 Task: Look for space in Hashimoto, Japan from 2nd September, 2023 to 5th September, 2023 for 1 adult in price range Rs.5000 to Rs.10000. Place can be private room with 1  bedroom having 1 bed and 1 bathroom. Property type can be house, flat, guest house, hotel. Booking option can be shelf check-in. Required host language is English.
Action: Mouse moved to (616, 153)
Screenshot: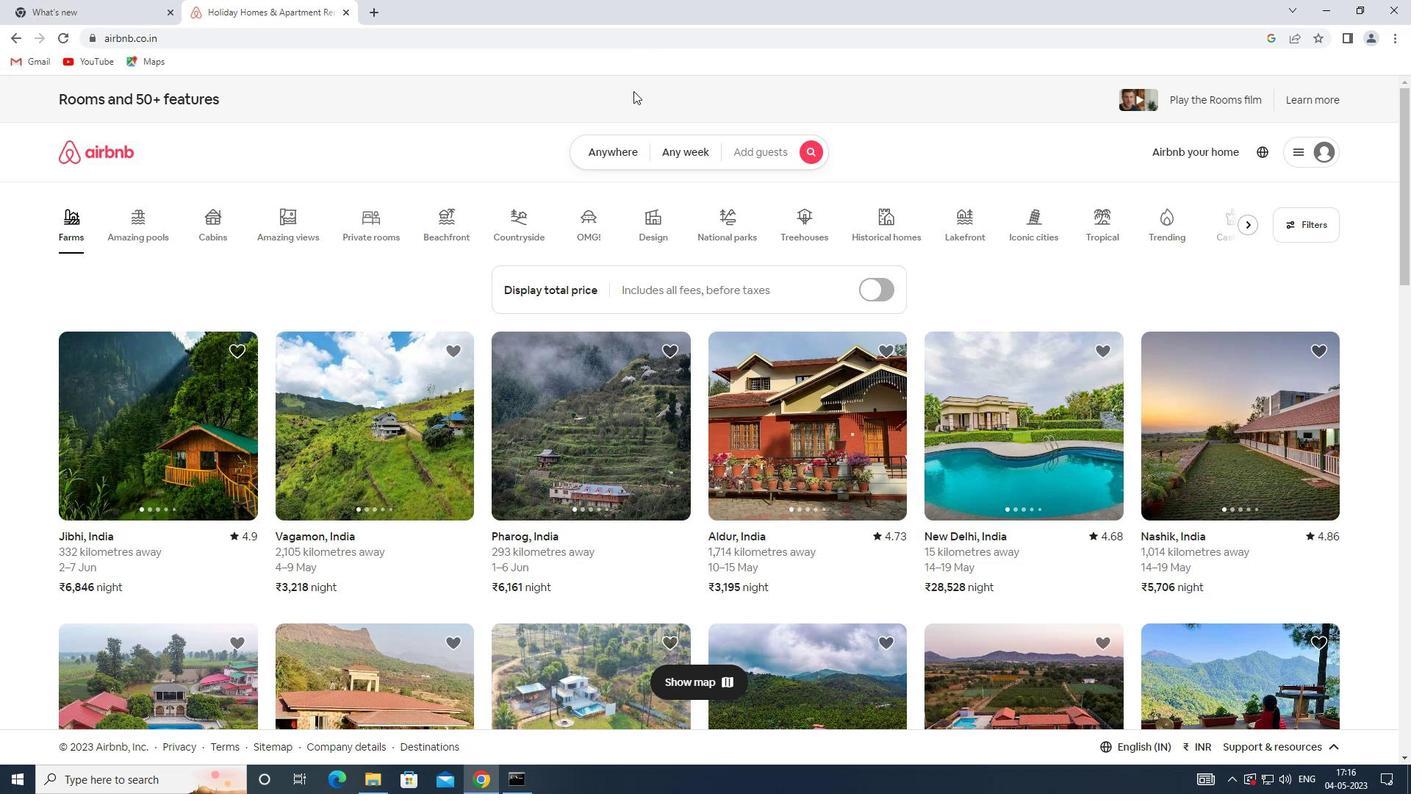 
Action: Mouse pressed left at (616, 153)
Screenshot: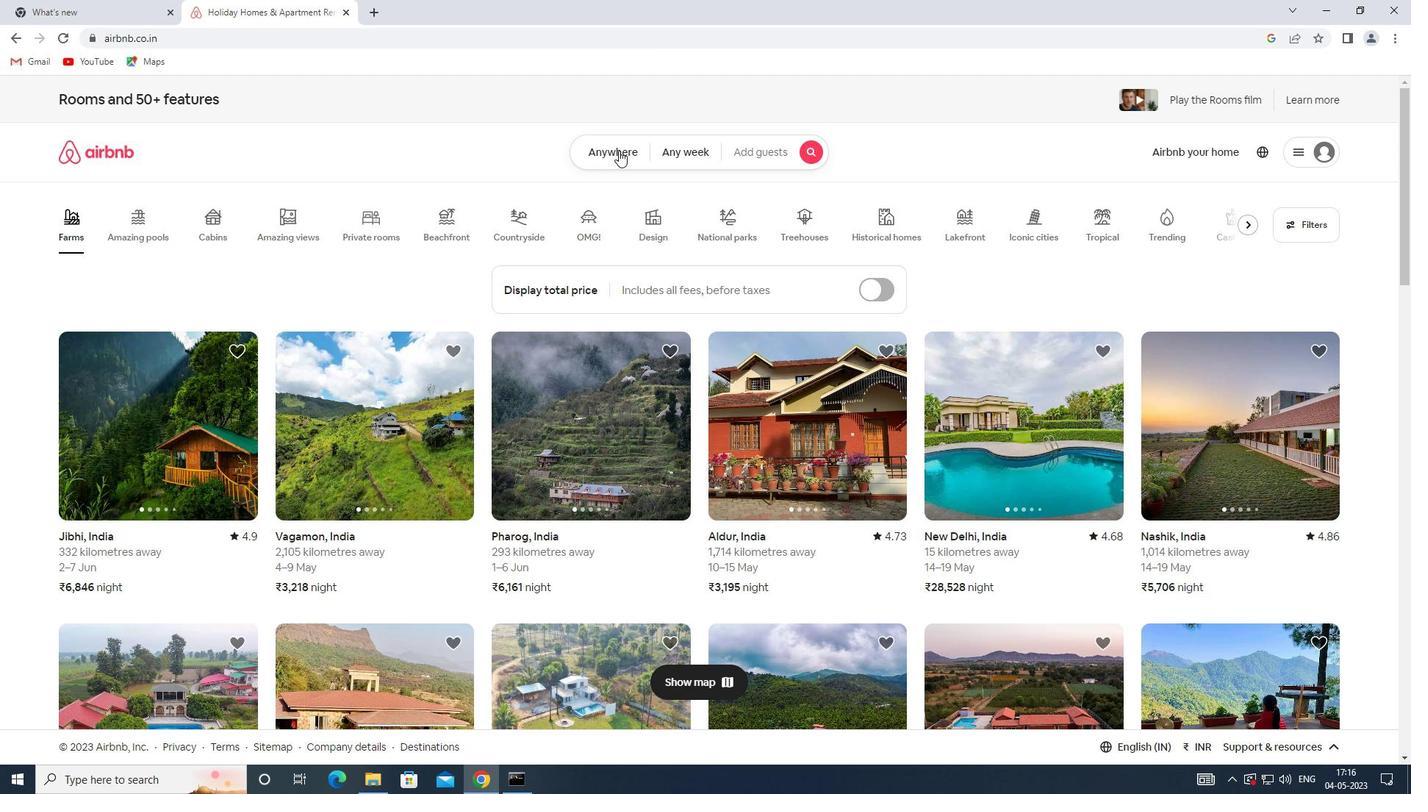 
Action: Mouse pressed left at (616, 153)
Screenshot: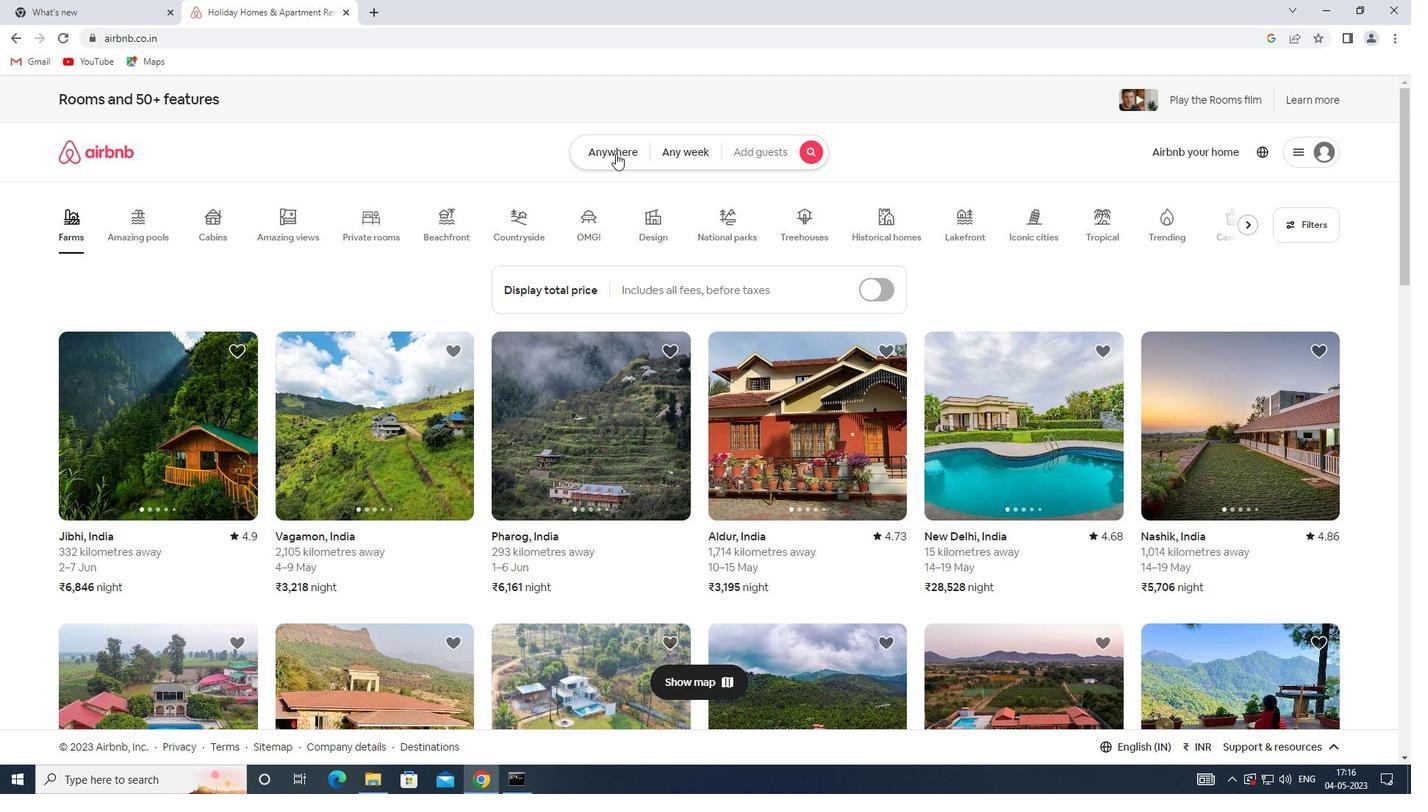 
Action: Mouse moved to (494, 223)
Screenshot: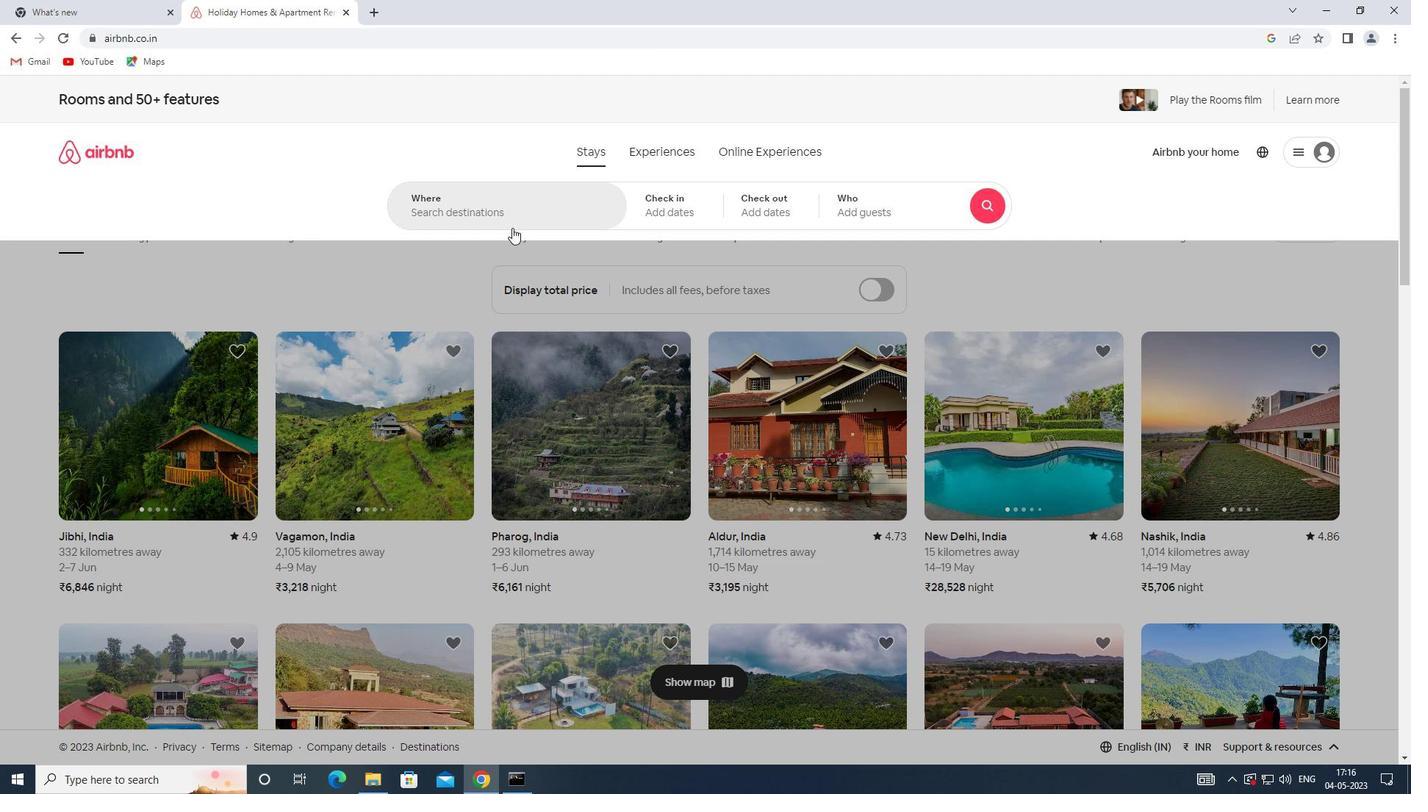 
Action: Mouse pressed left at (494, 223)
Screenshot: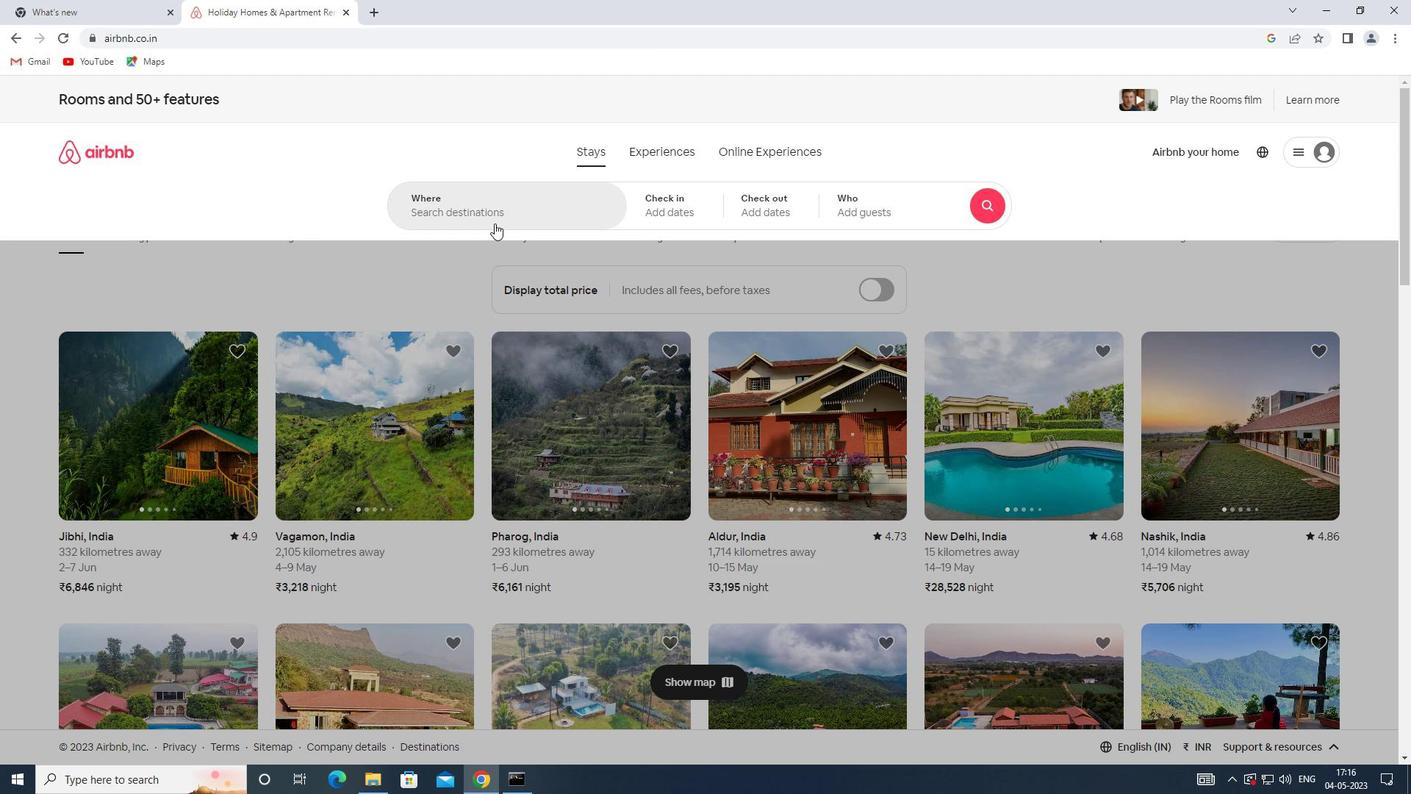 
Action: Key pressed <Key.shift>HASHIMOTO,<Key.shift>JAPAN
Screenshot: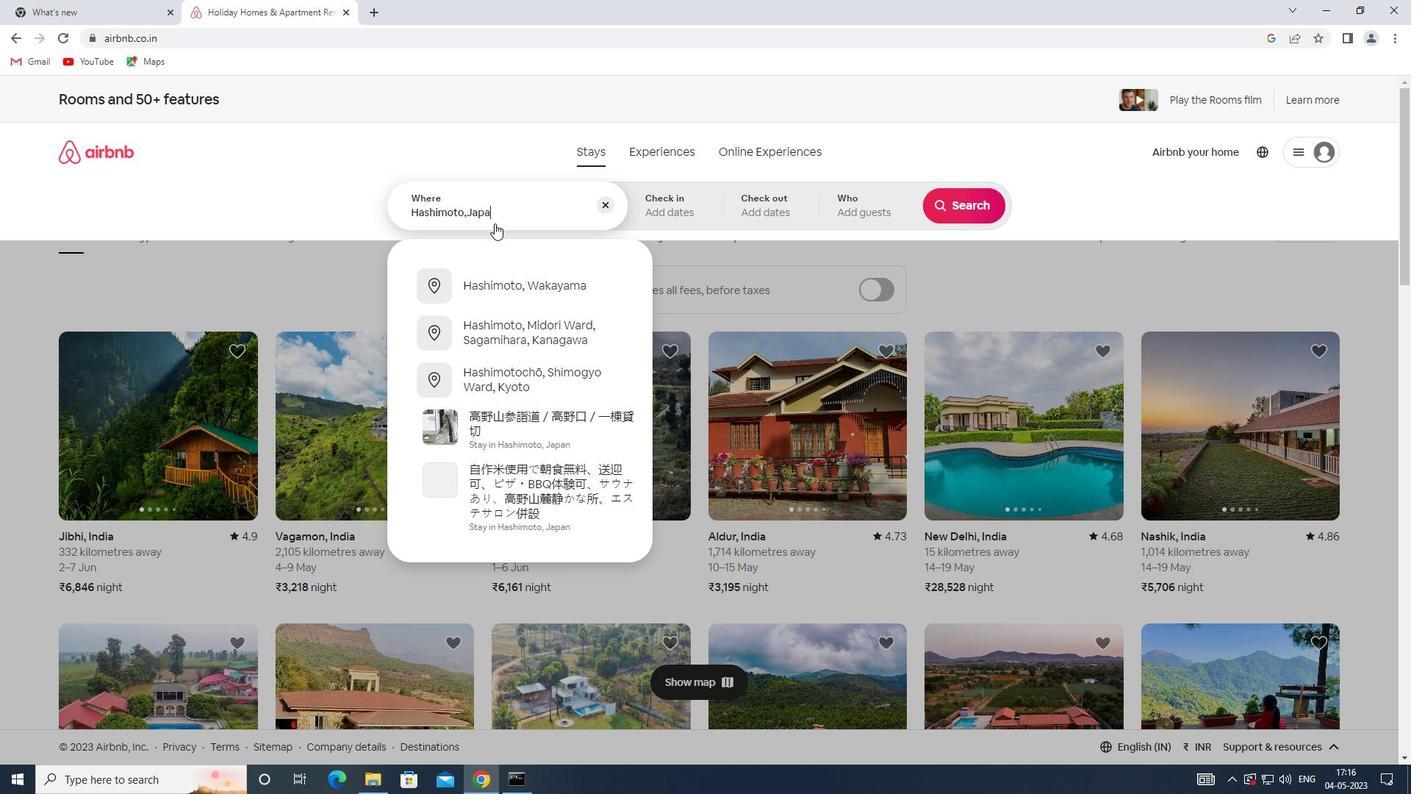 
Action: Mouse moved to (681, 218)
Screenshot: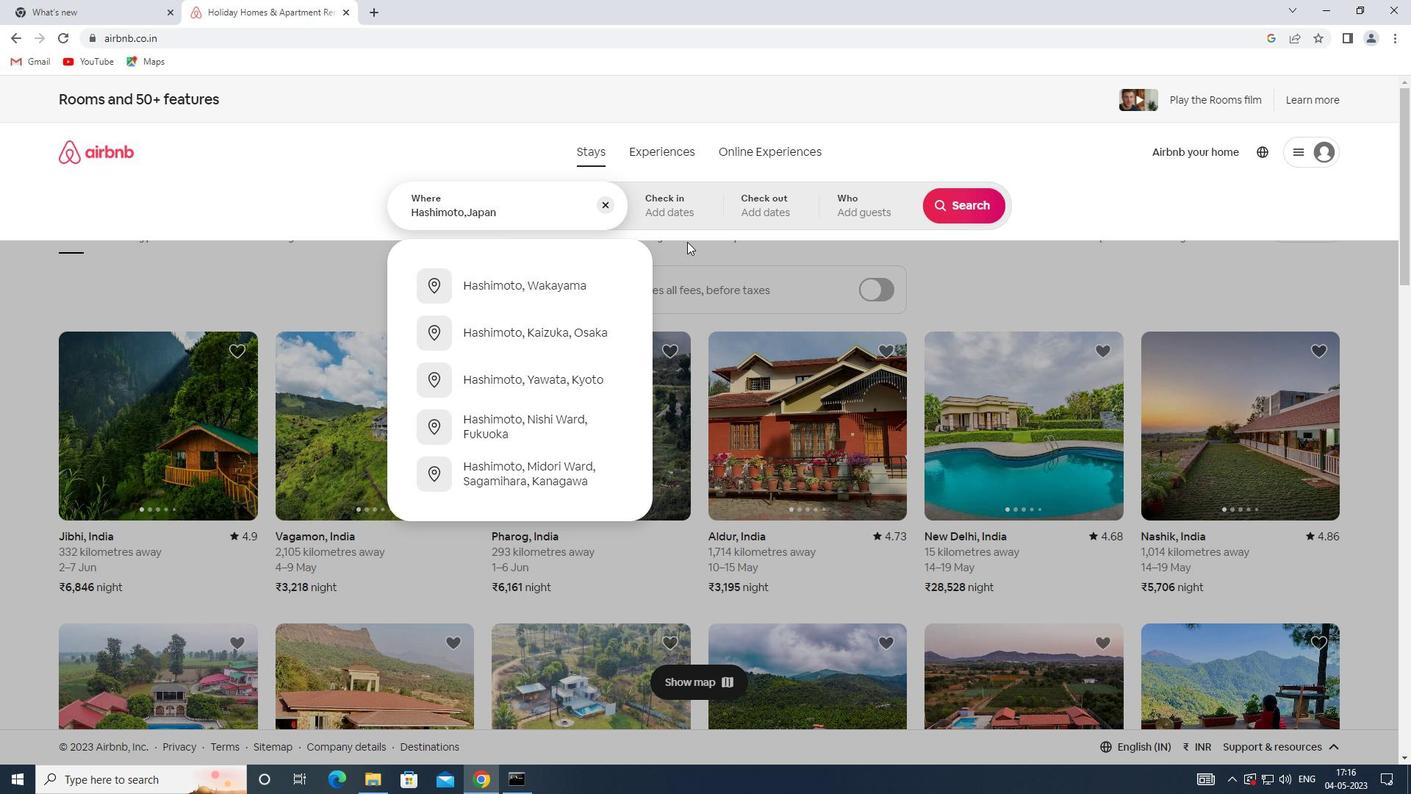 
Action: Mouse pressed left at (681, 218)
Screenshot: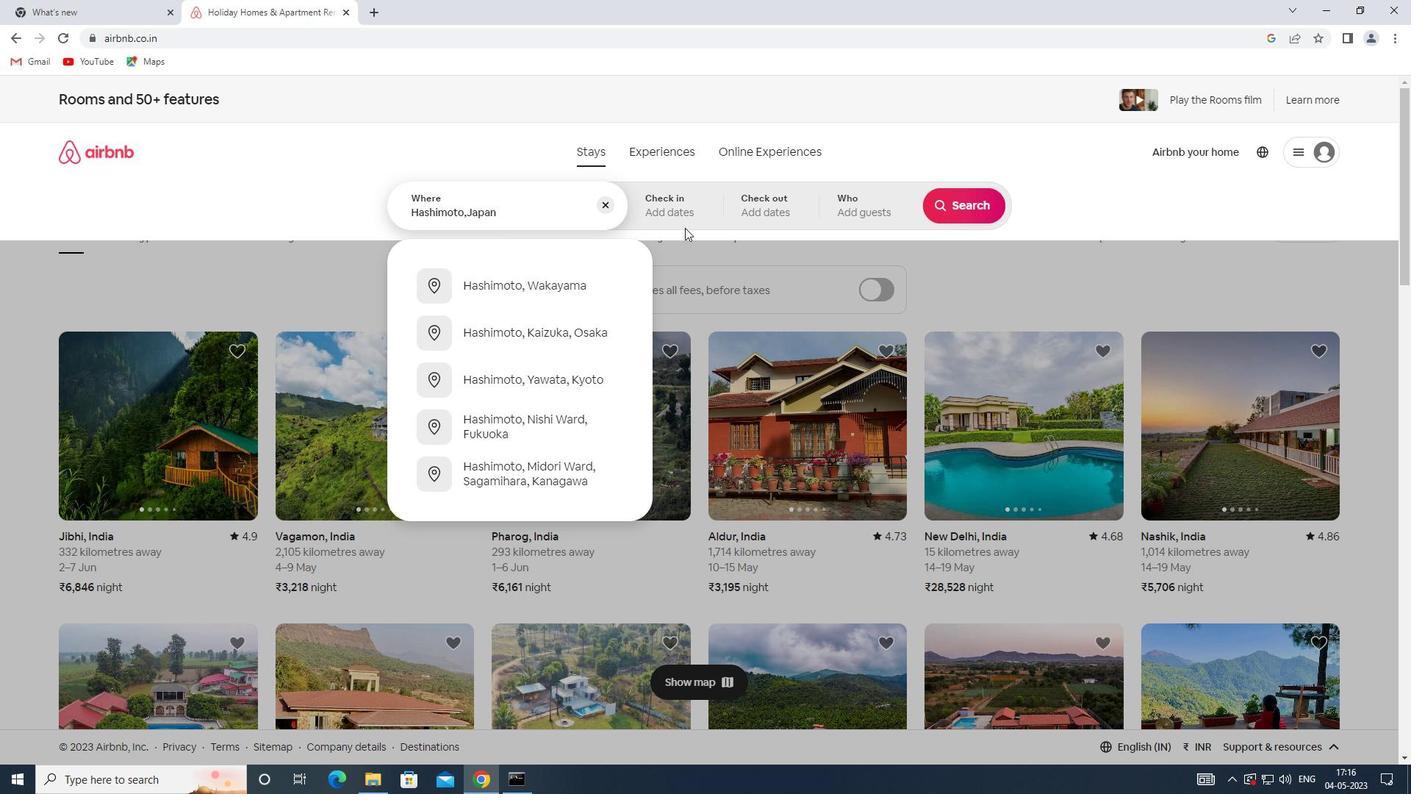 
Action: Mouse moved to (963, 323)
Screenshot: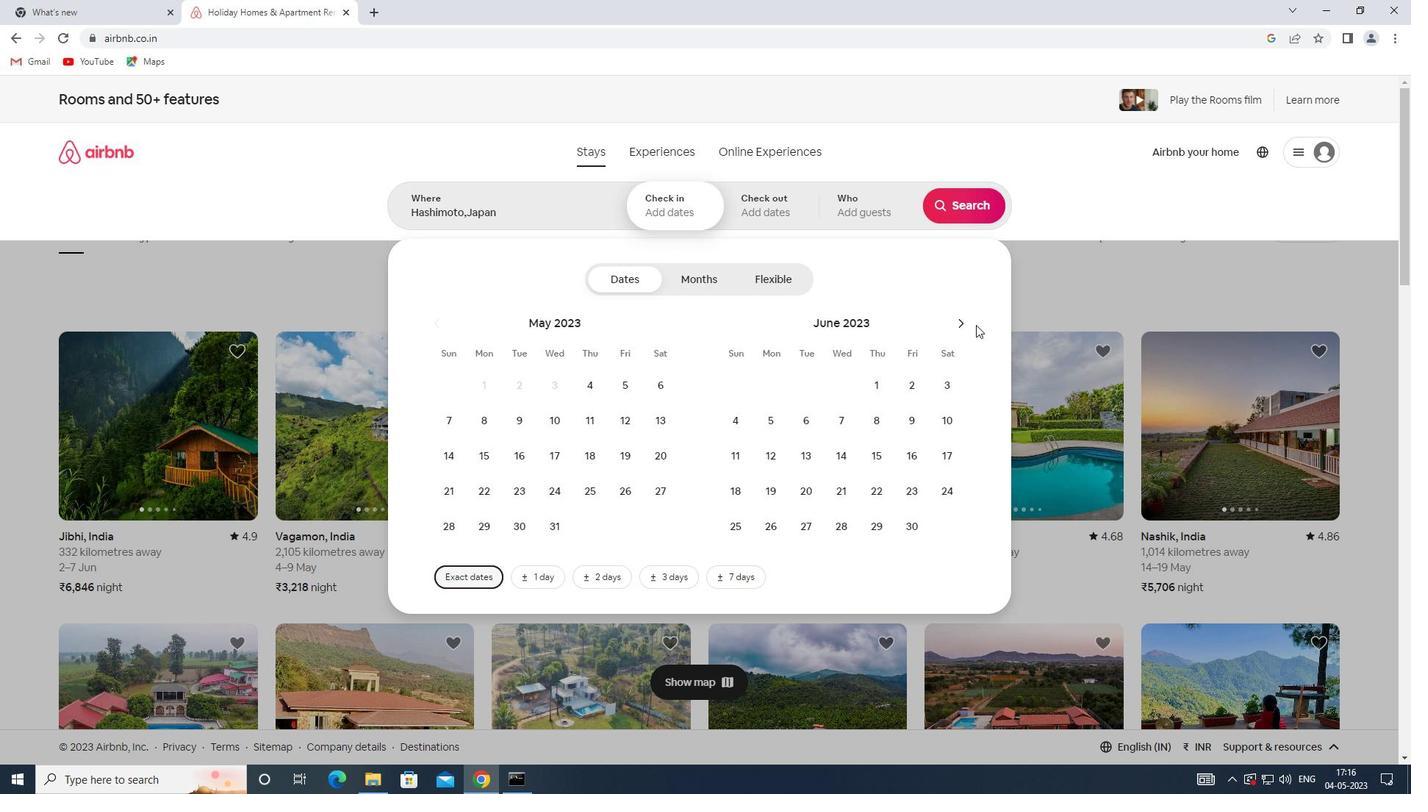 
Action: Mouse pressed left at (963, 323)
Screenshot: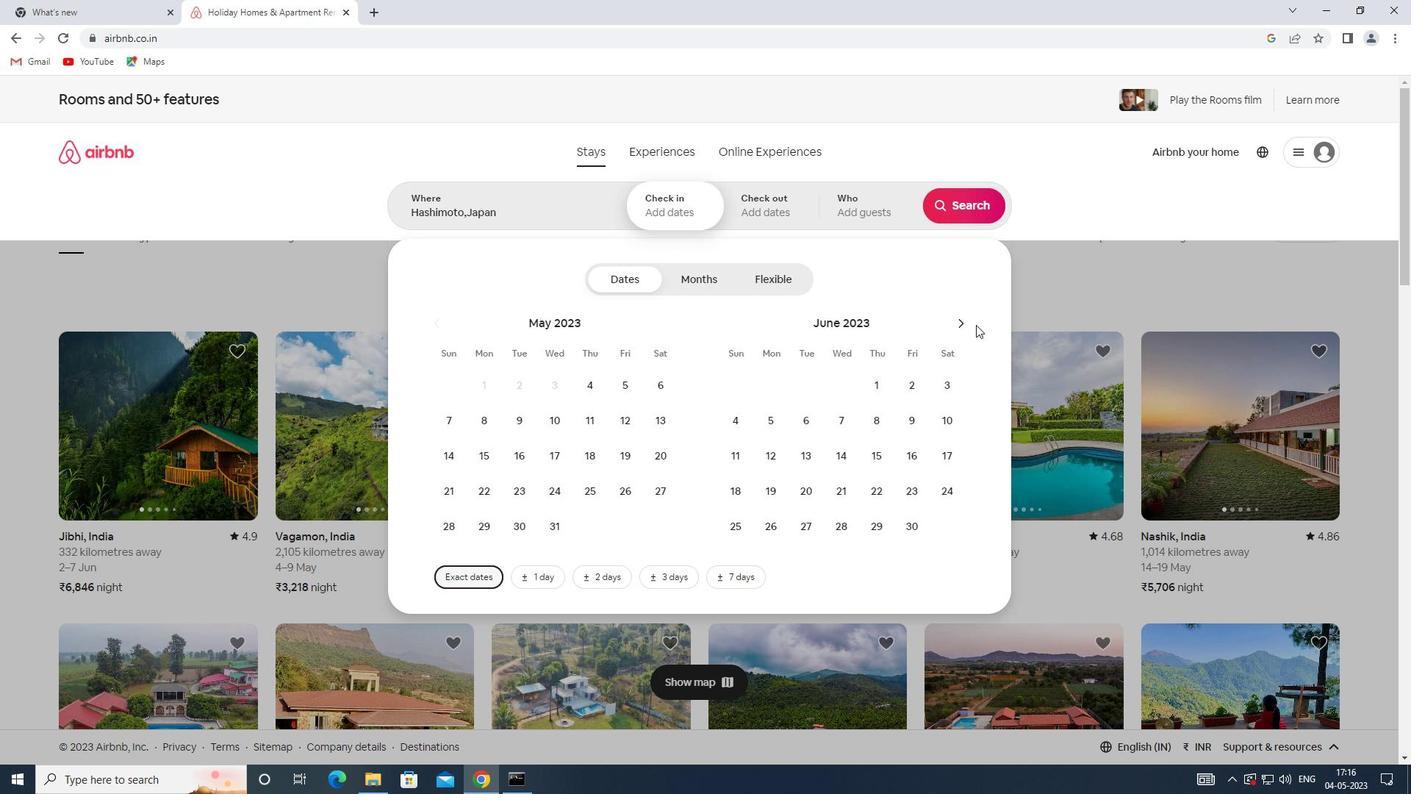 
Action: Mouse pressed left at (963, 323)
Screenshot: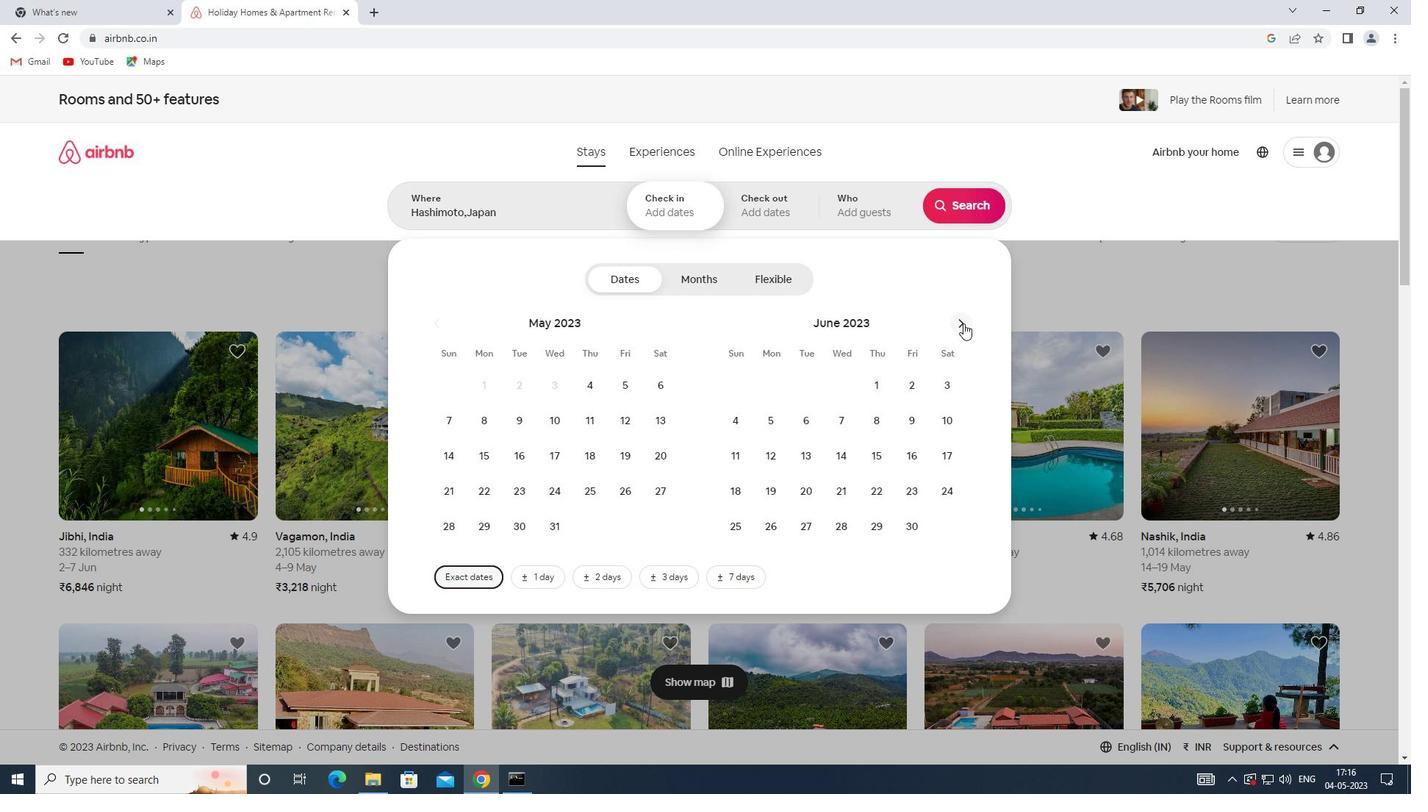 
Action: Mouse pressed left at (963, 323)
Screenshot: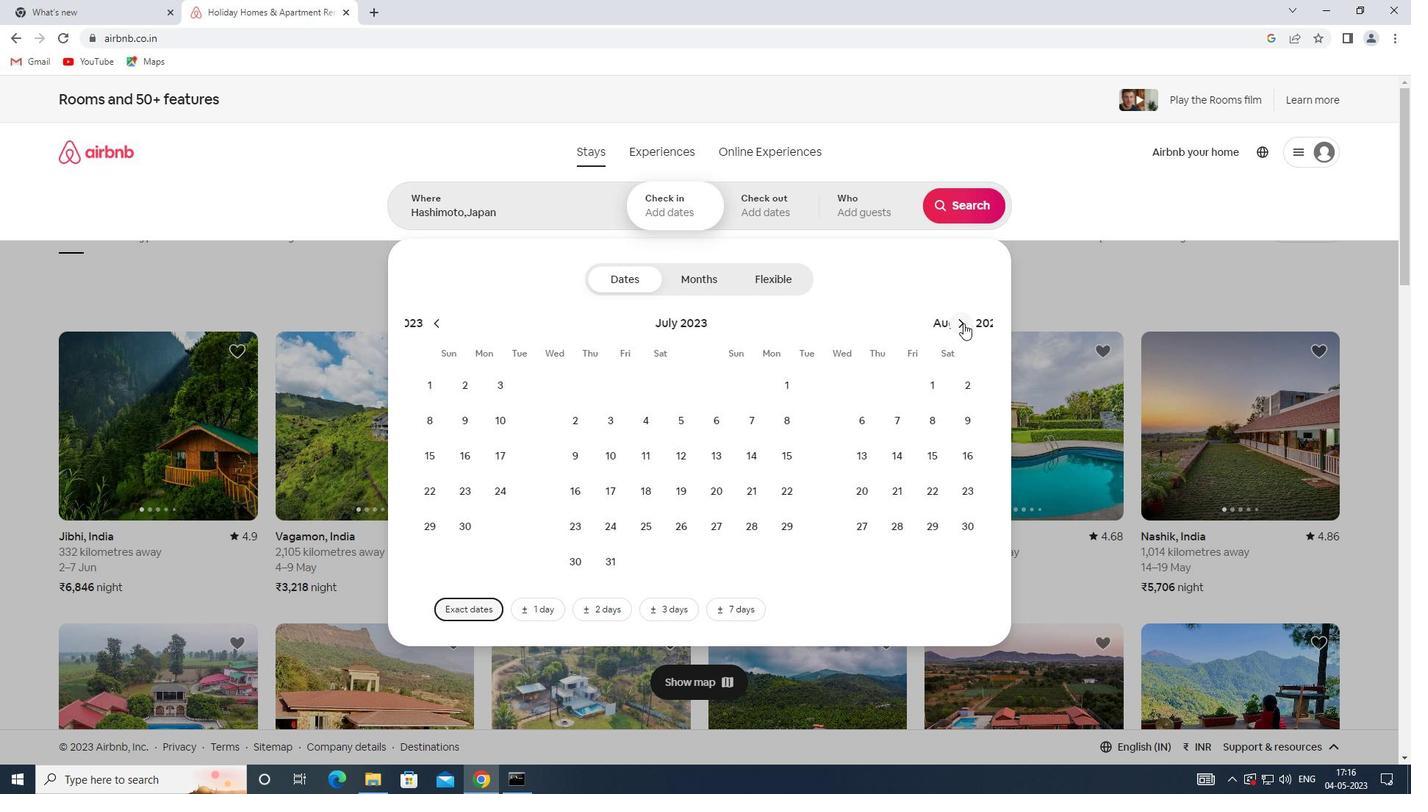 
Action: Mouse moved to (955, 386)
Screenshot: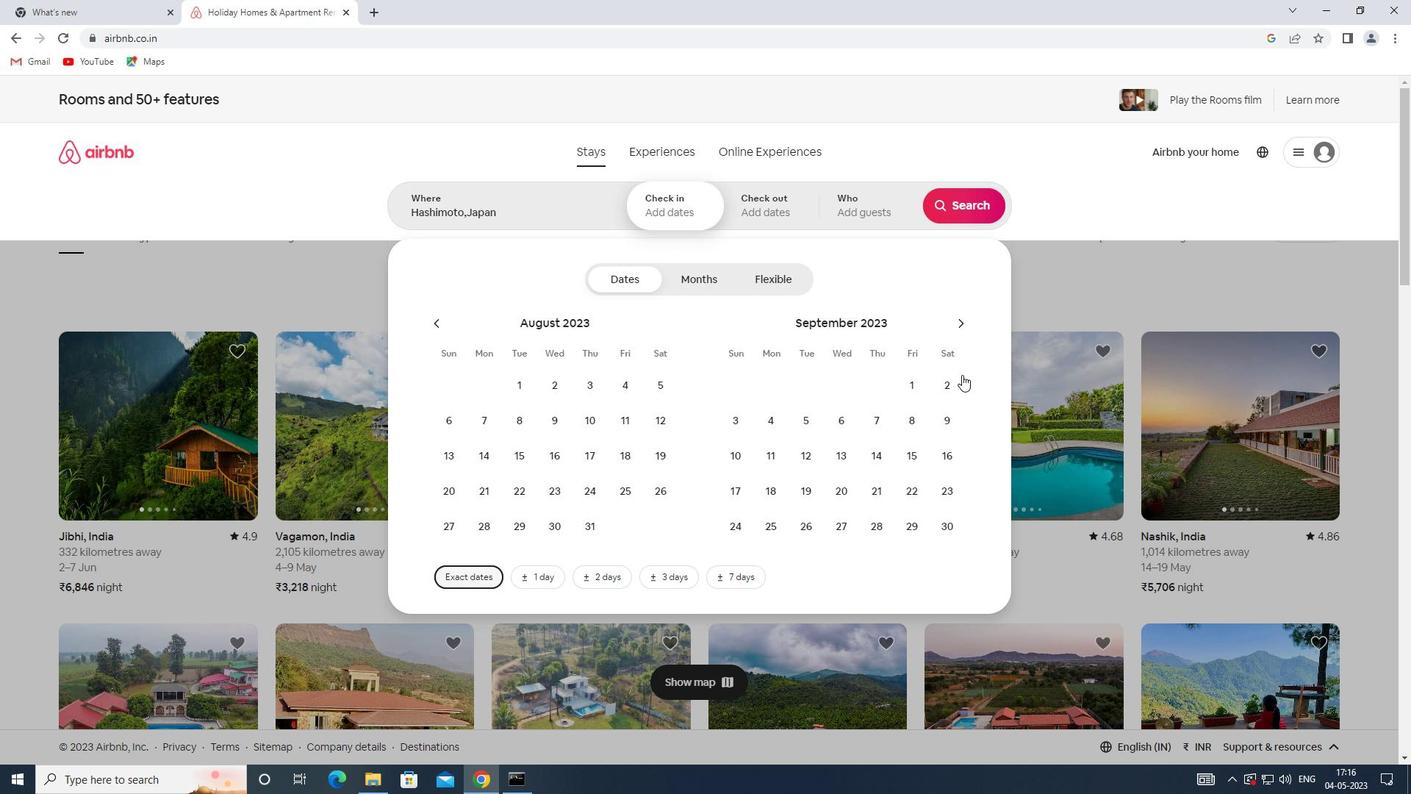 
Action: Mouse pressed left at (955, 386)
Screenshot: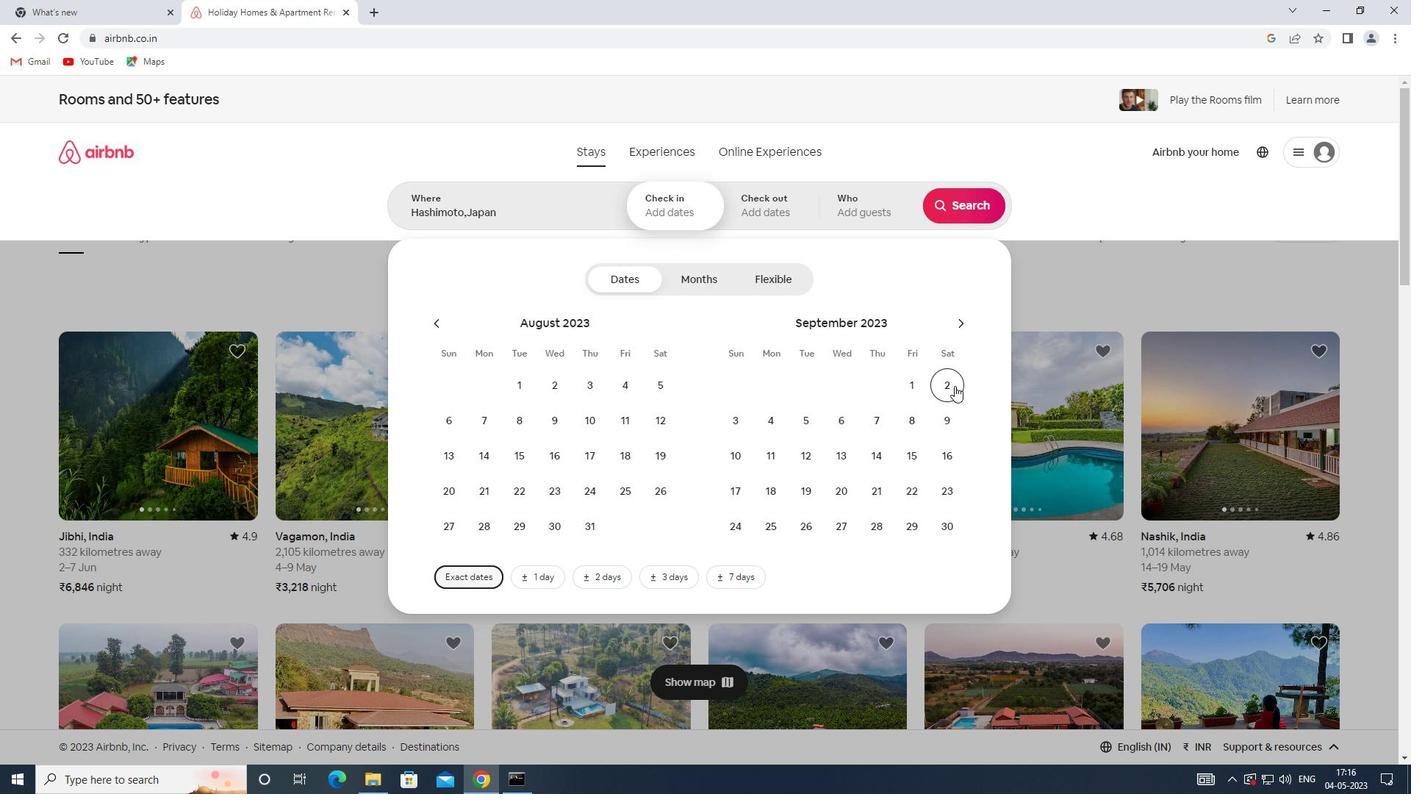 
Action: Mouse moved to (809, 422)
Screenshot: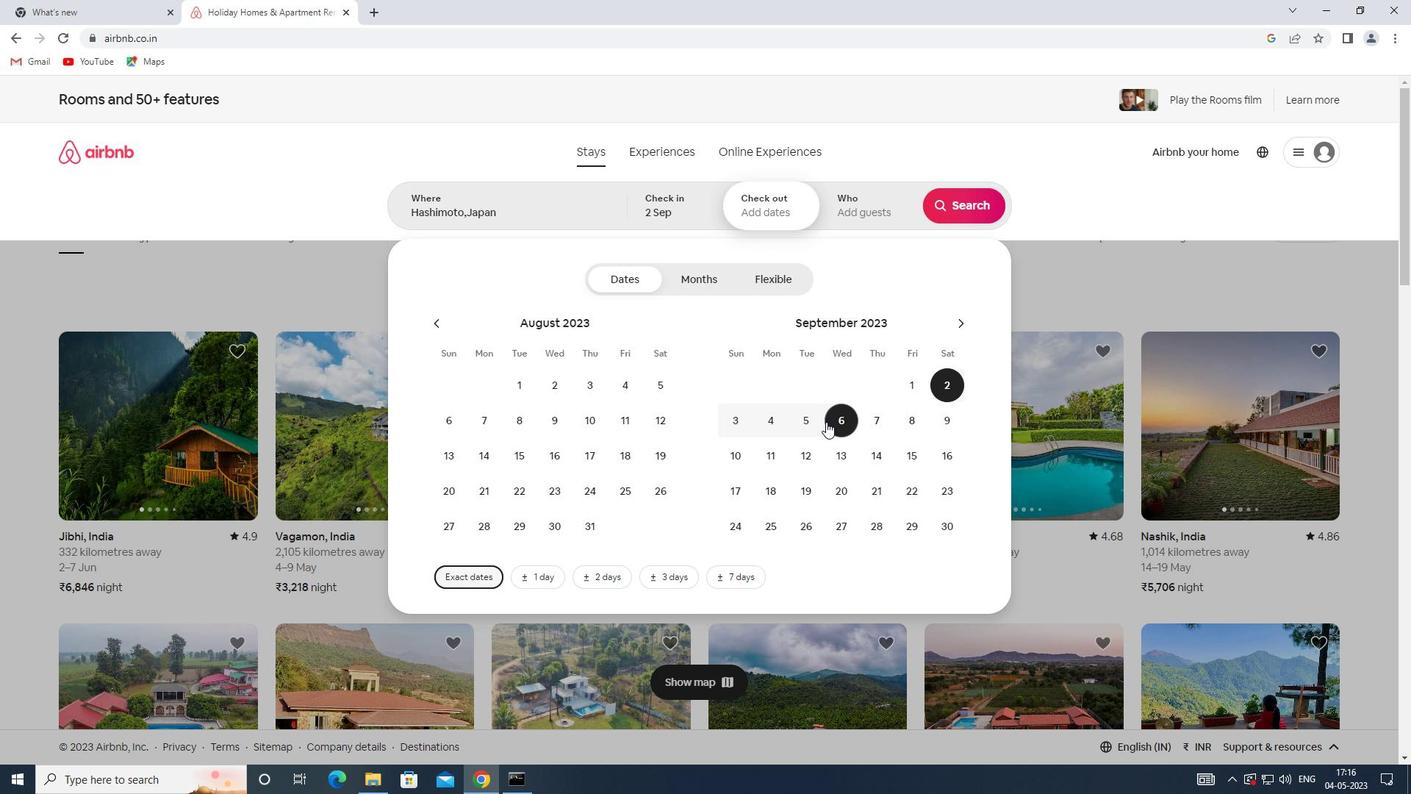 
Action: Mouse pressed left at (809, 422)
Screenshot: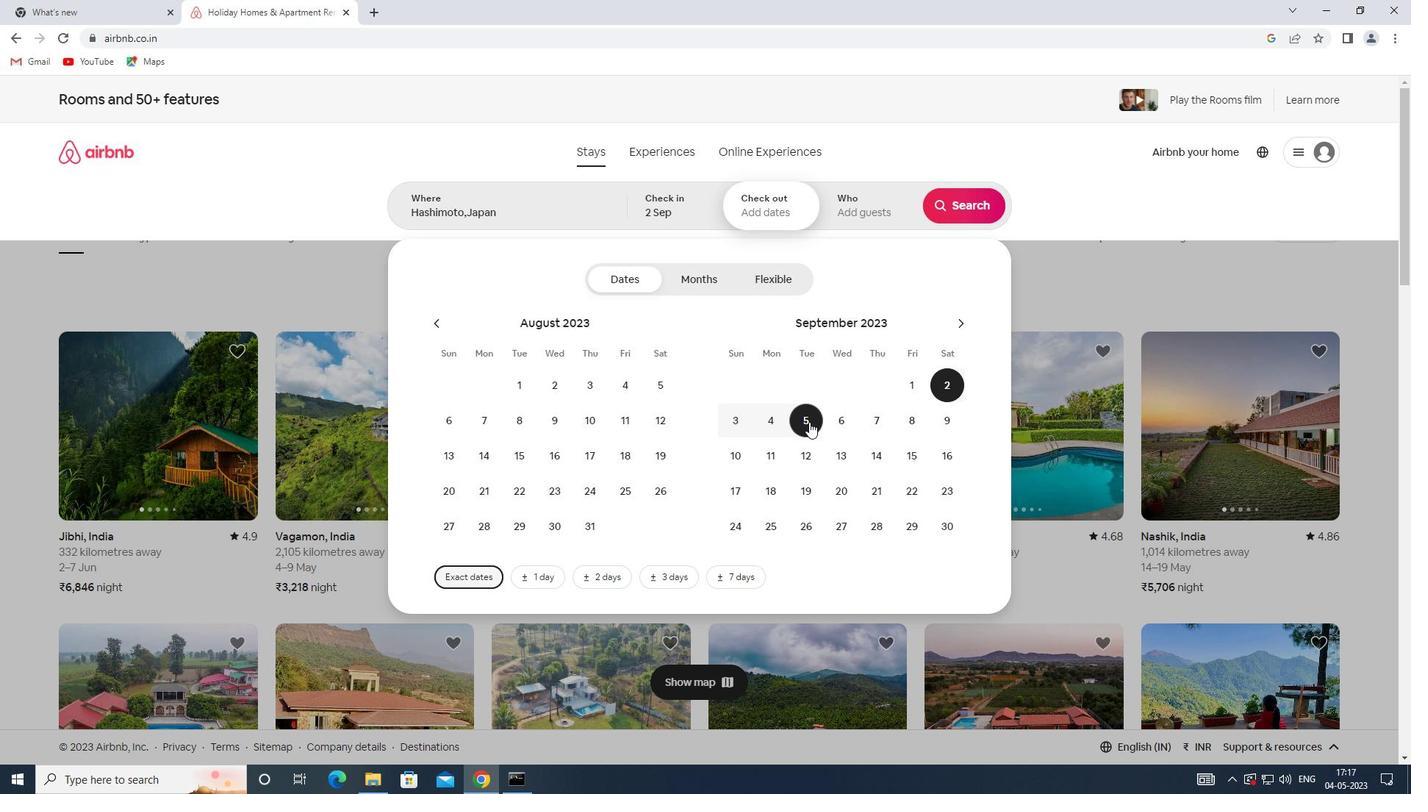 
Action: Mouse moved to (865, 210)
Screenshot: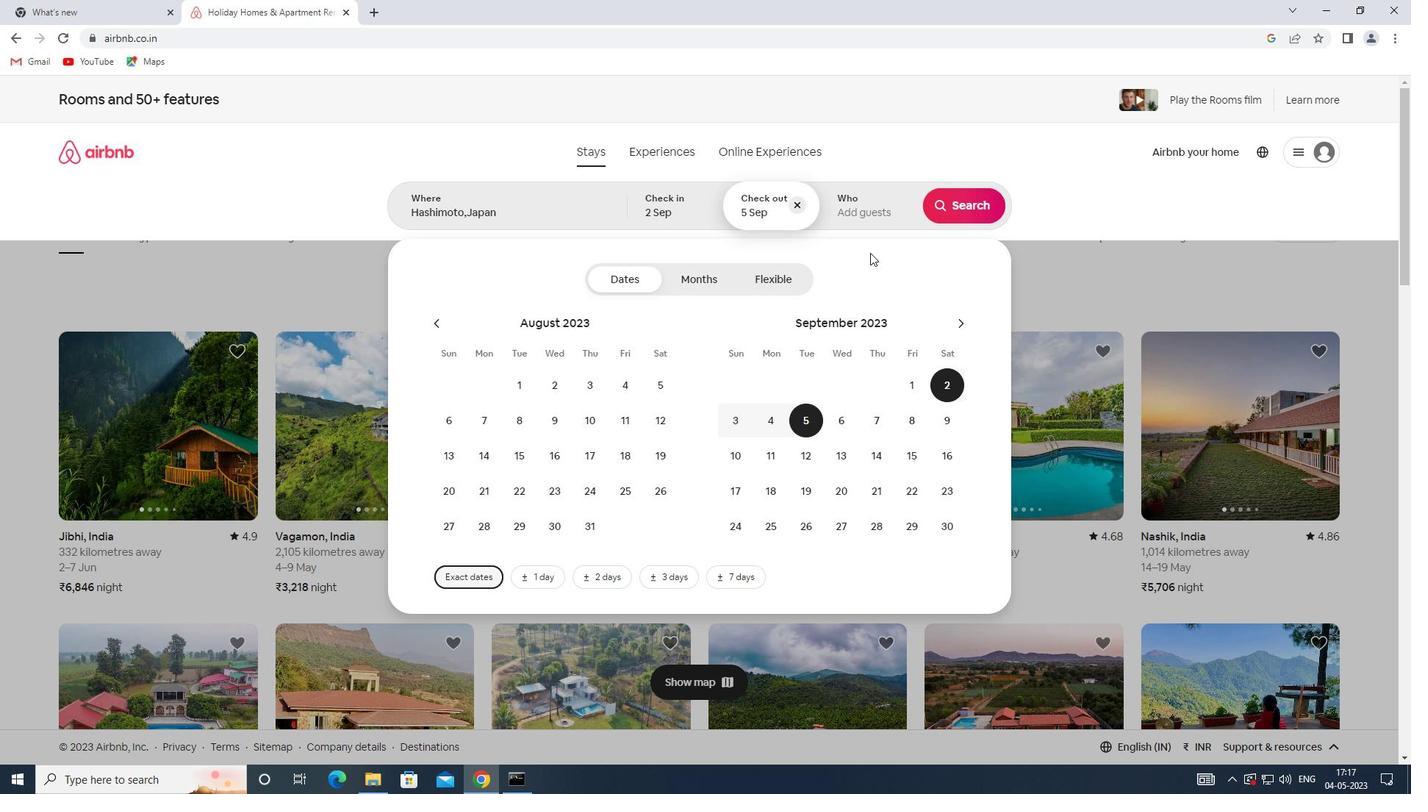 
Action: Mouse pressed left at (865, 210)
Screenshot: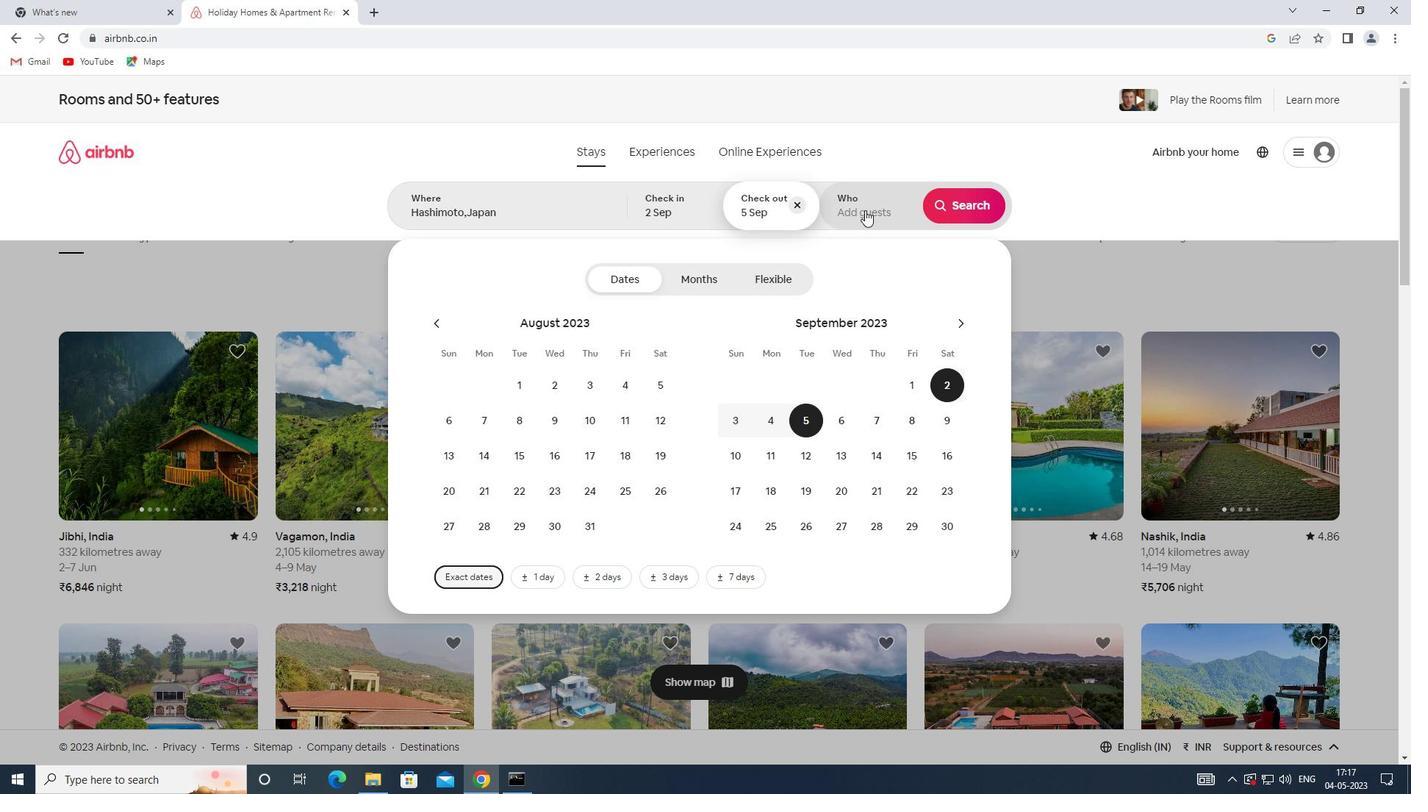 
Action: Mouse moved to (970, 285)
Screenshot: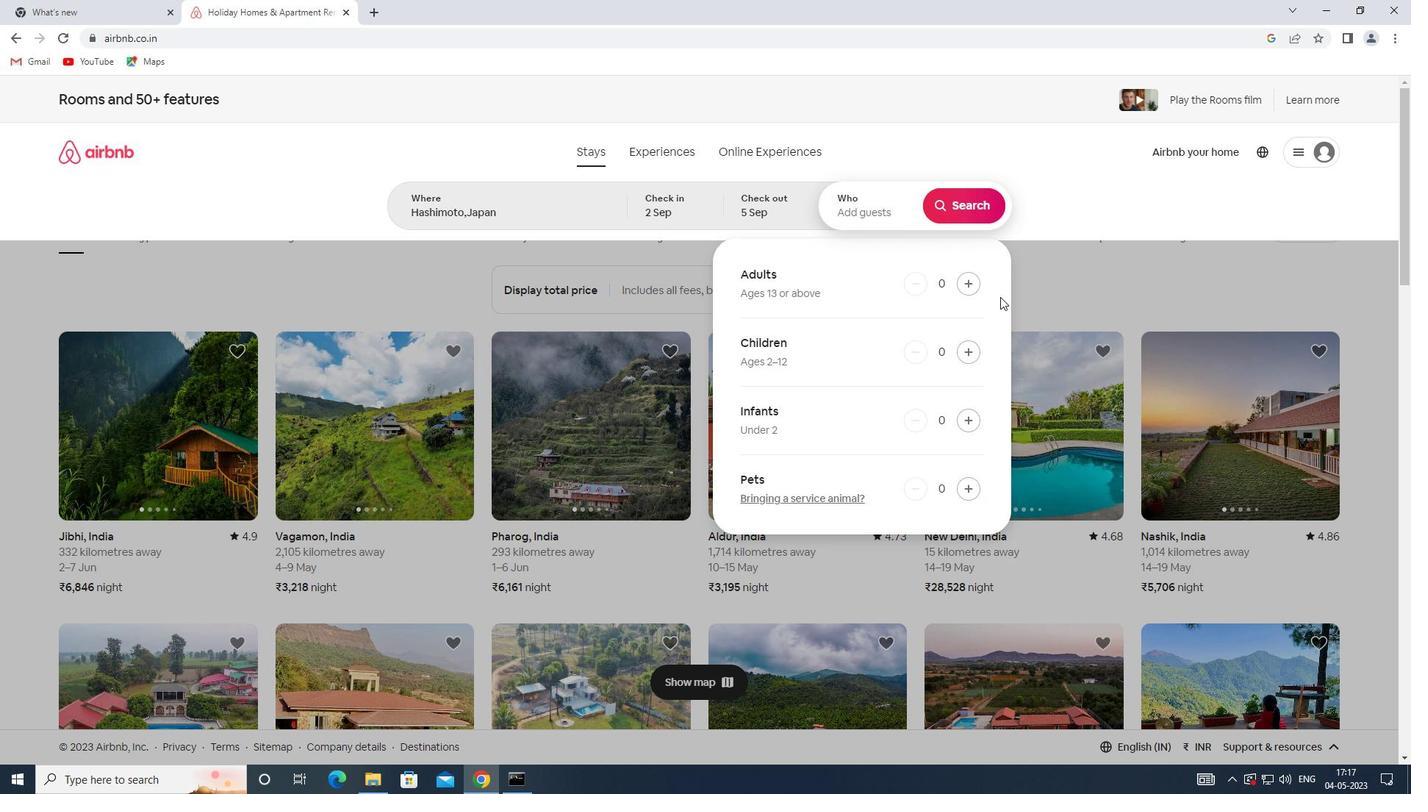 
Action: Mouse pressed left at (970, 285)
Screenshot: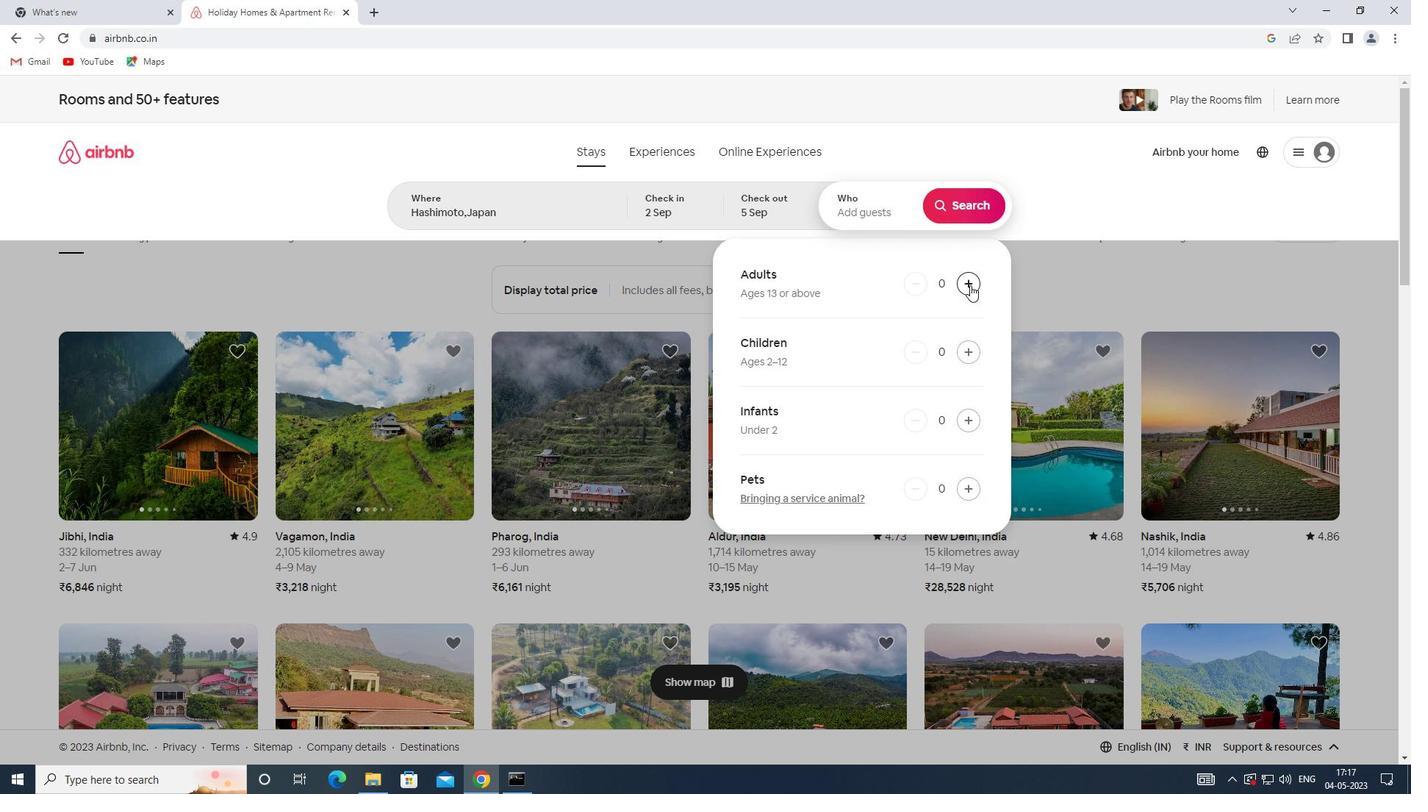 
Action: Mouse moved to (971, 205)
Screenshot: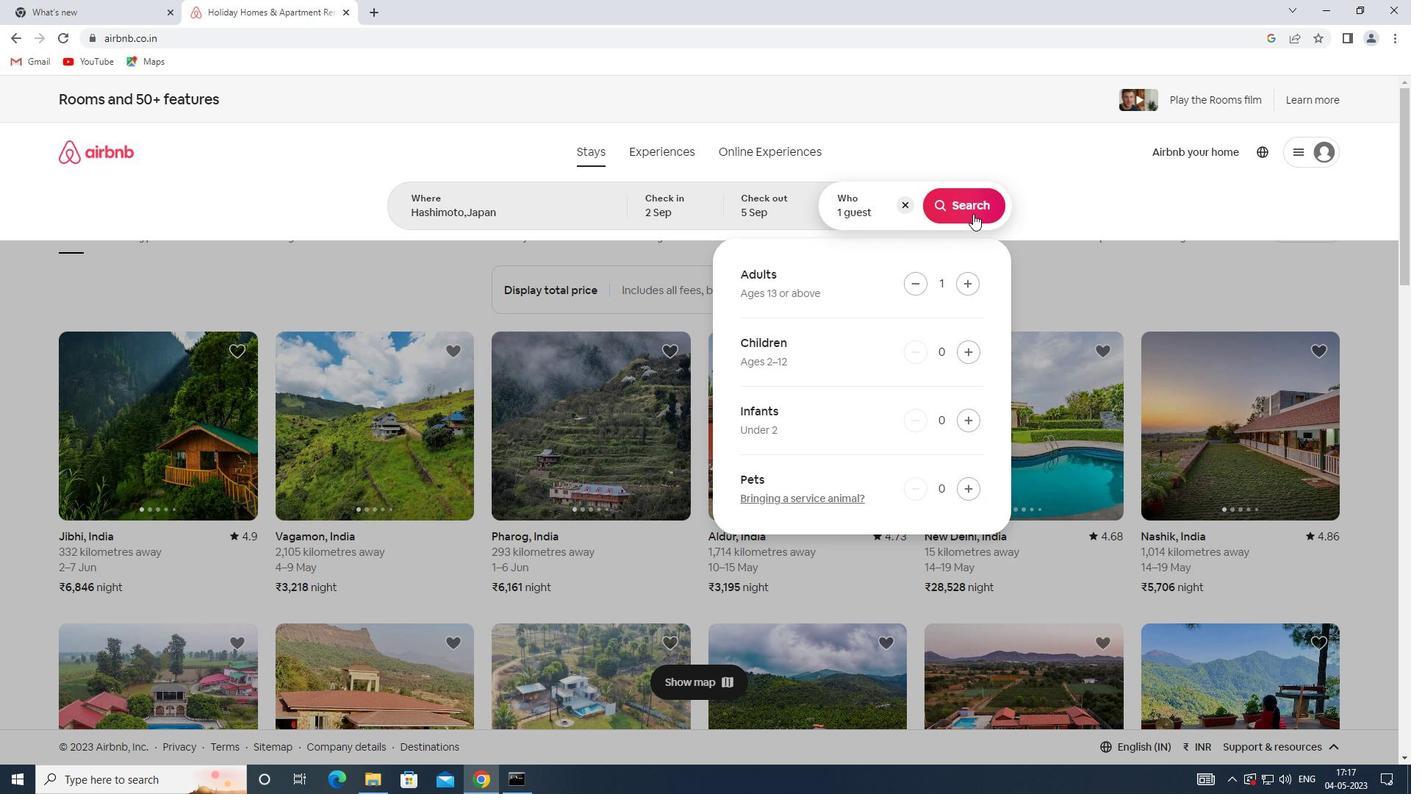 
Action: Mouse pressed left at (971, 205)
Screenshot: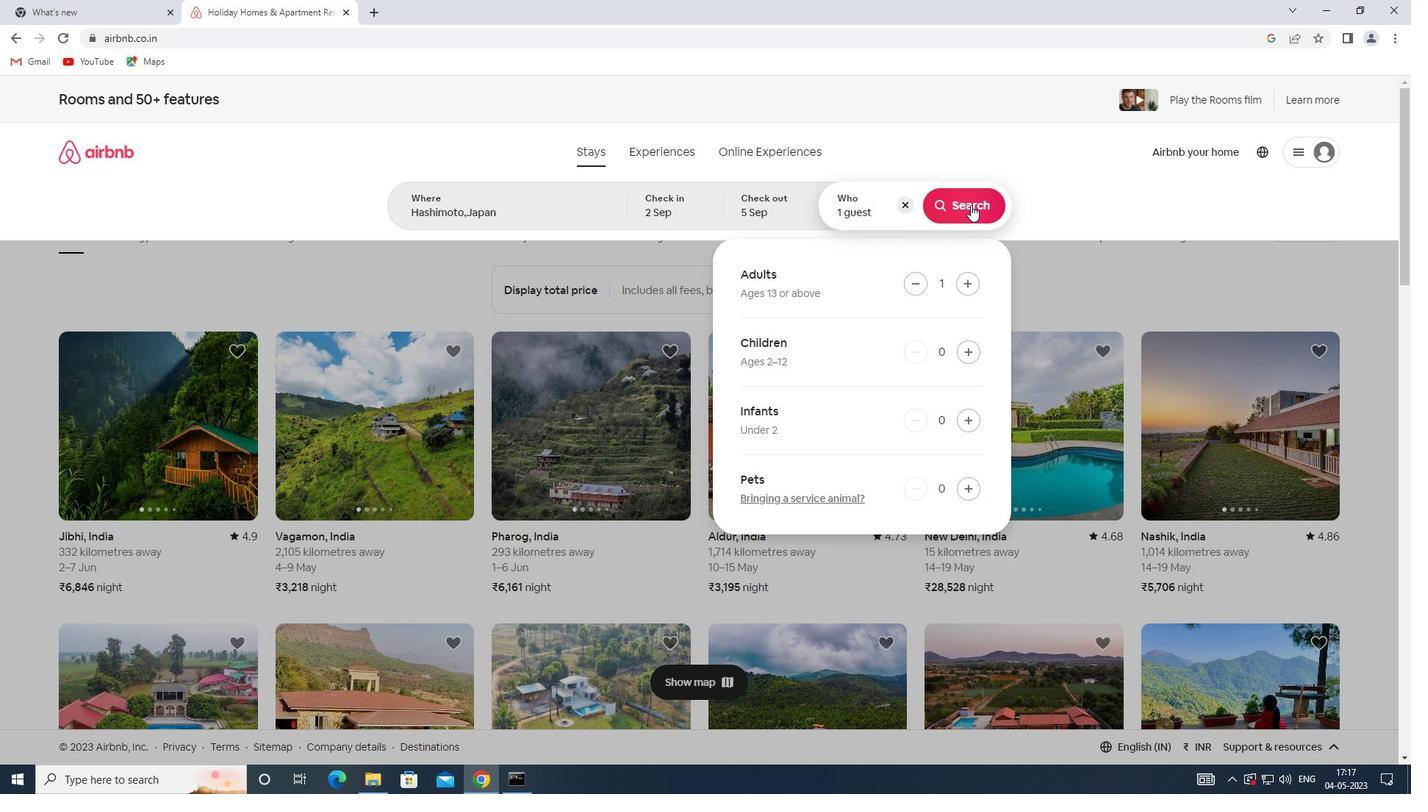 
Action: Mouse moved to (1343, 169)
Screenshot: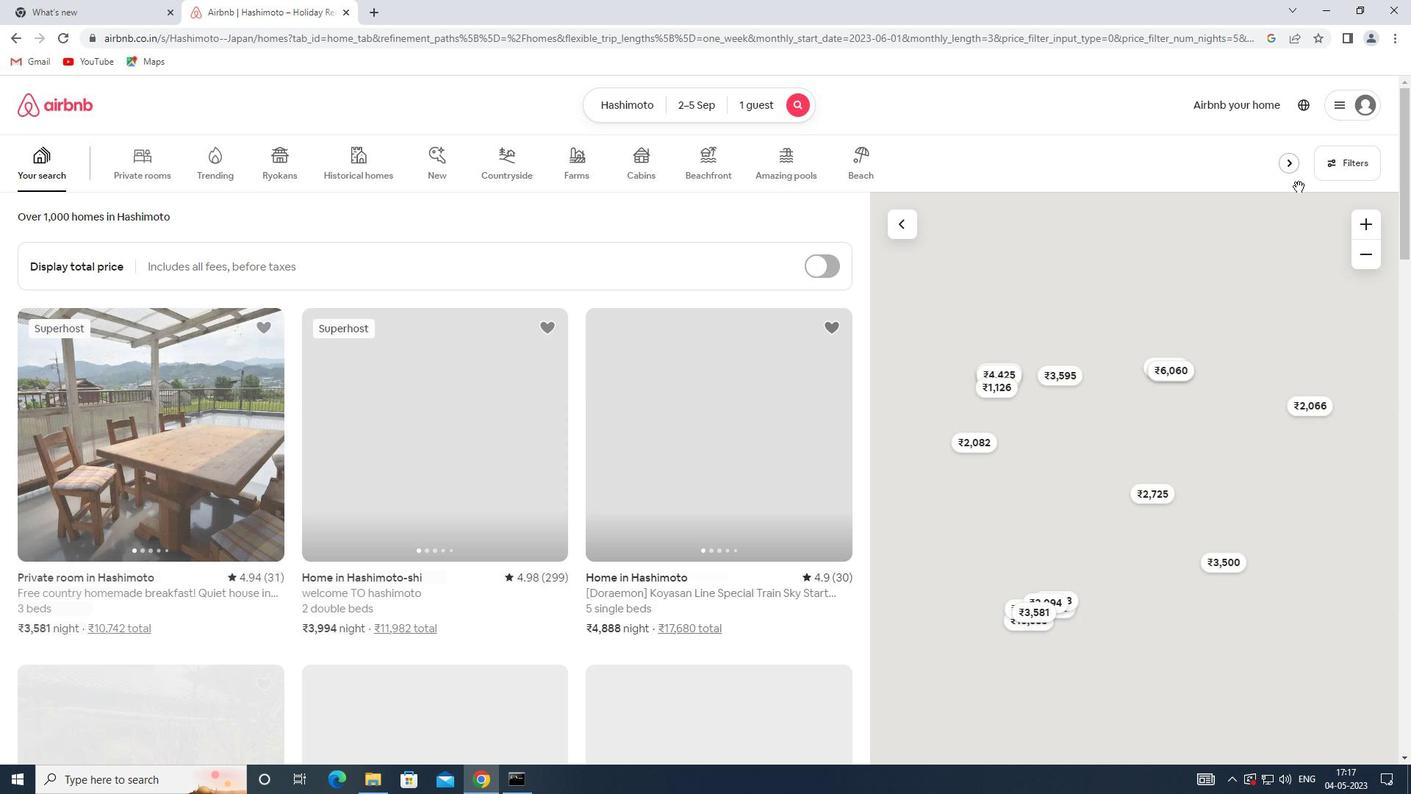 
Action: Mouse pressed left at (1343, 169)
Screenshot: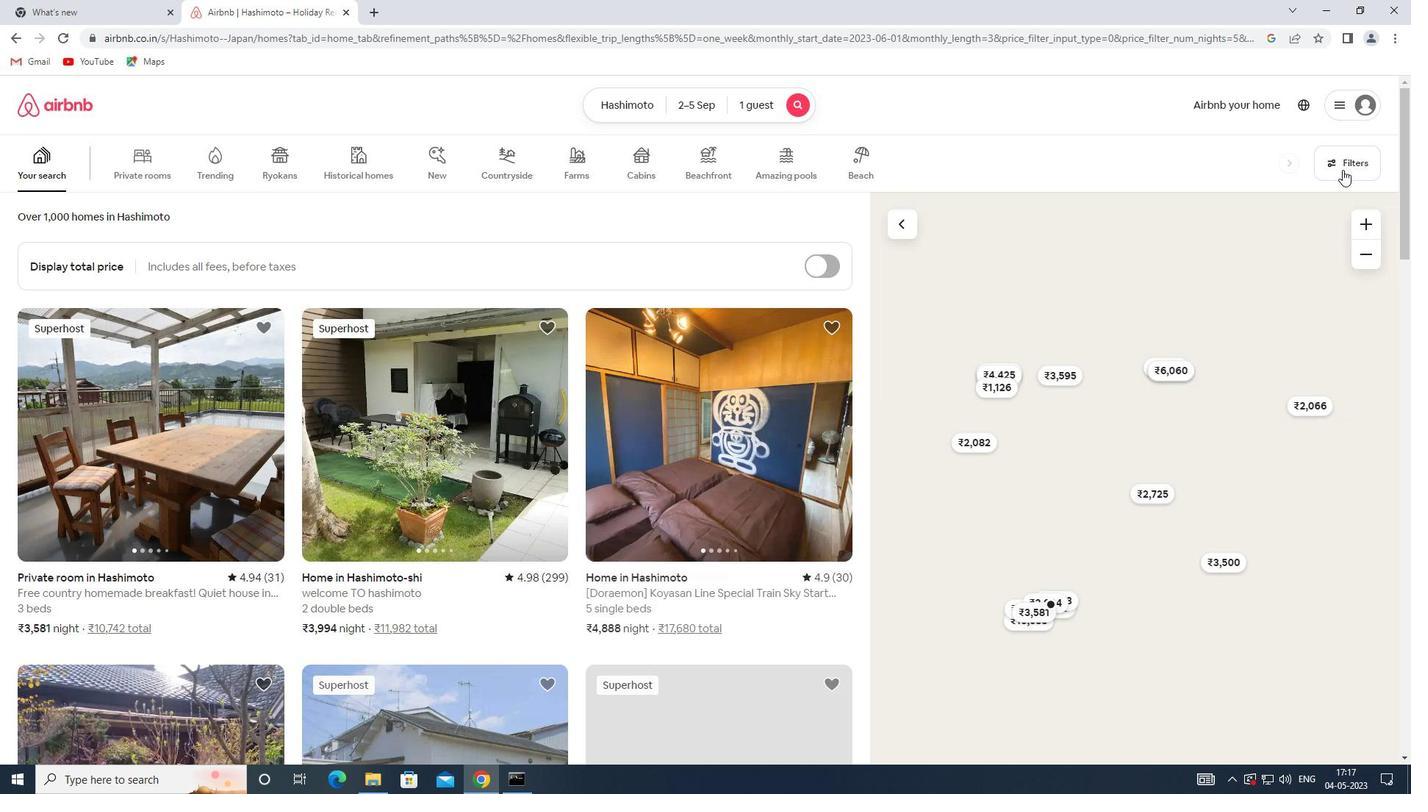 
Action: Mouse moved to (519, 352)
Screenshot: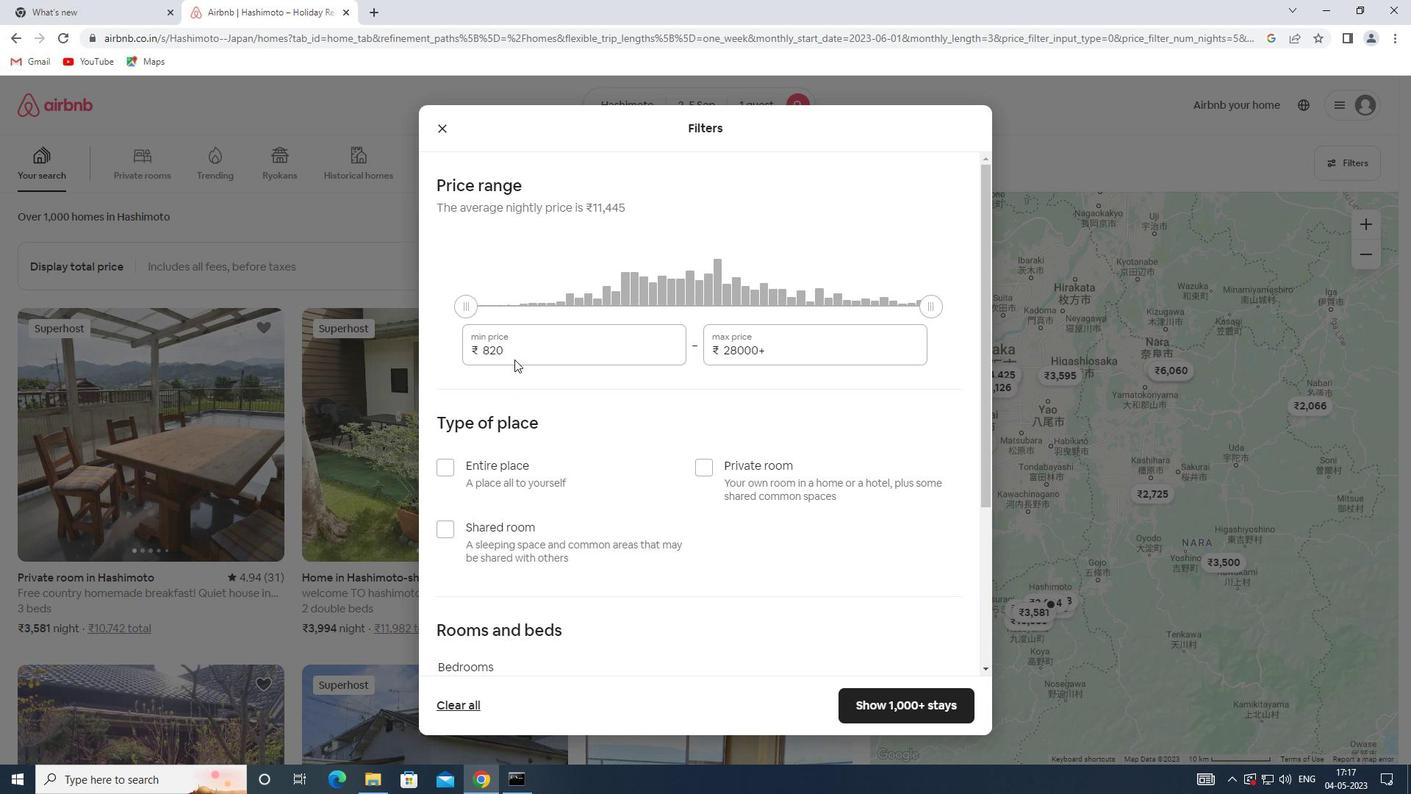 
Action: Mouse pressed left at (519, 352)
Screenshot: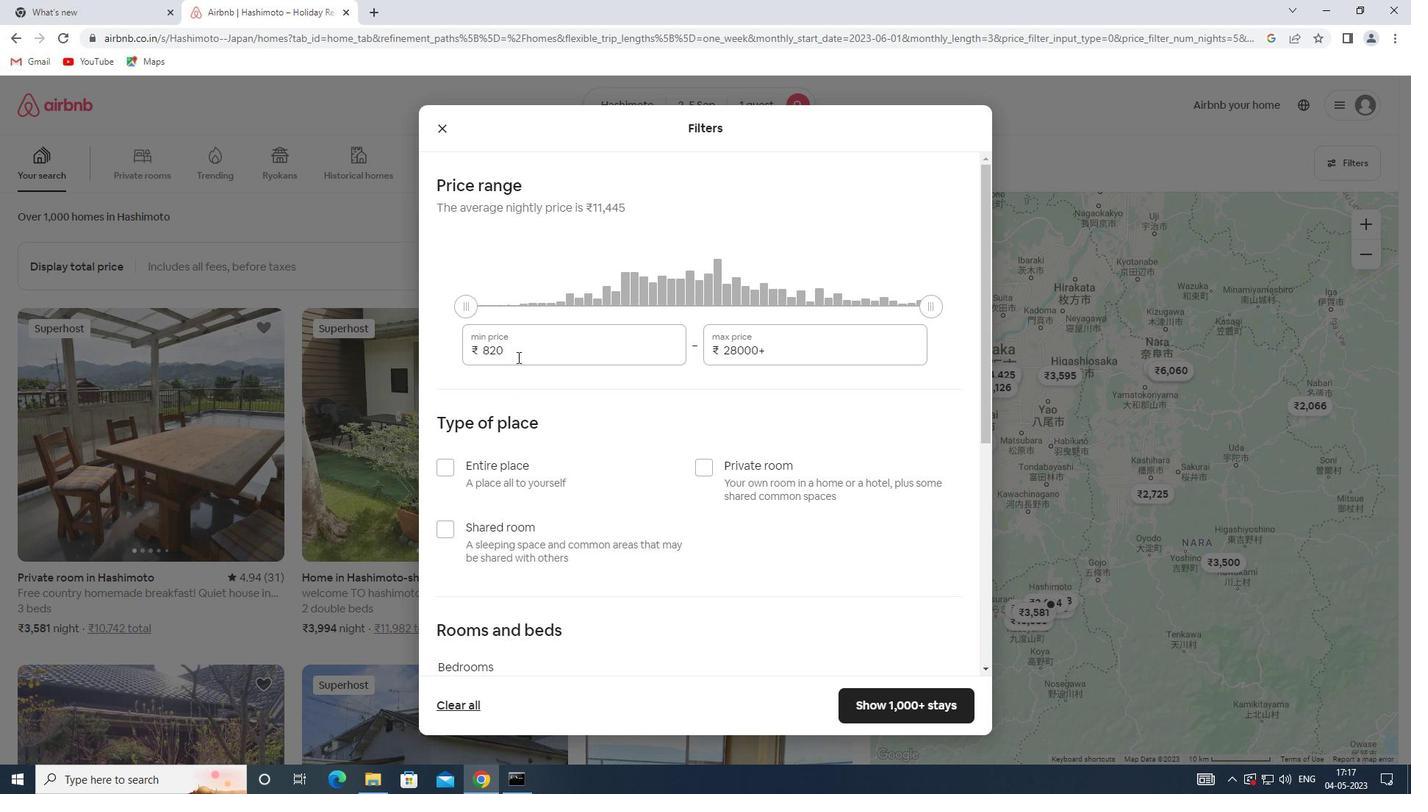 
Action: Mouse moved to (427, 352)
Screenshot: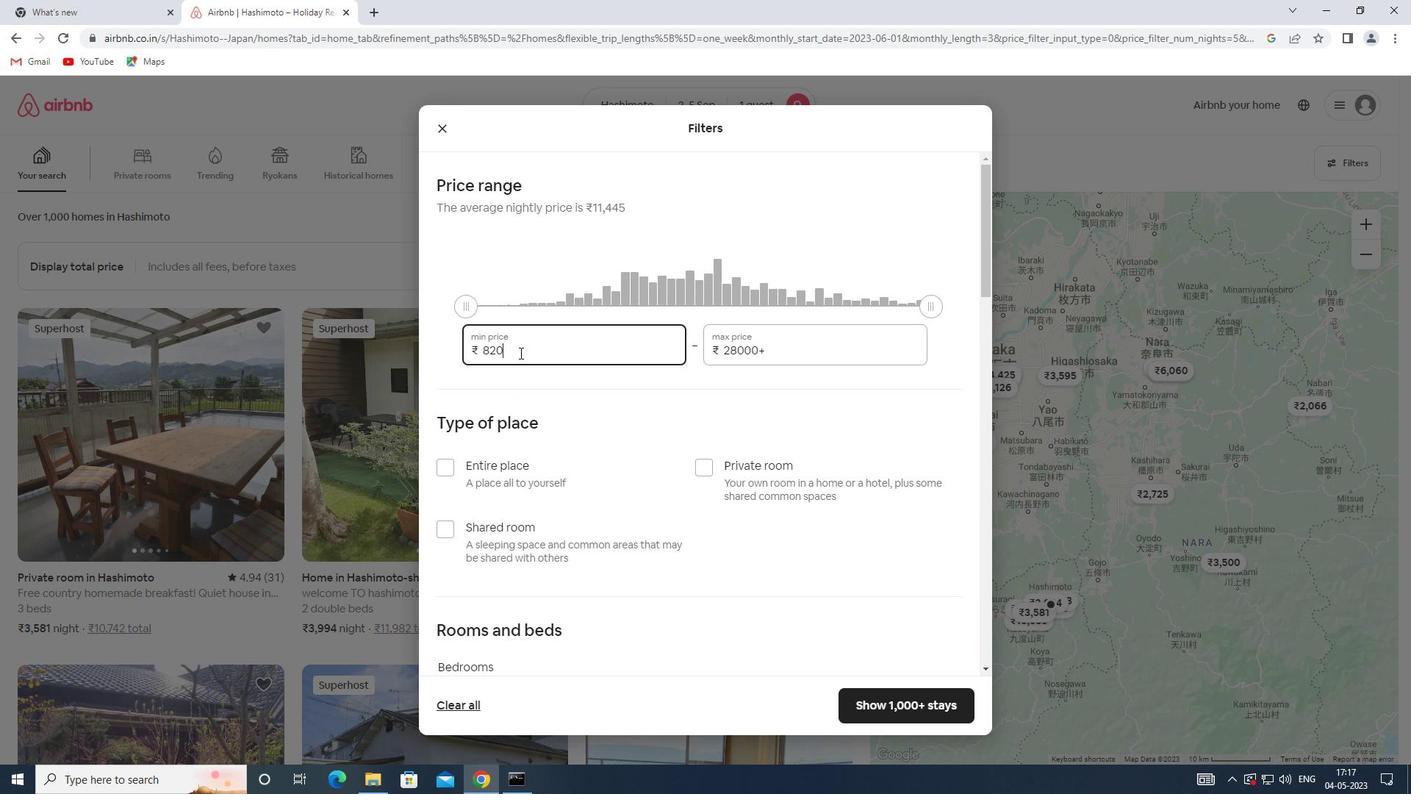 
Action: Key pressed 5000
Screenshot: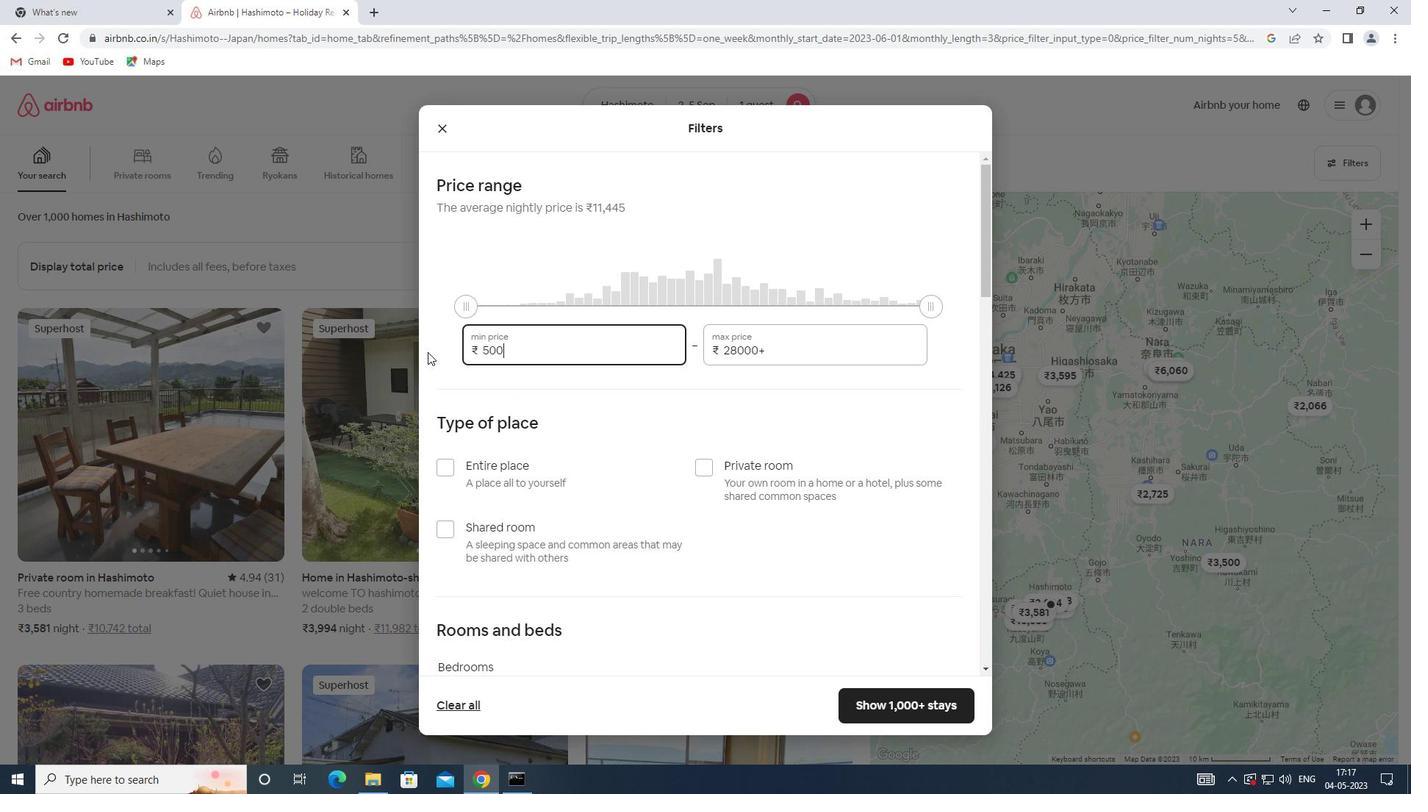 
Action: Mouse moved to (782, 353)
Screenshot: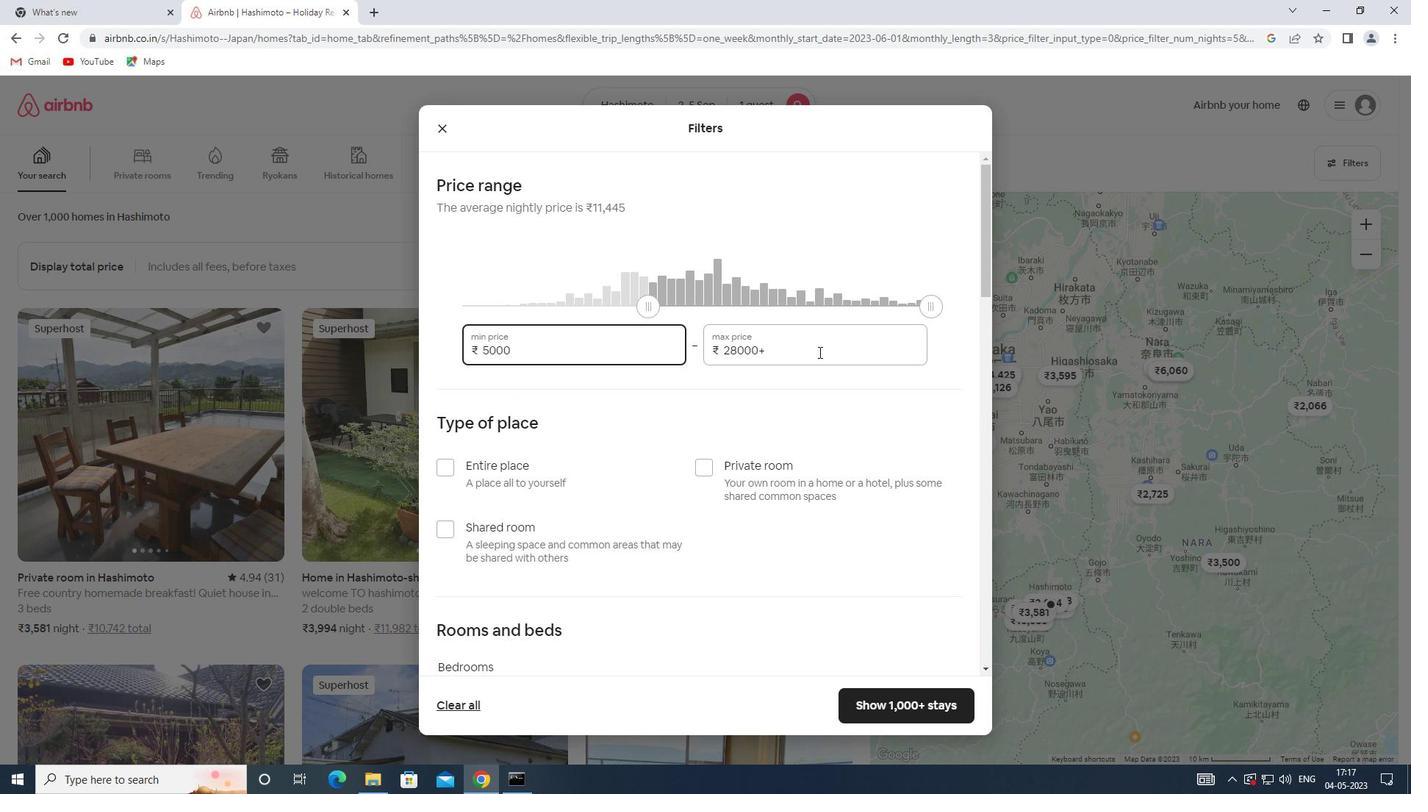 
Action: Mouse pressed left at (782, 353)
Screenshot: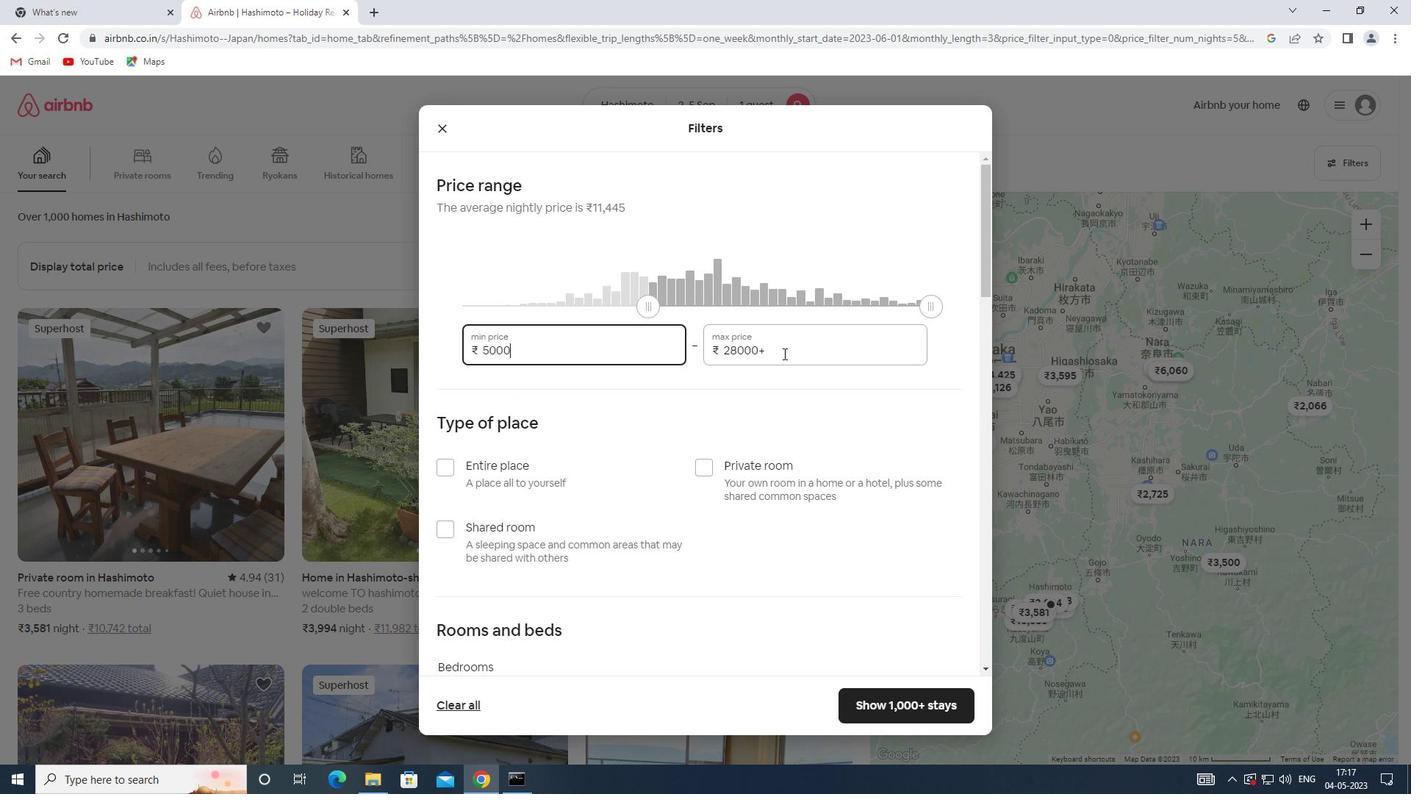 
Action: Mouse moved to (687, 353)
Screenshot: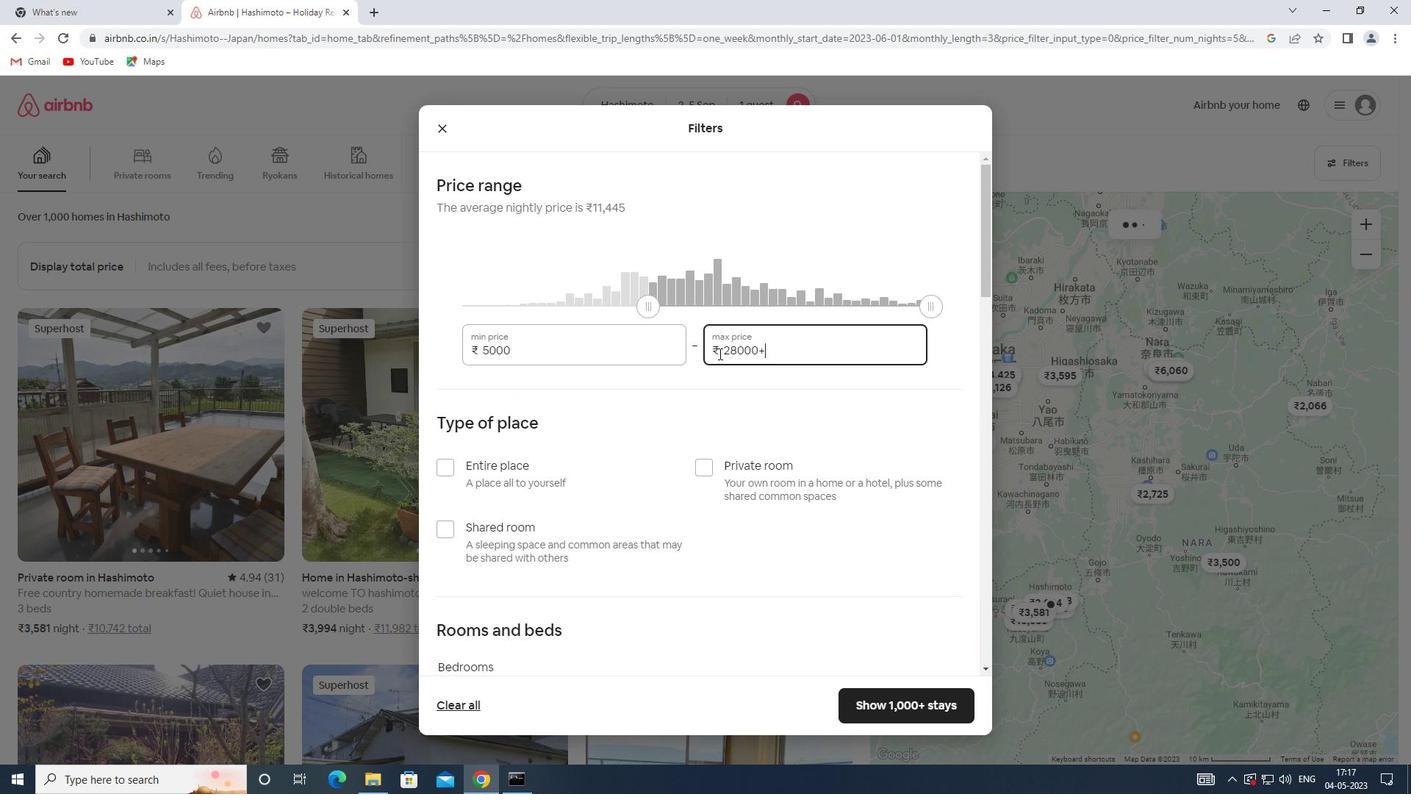 
Action: Key pressed 10000
Screenshot: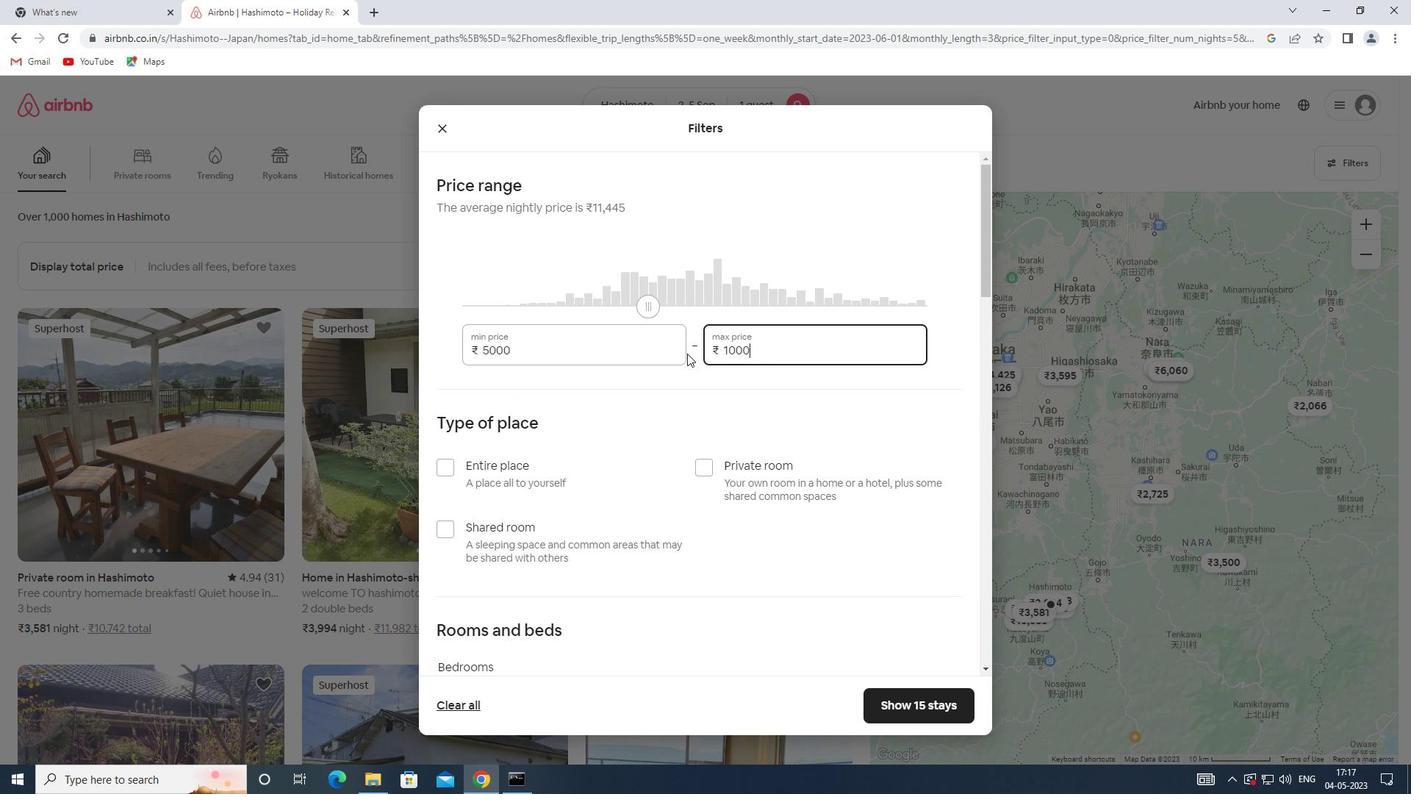 
Action: Mouse moved to (709, 466)
Screenshot: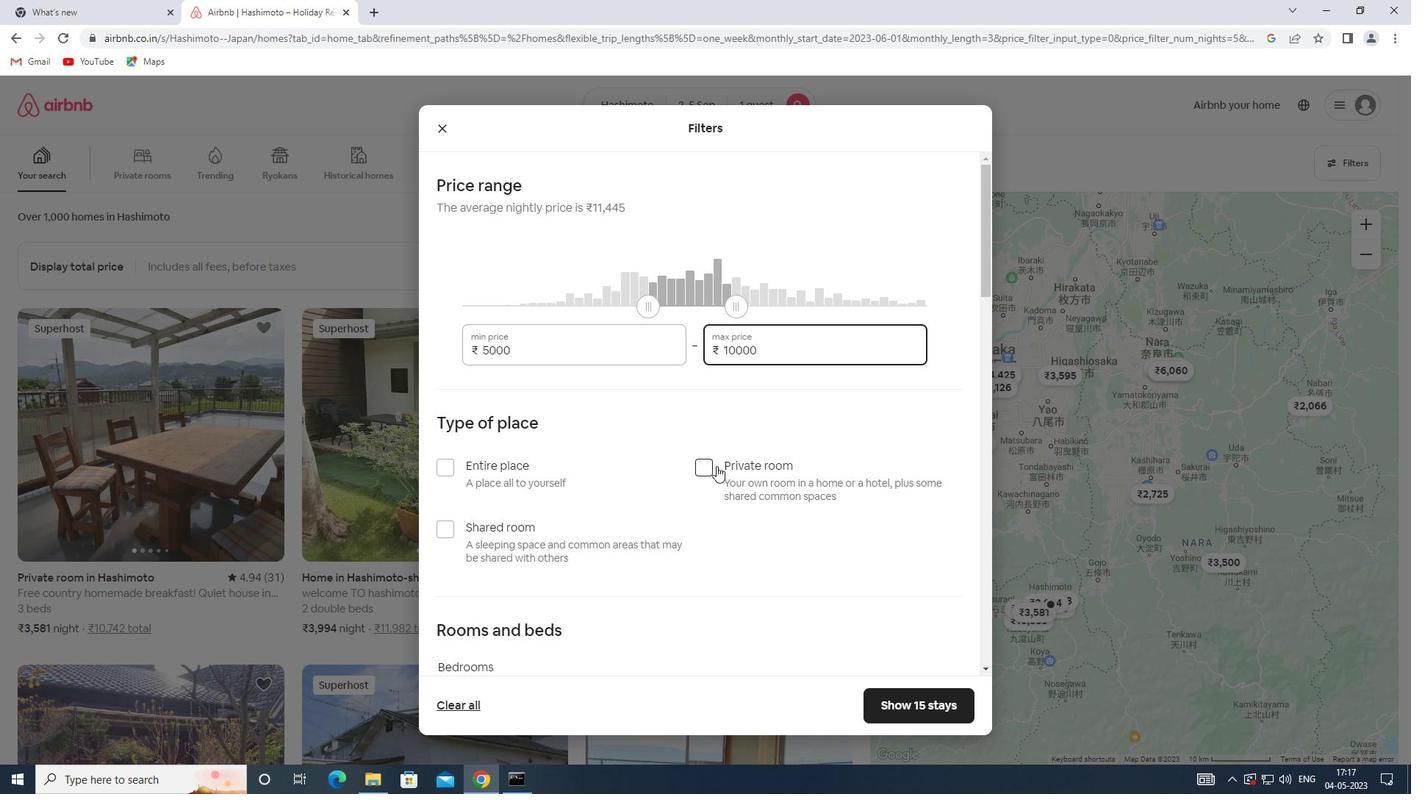 
Action: Mouse pressed left at (709, 466)
Screenshot: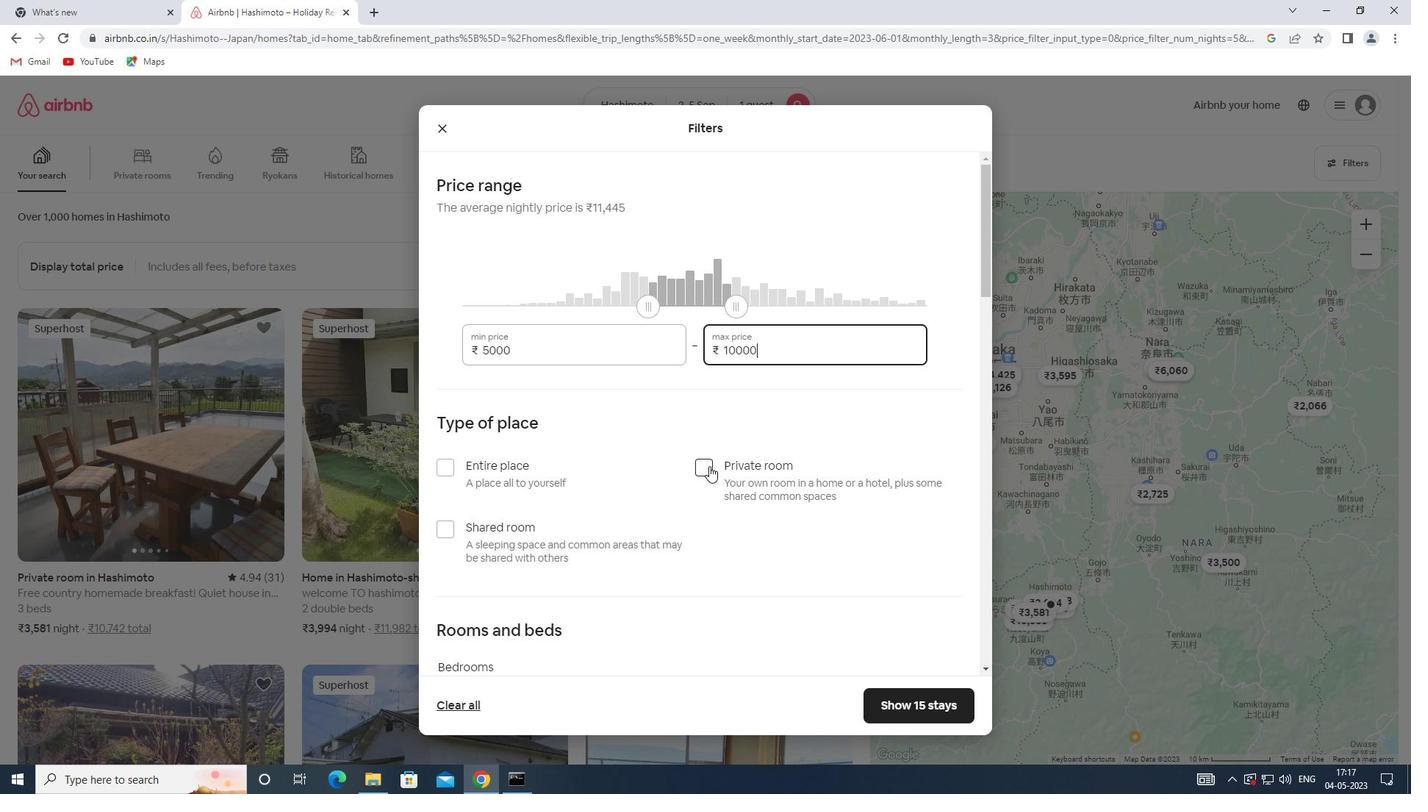 
Action: Mouse scrolled (709, 465) with delta (0, 0)
Screenshot: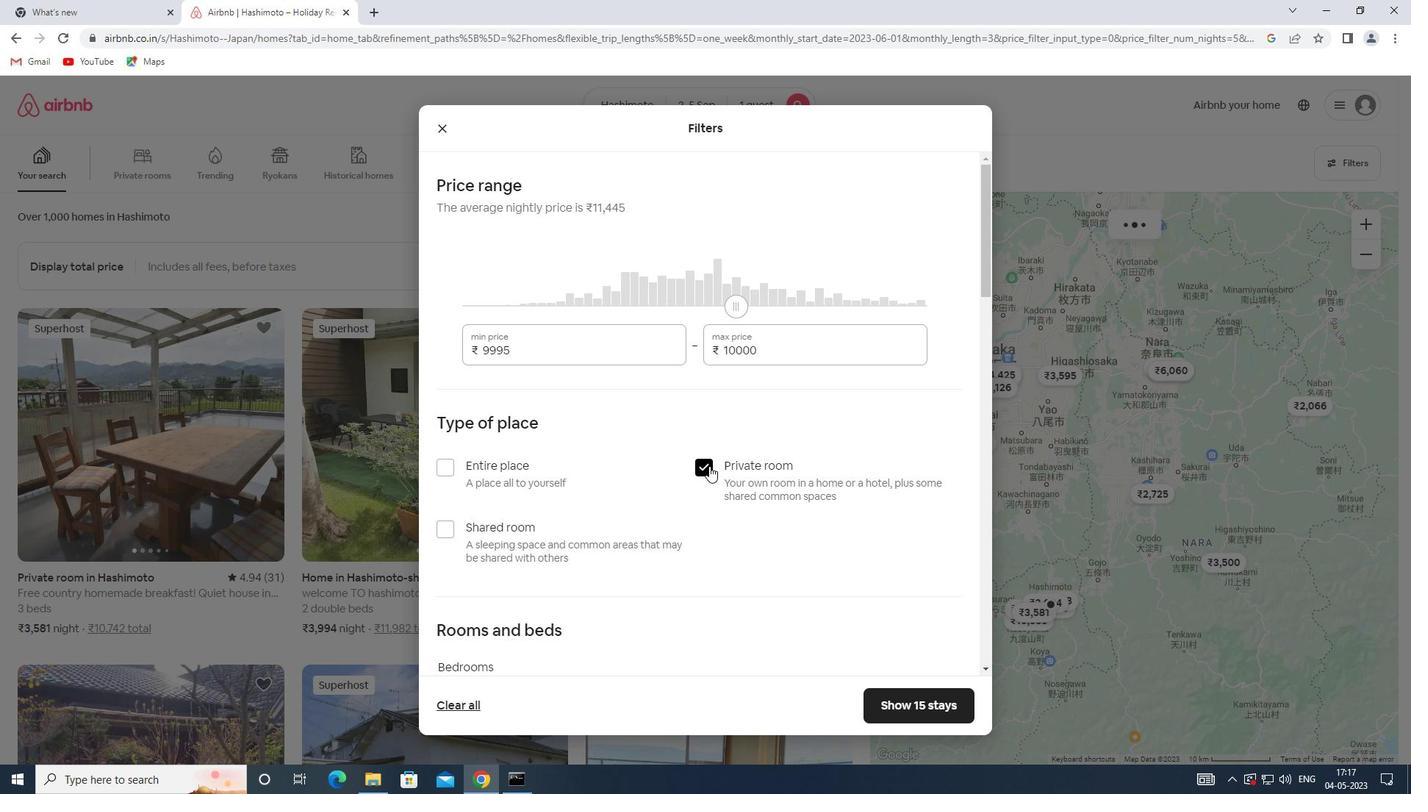 
Action: Mouse scrolled (709, 465) with delta (0, 0)
Screenshot: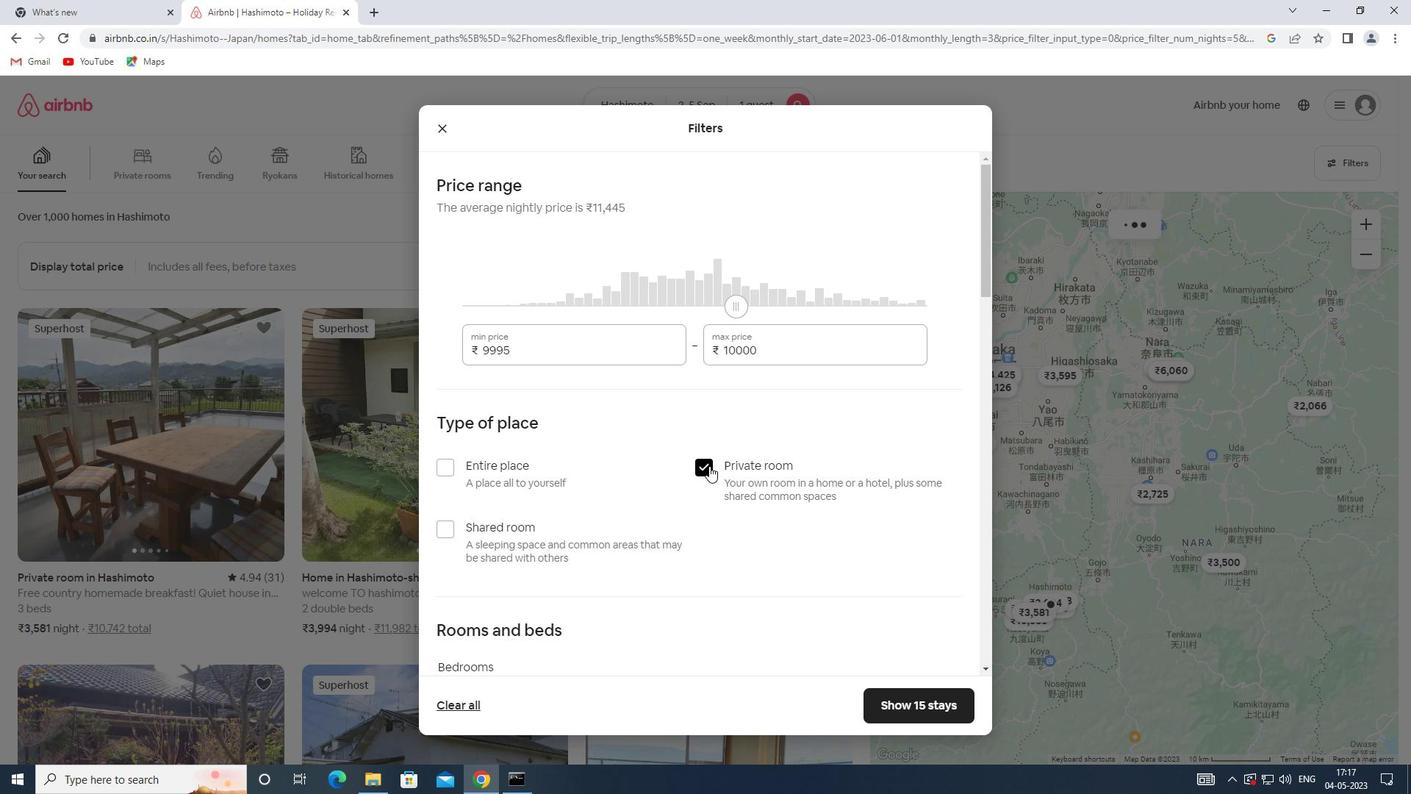 
Action: Mouse scrolled (709, 465) with delta (0, 0)
Screenshot: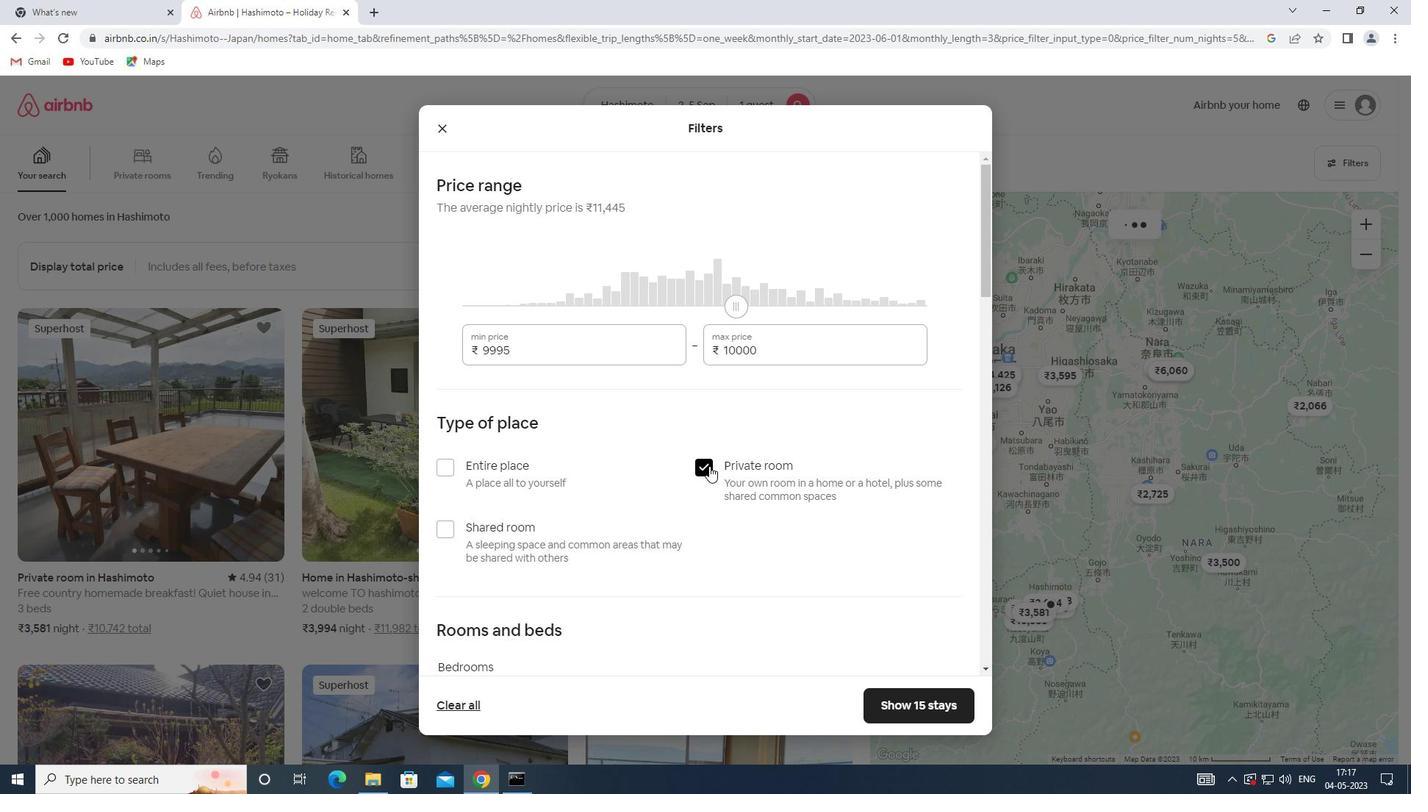 
Action: Mouse moved to (517, 477)
Screenshot: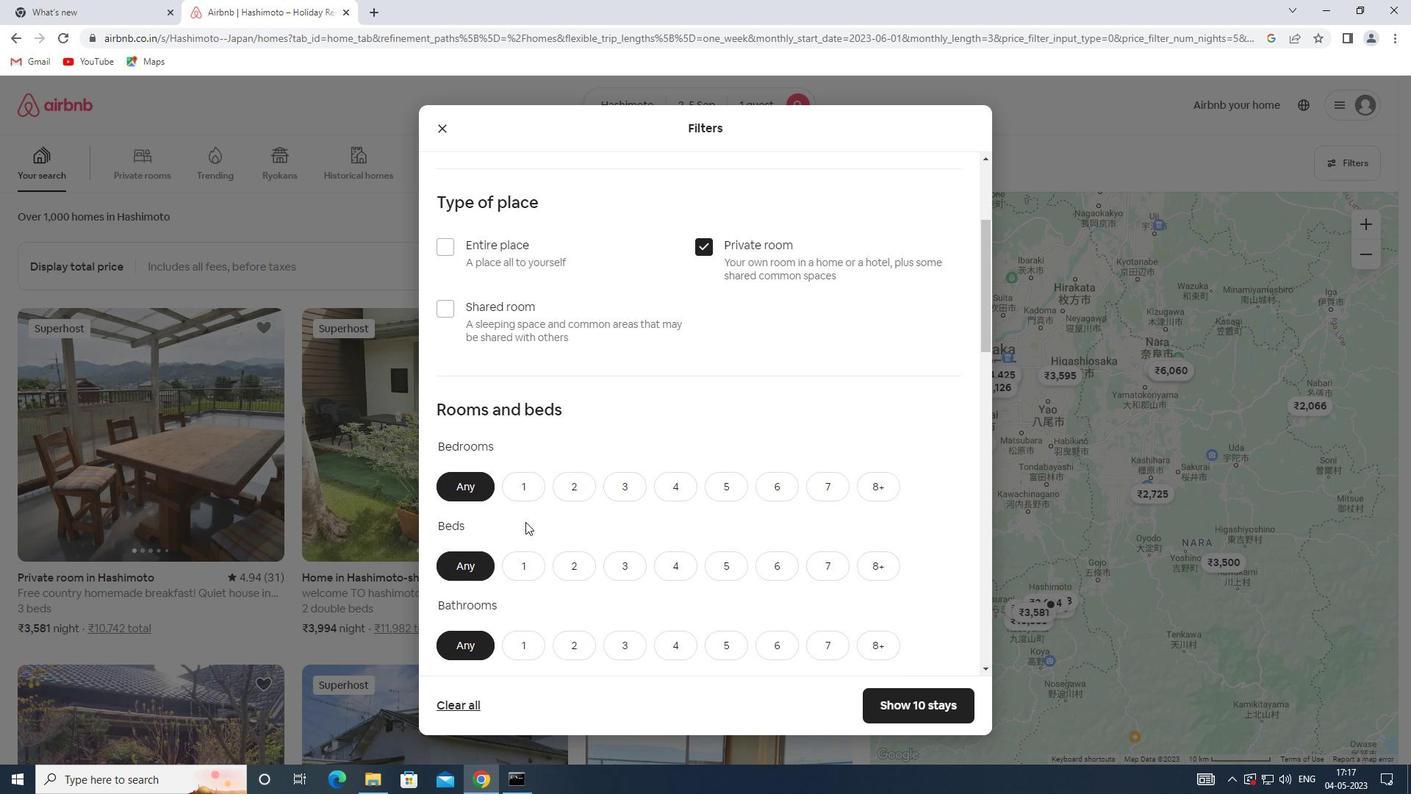 
Action: Mouse pressed left at (517, 477)
Screenshot: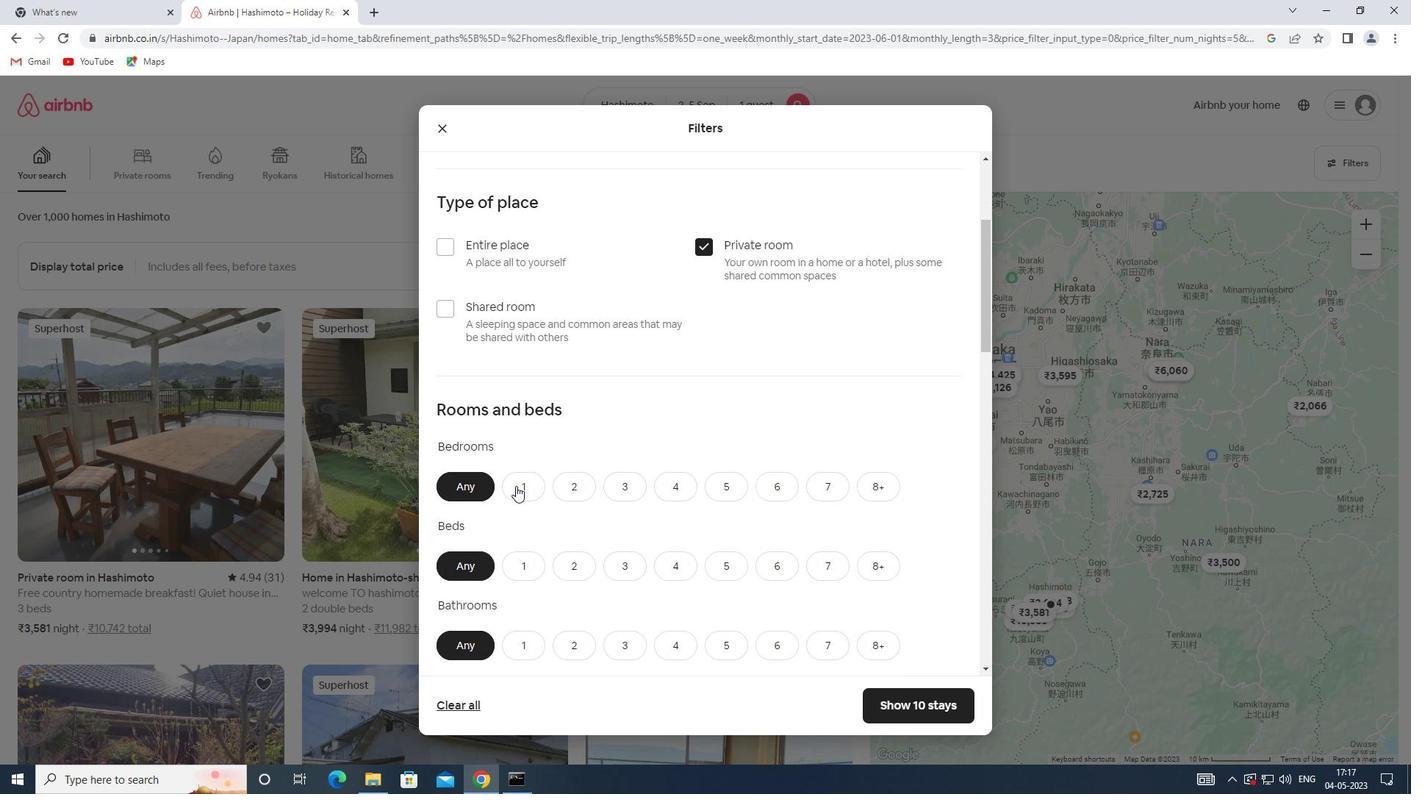 
Action: Mouse moved to (516, 559)
Screenshot: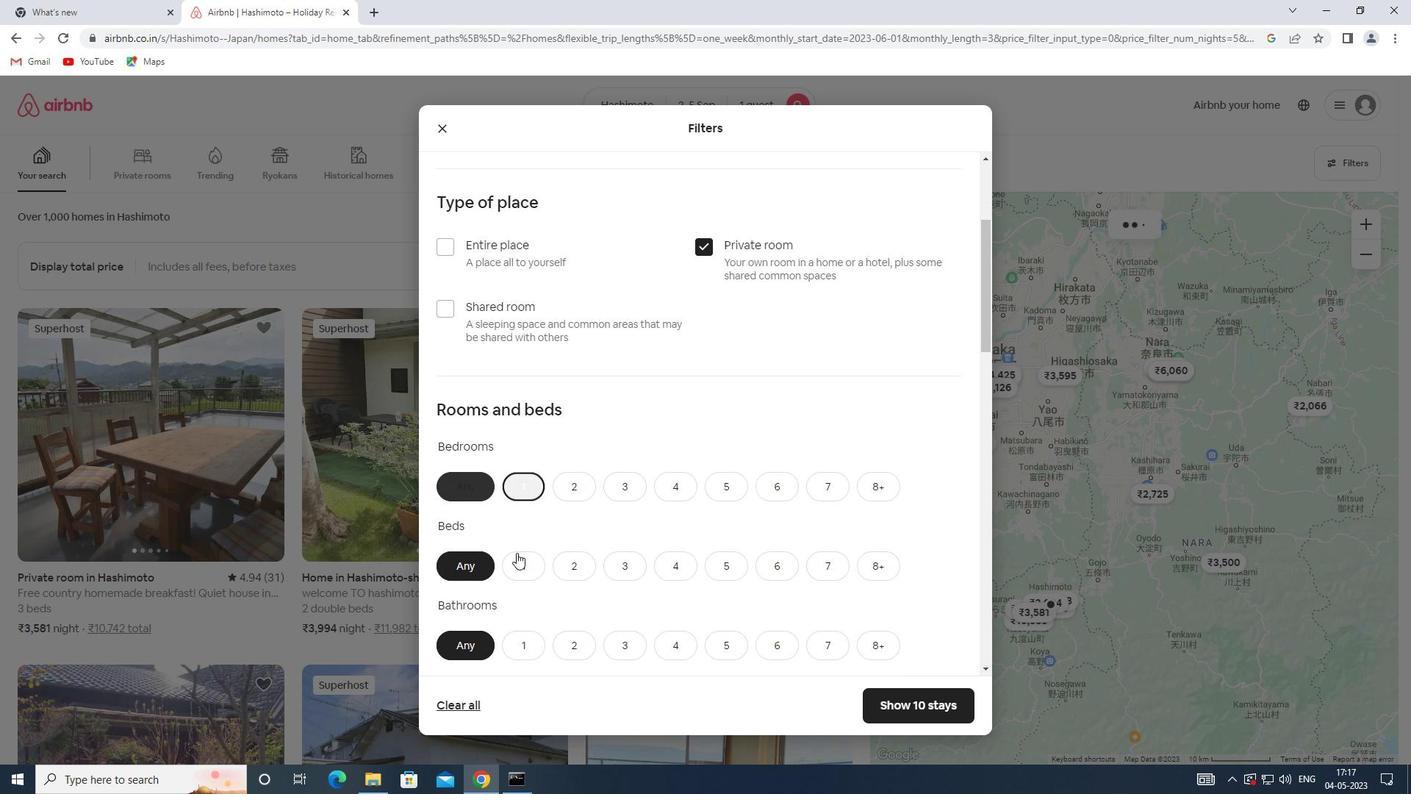 
Action: Mouse pressed left at (516, 559)
Screenshot: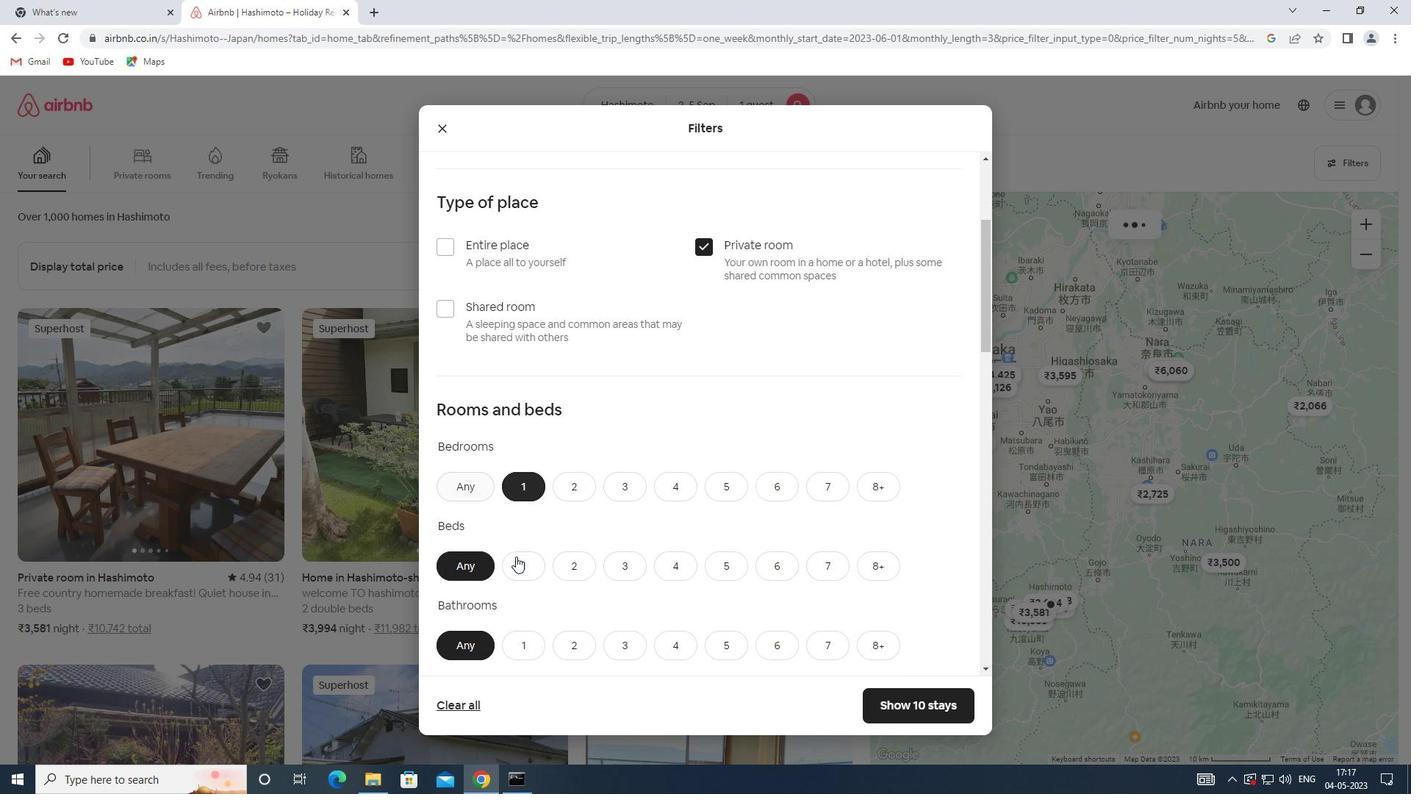
Action: Mouse moved to (522, 643)
Screenshot: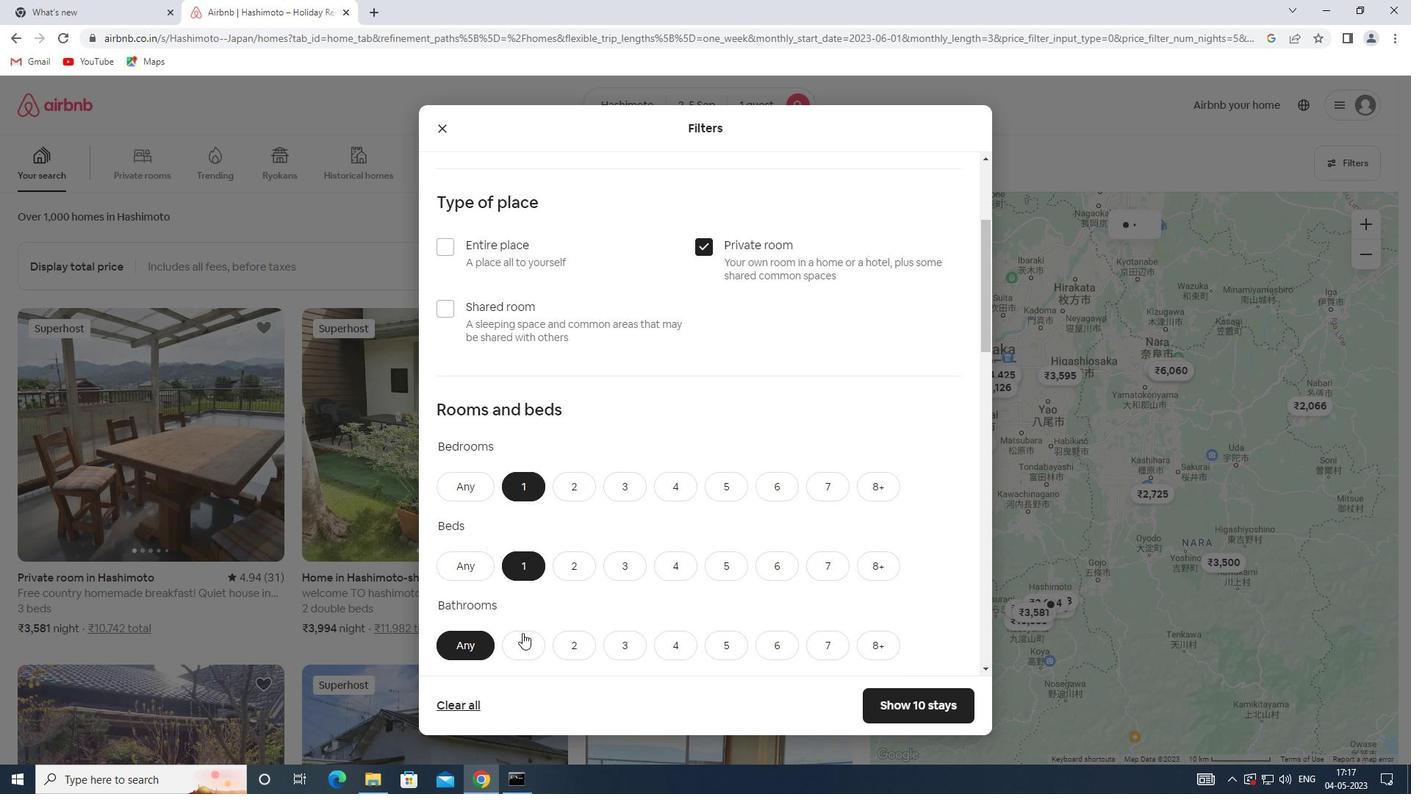 
Action: Mouse pressed left at (522, 643)
Screenshot: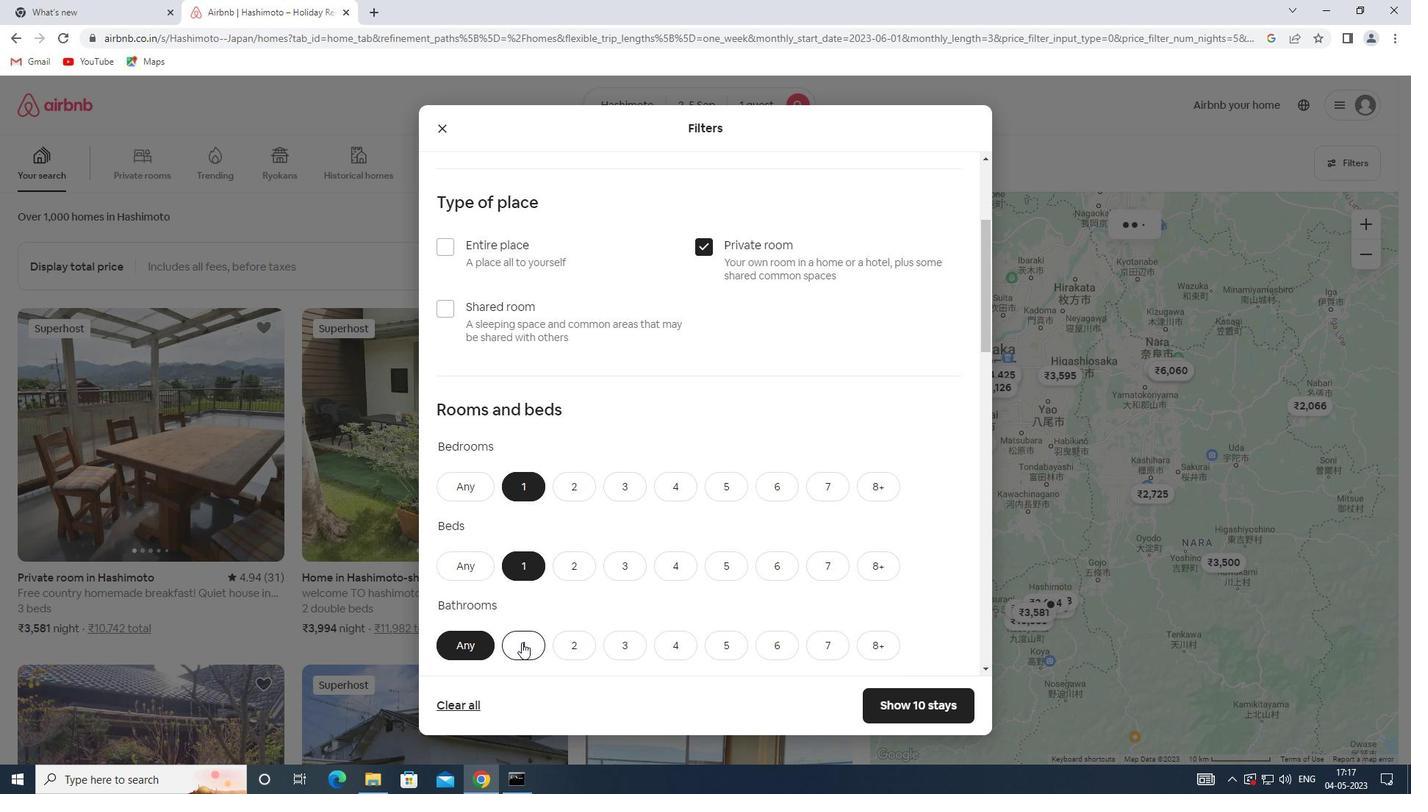 
Action: Mouse moved to (529, 631)
Screenshot: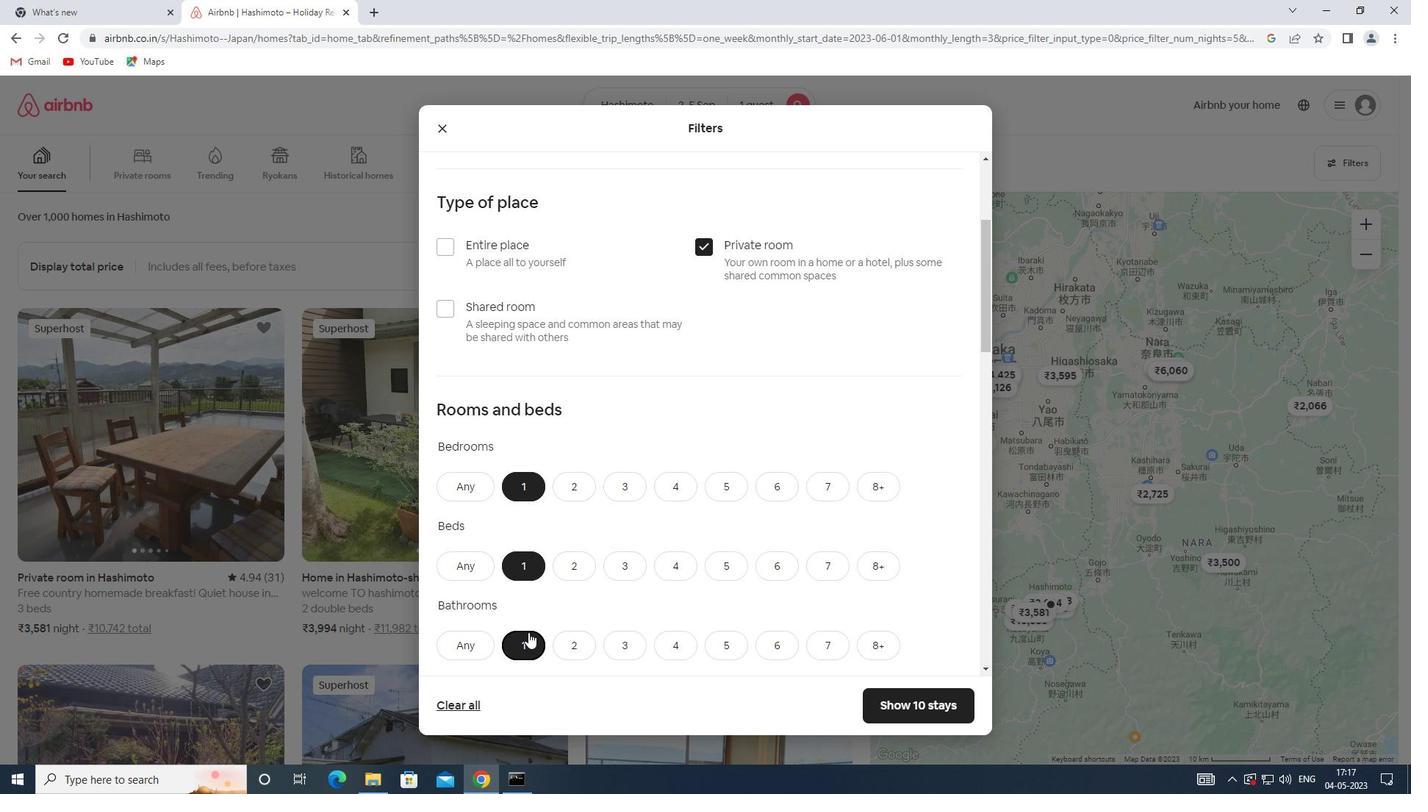 
Action: Mouse scrolled (529, 630) with delta (0, 0)
Screenshot: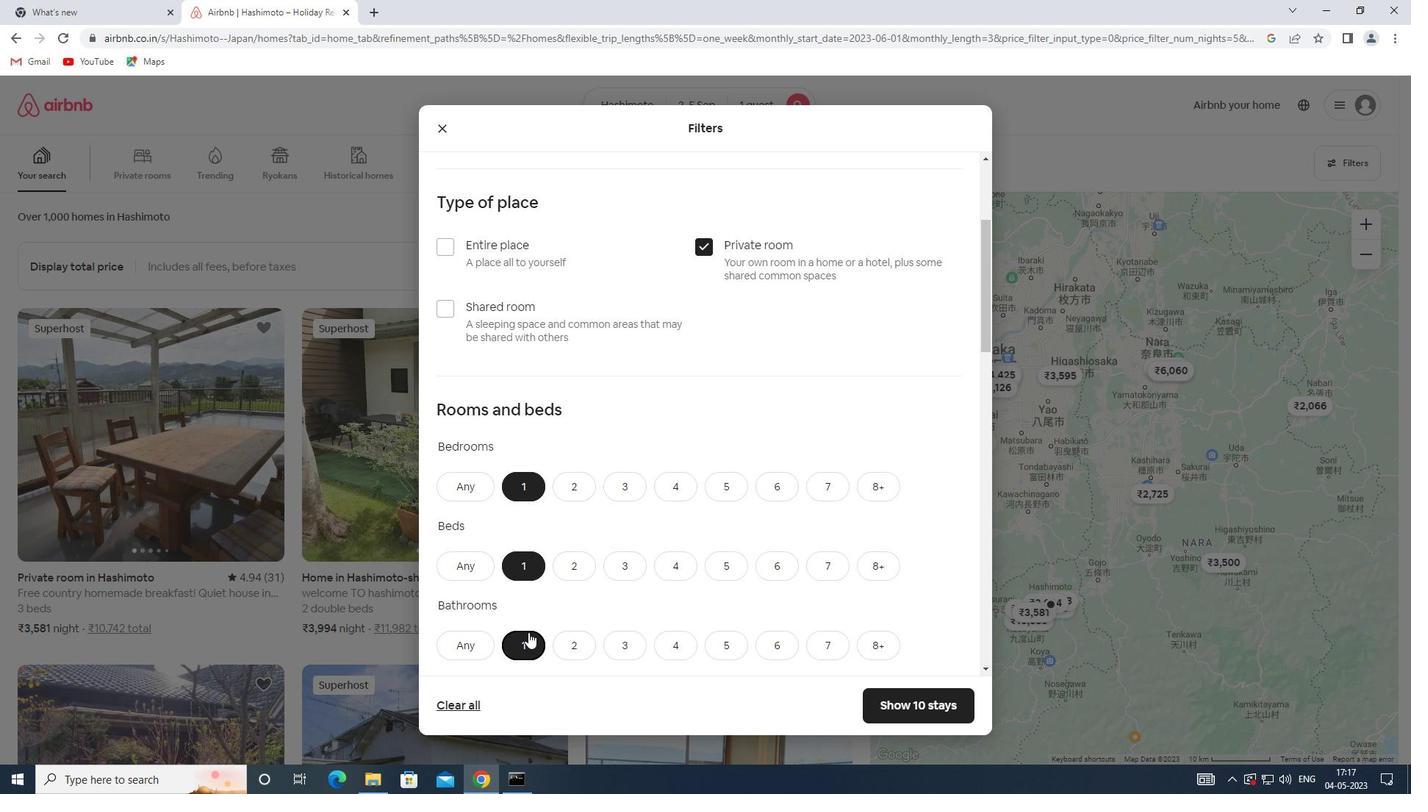
Action: Mouse scrolled (529, 630) with delta (0, 0)
Screenshot: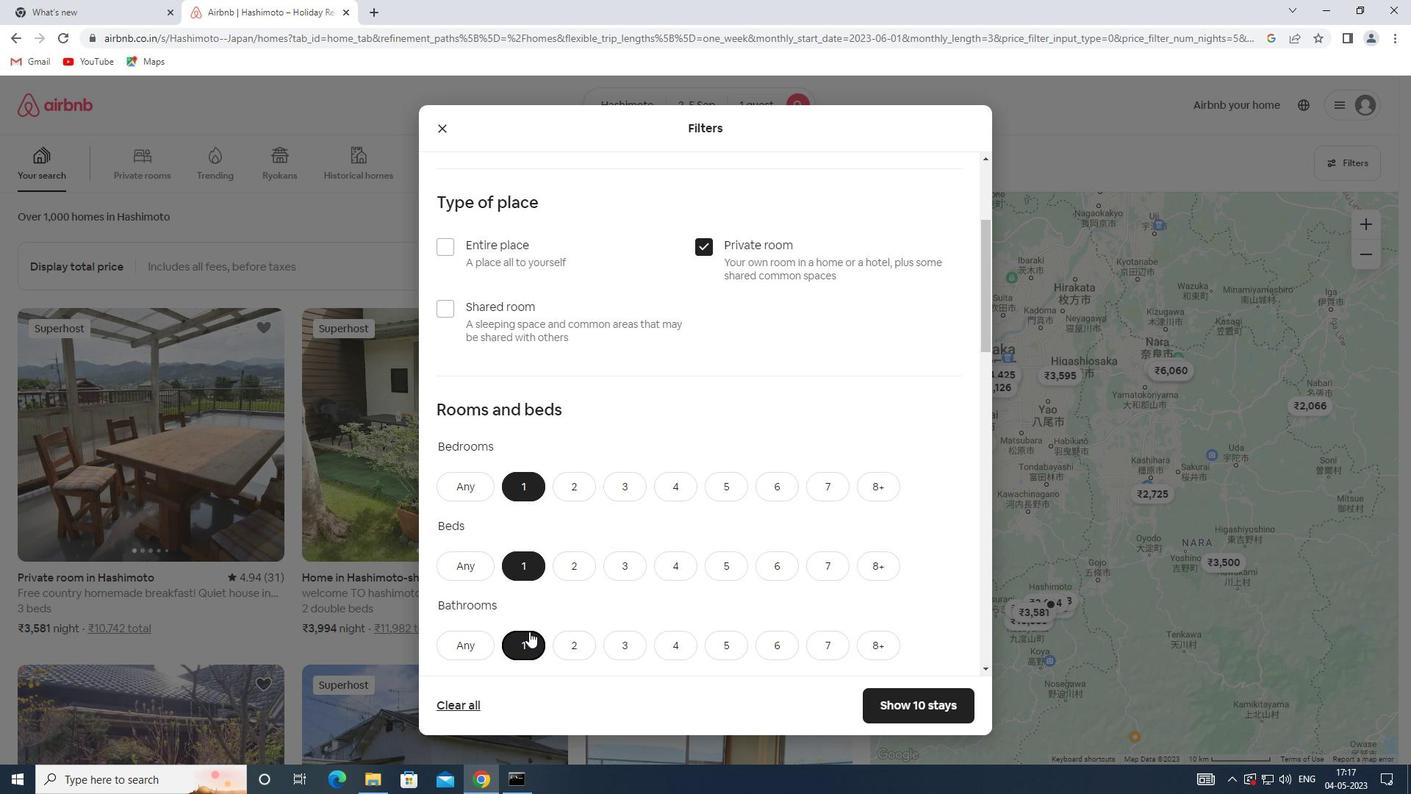
Action: Mouse moved to (518, 641)
Screenshot: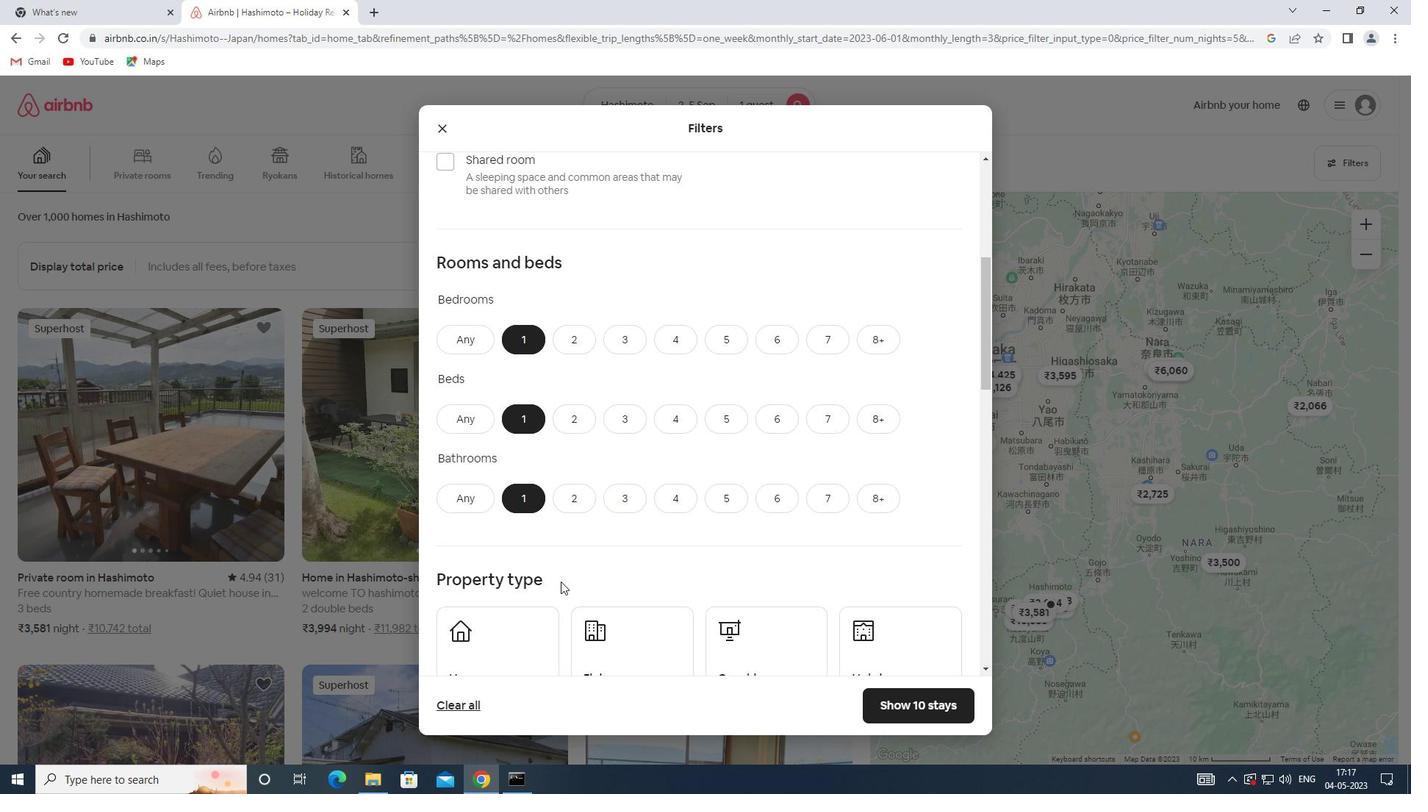 
Action: Mouse pressed left at (518, 641)
Screenshot: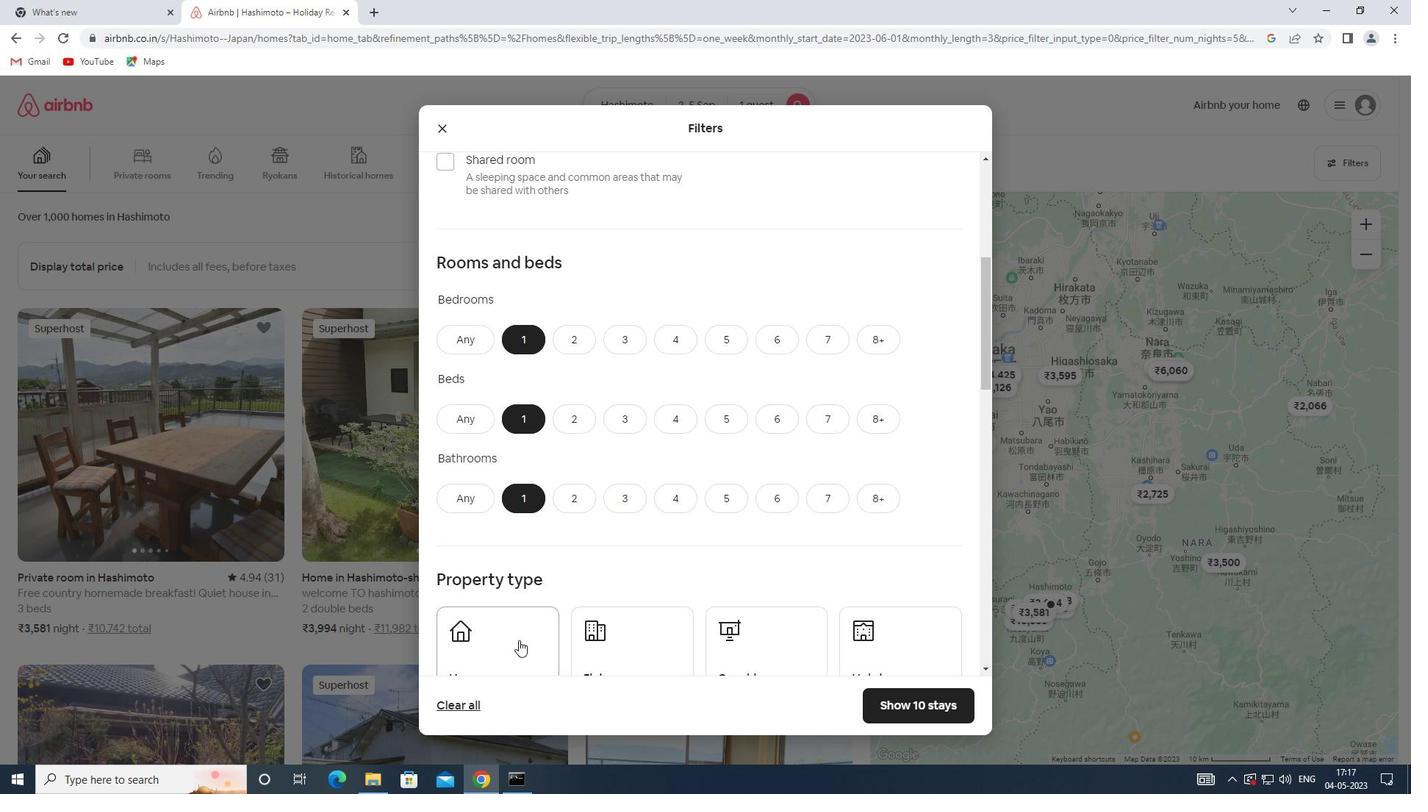 
Action: Mouse moved to (590, 647)
Screenshot: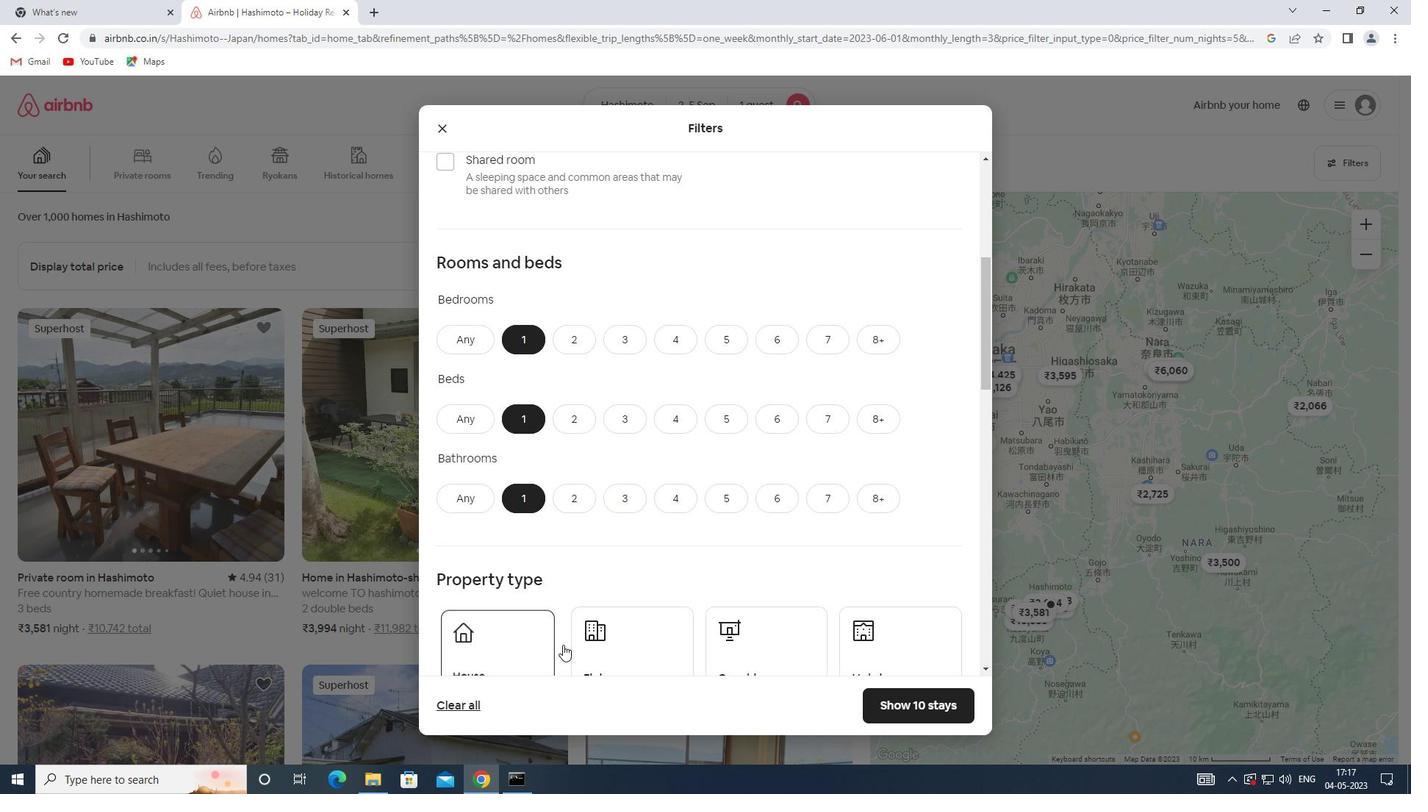 
Action: Mouse pressed left at (590, 647)
Screenshot: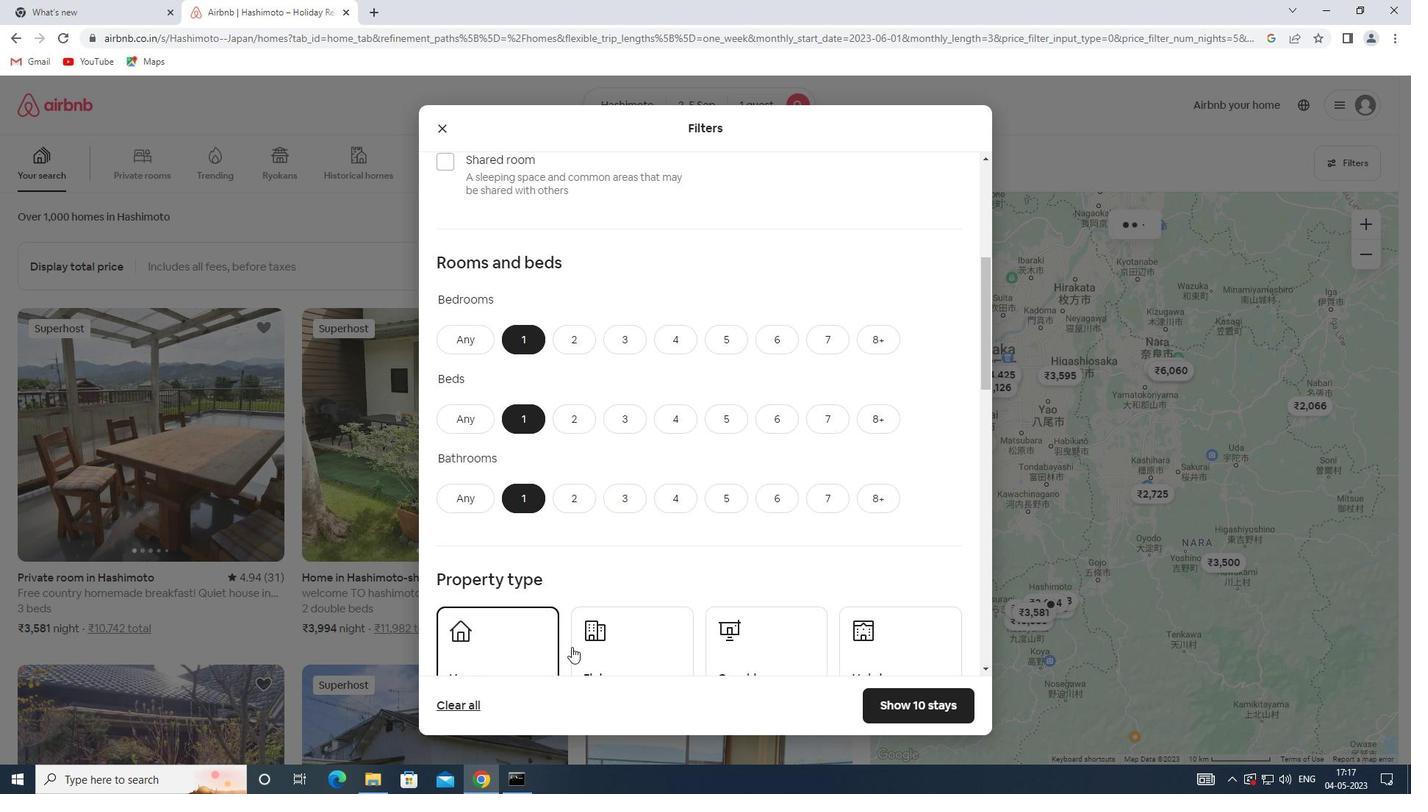 
Action: Mouse moved to (592, 642)
Screenshot: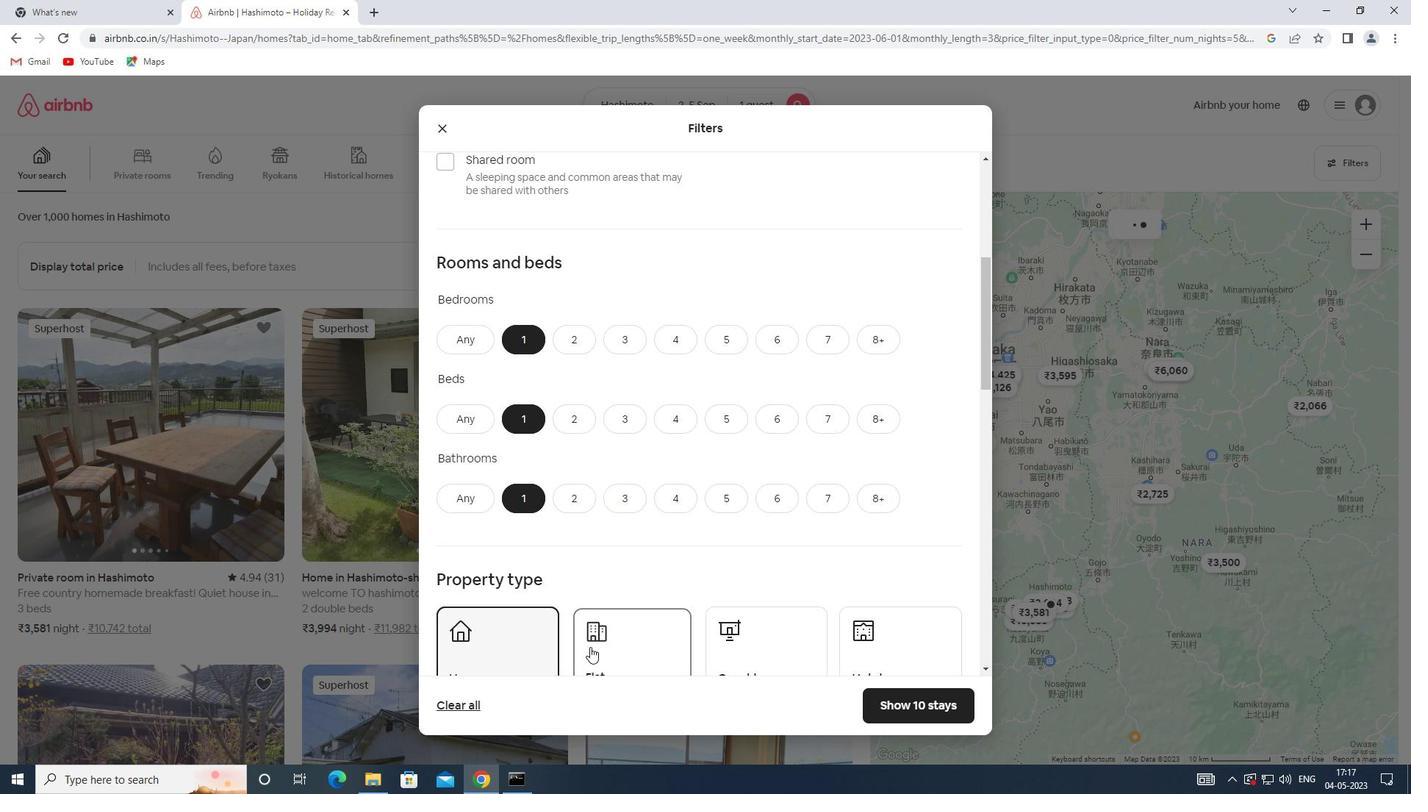 
Action: Mouse scrolled (592, 641) with delta (0, 0)
Screenshot: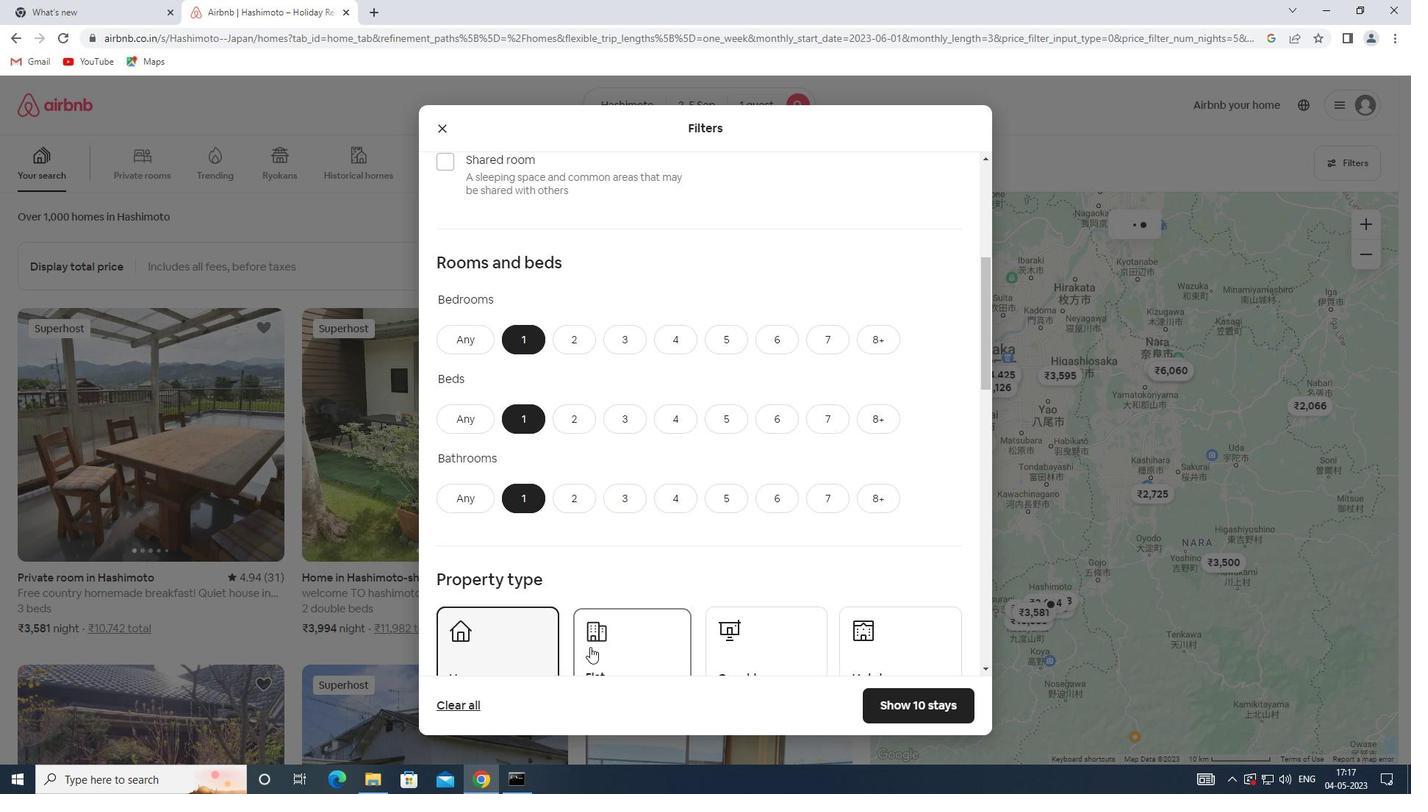 
Action: Mouse scrolled (592, 641) with delta (0, 0)
Screenshot: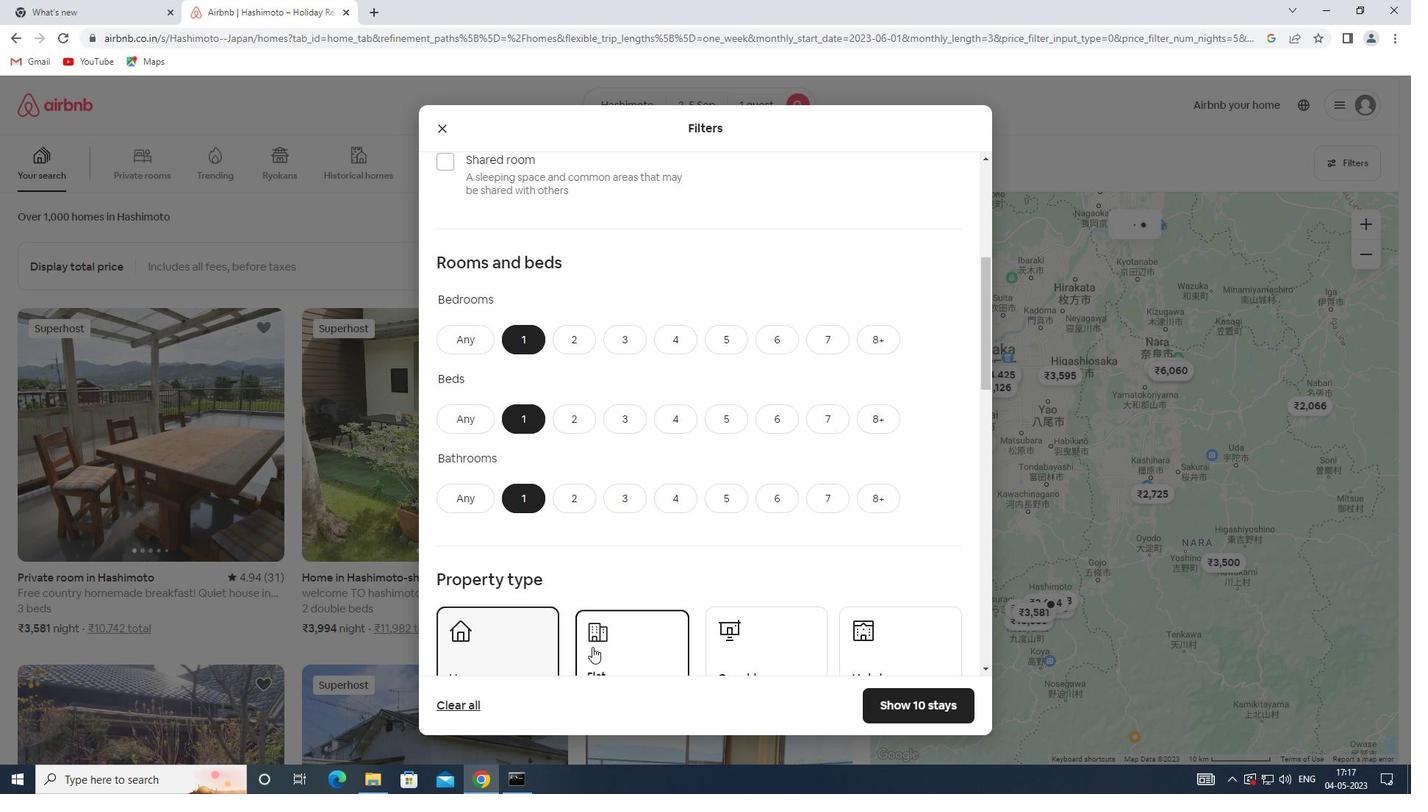 
Action: Mouse moved to (761, 521)
Screenshot: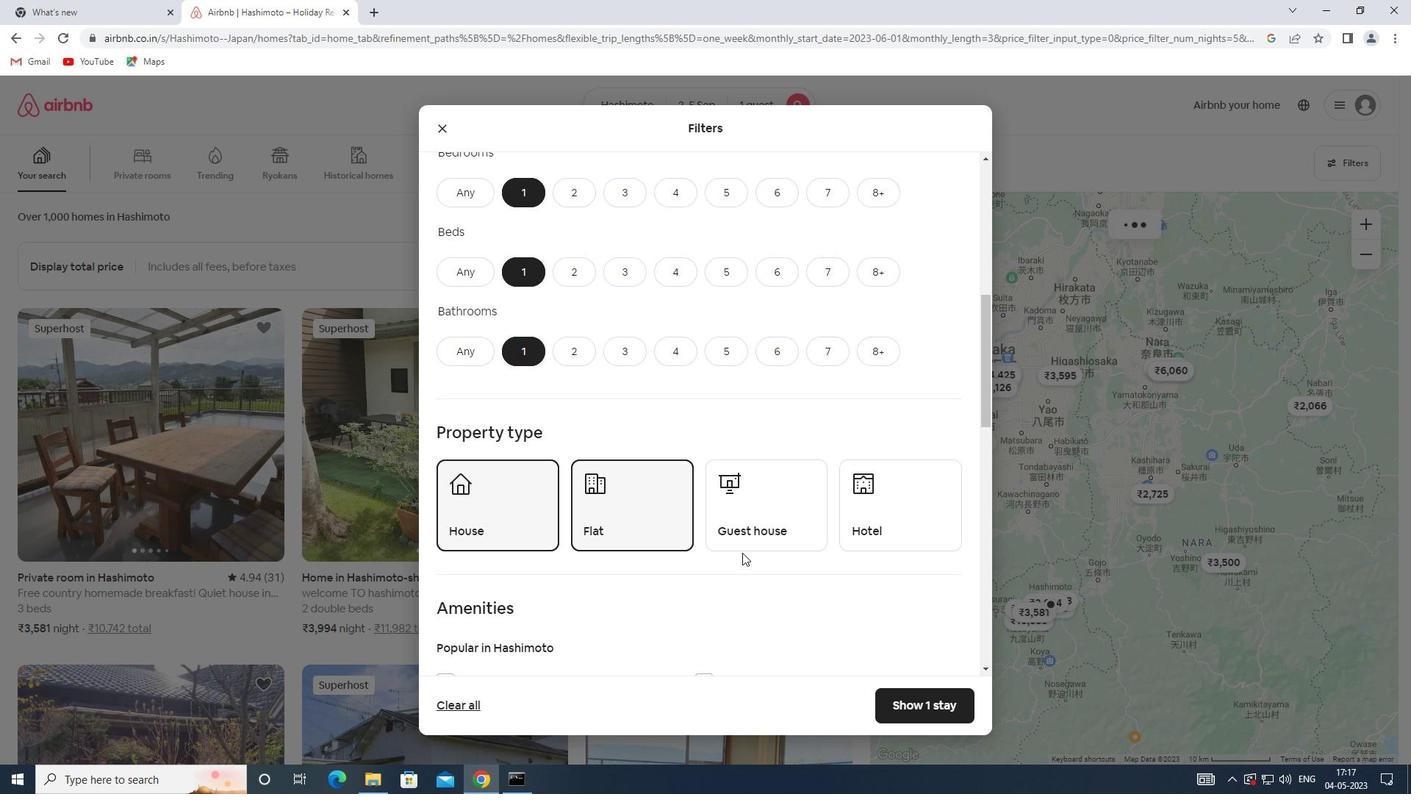 
Action: Mouse pressed left at (761, 521)
Screenshot: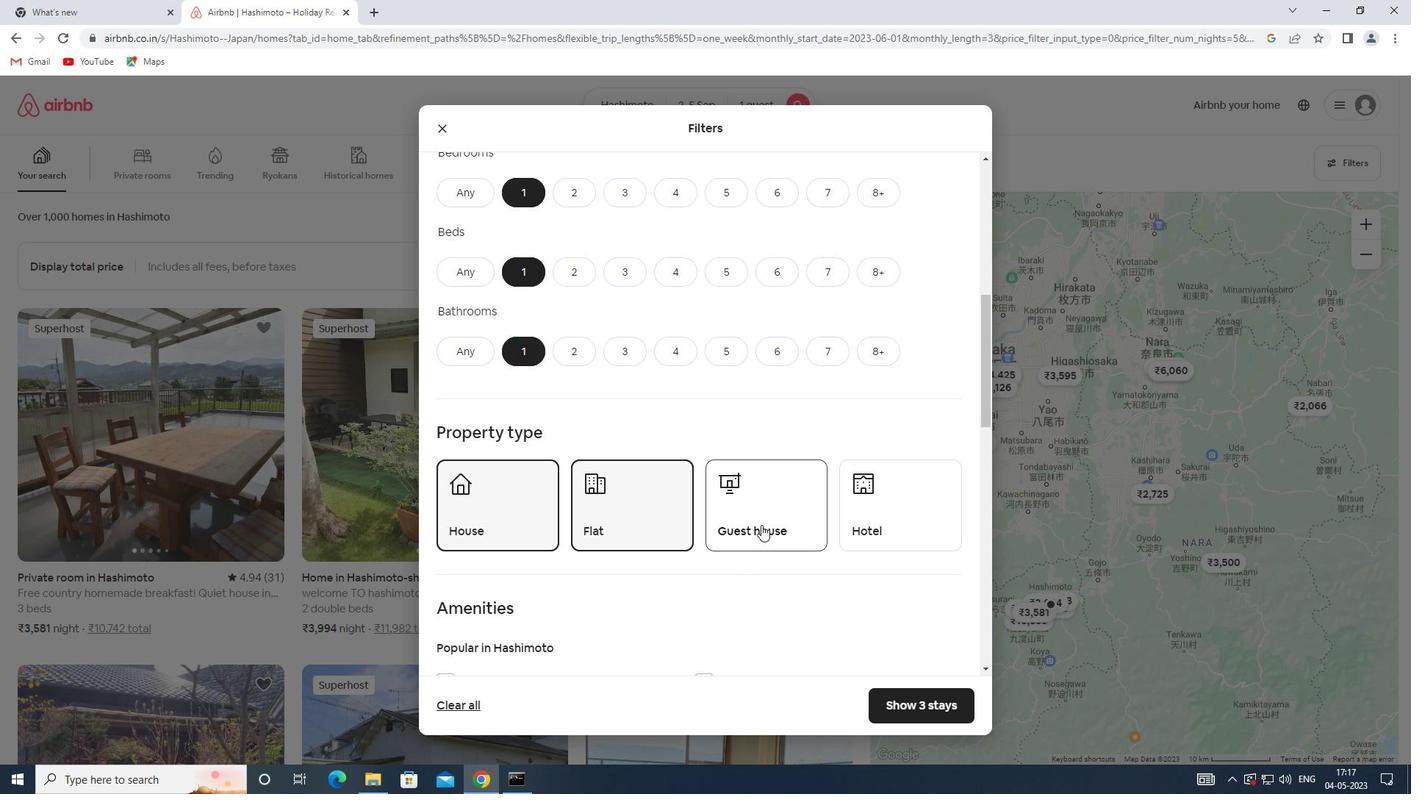 
Action: Mouse scrolled (761, 520) with delta (0, 0)
Screenshot: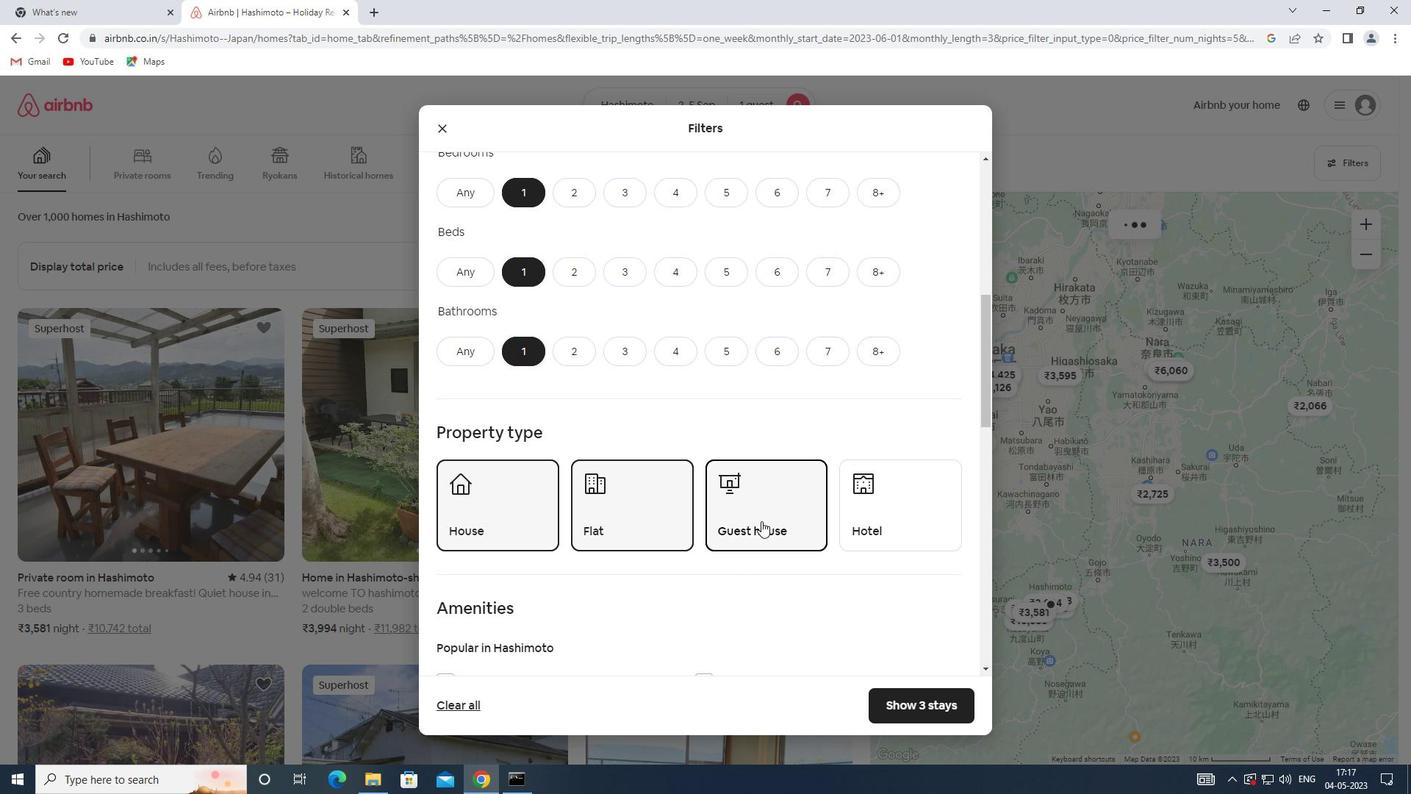 
Action: Mouse scrolled (761, 520) with delta (0, 0)
Screenshot: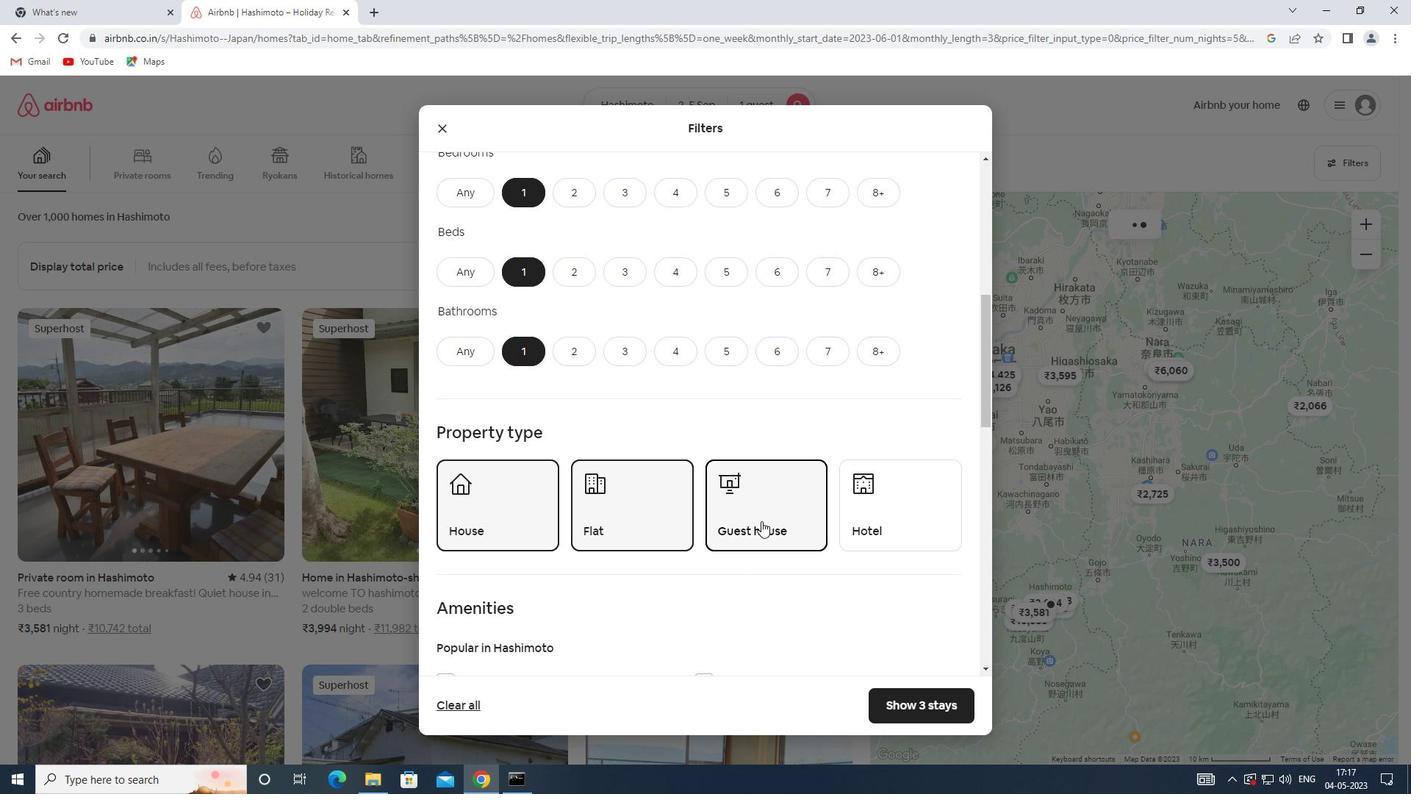 
Action: Mouse moved to (892, 349)
Screenshot: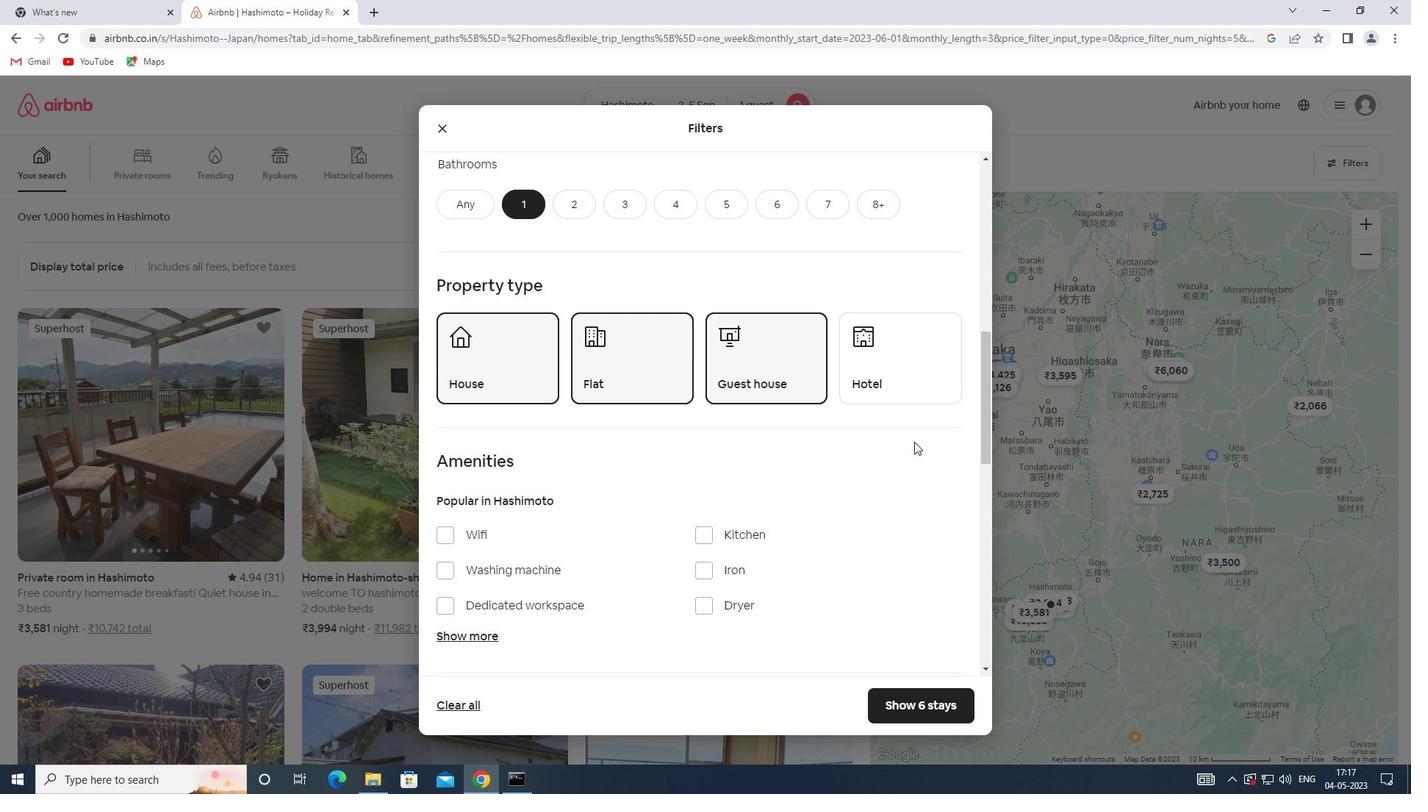 
Action: Mouse pressed left at (892, 349)
Screenshot: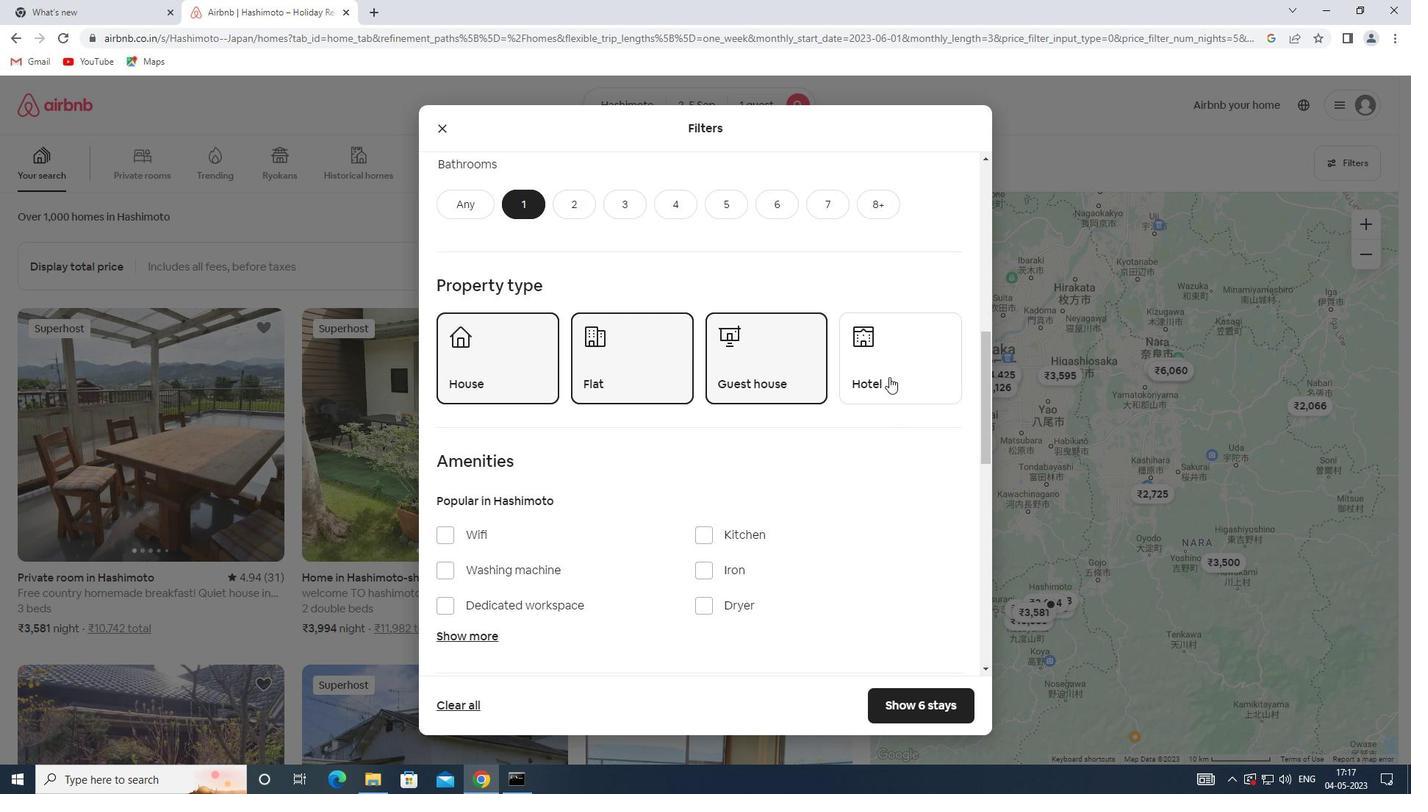 
Action: Mouse moved to (718, 466)
Screenshot: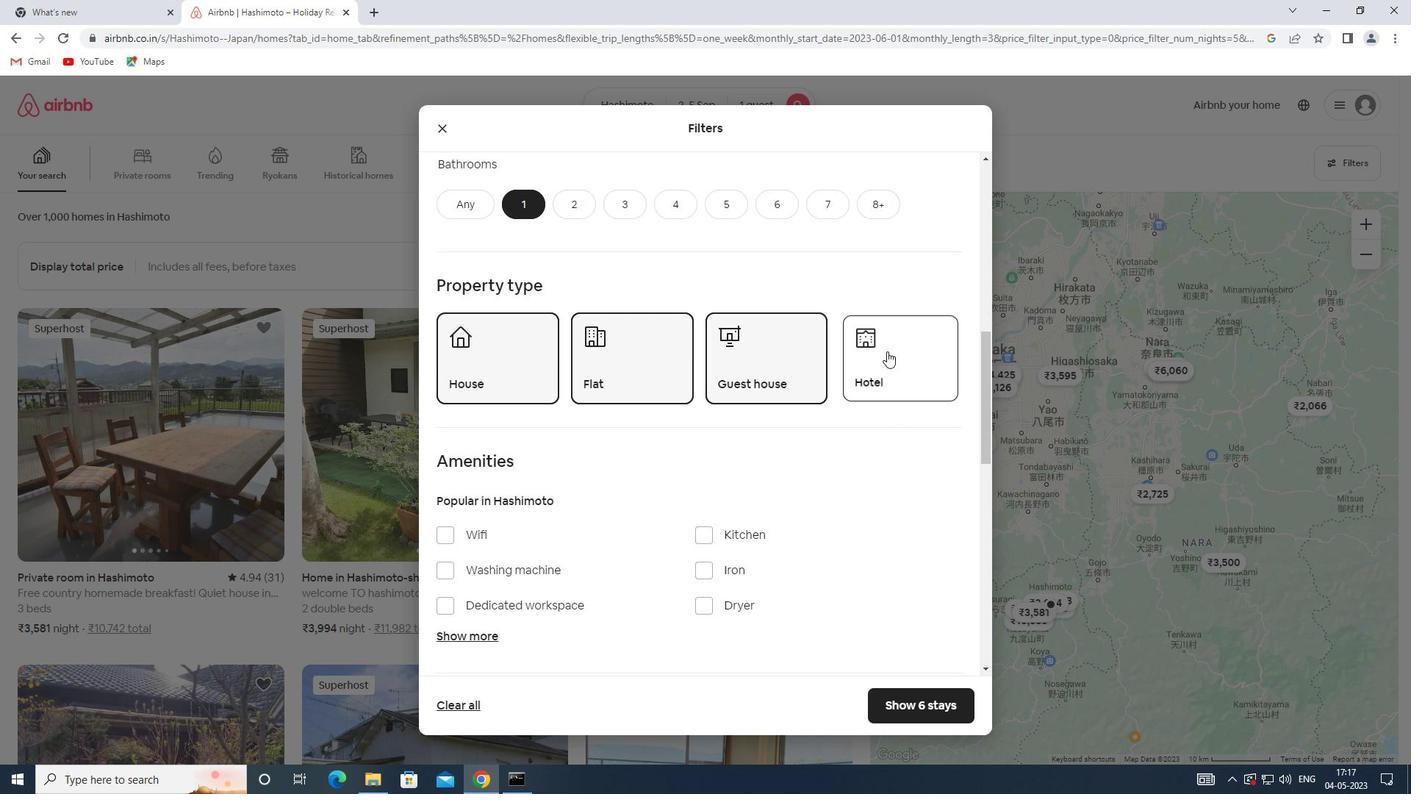 
Action: Mouse scrolled (718, 465) with delta (0, 0)
Screenshot: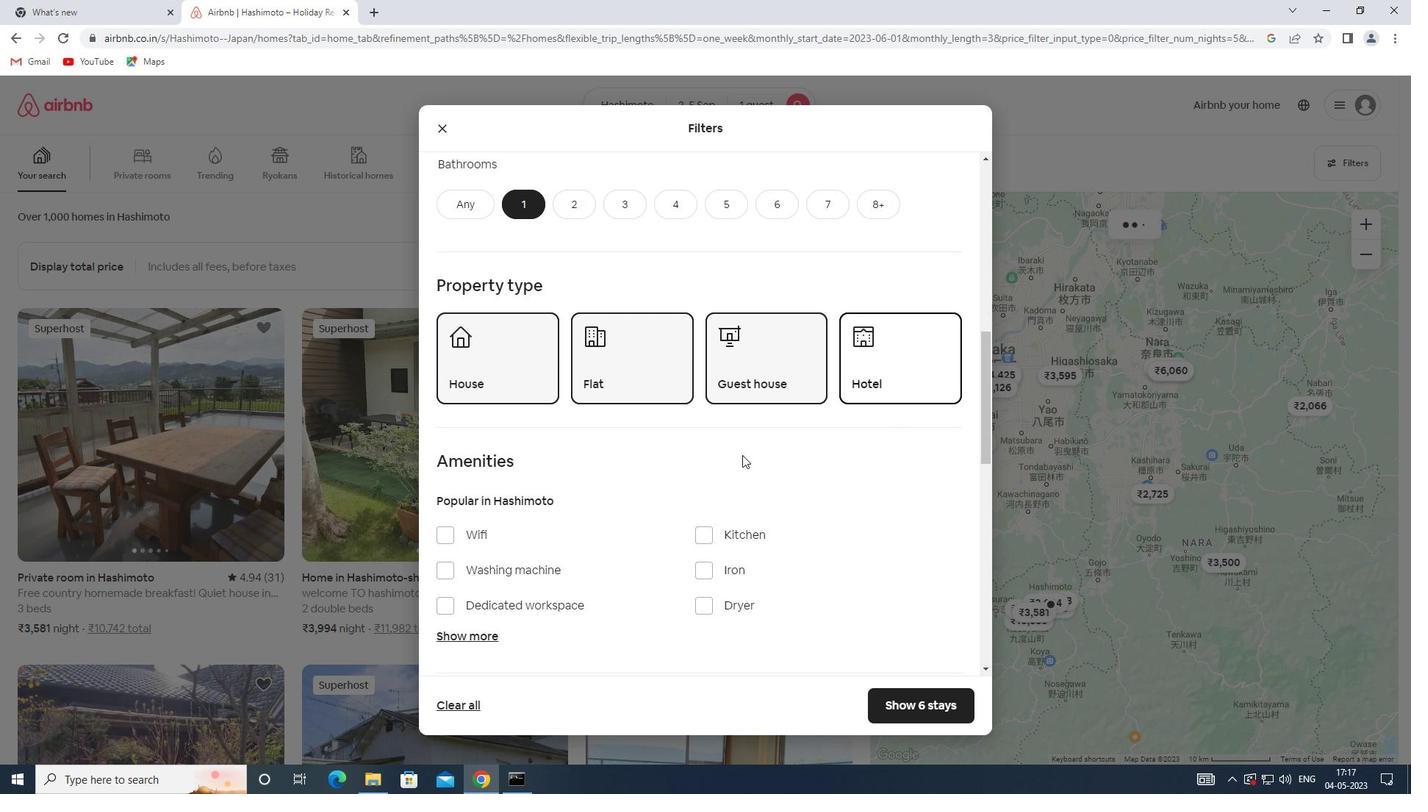 
Action: Mouse scrolled (718, 465) with delta (0, 0)
Screenshot: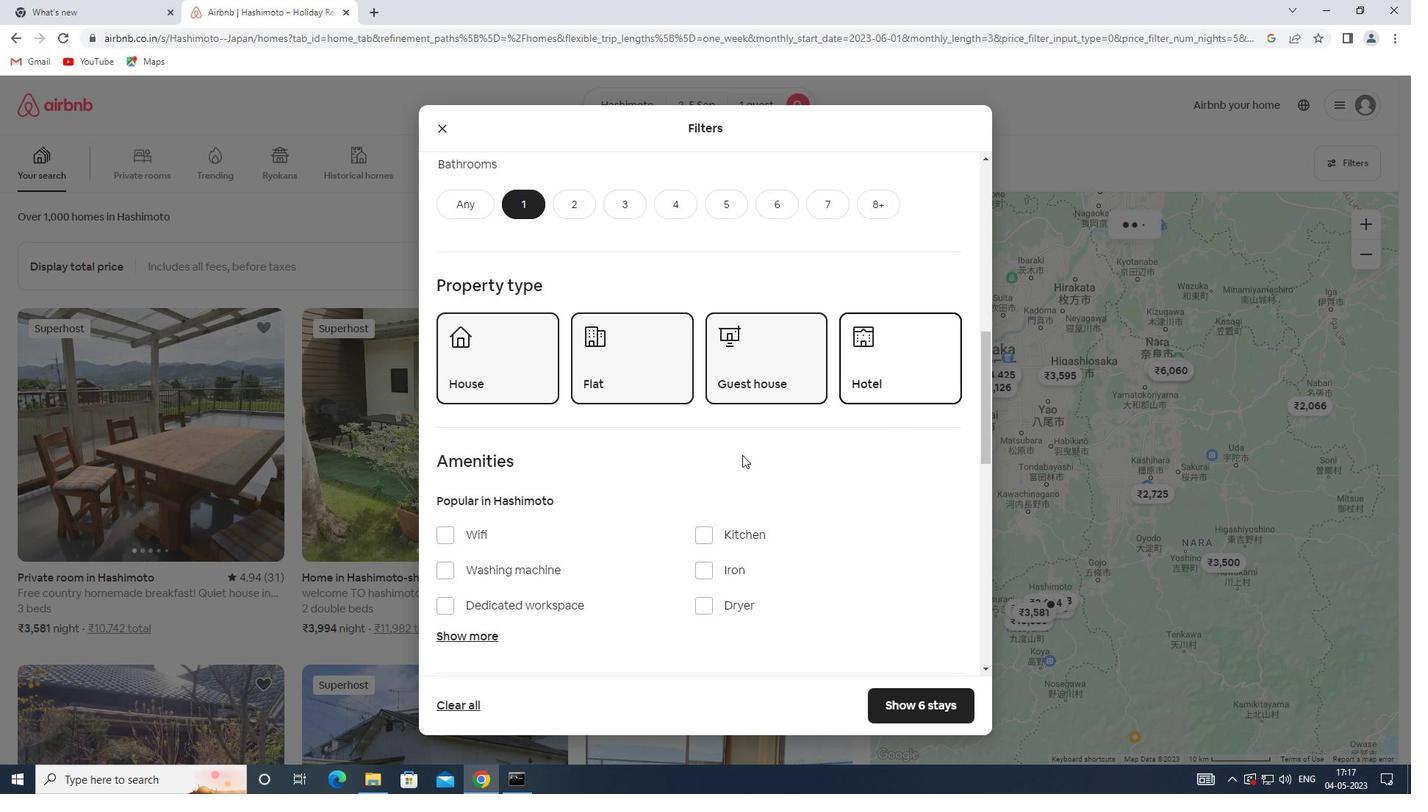 
Action: Mouse scrolled (718, 465) with delta (0, 0)
Screenshot: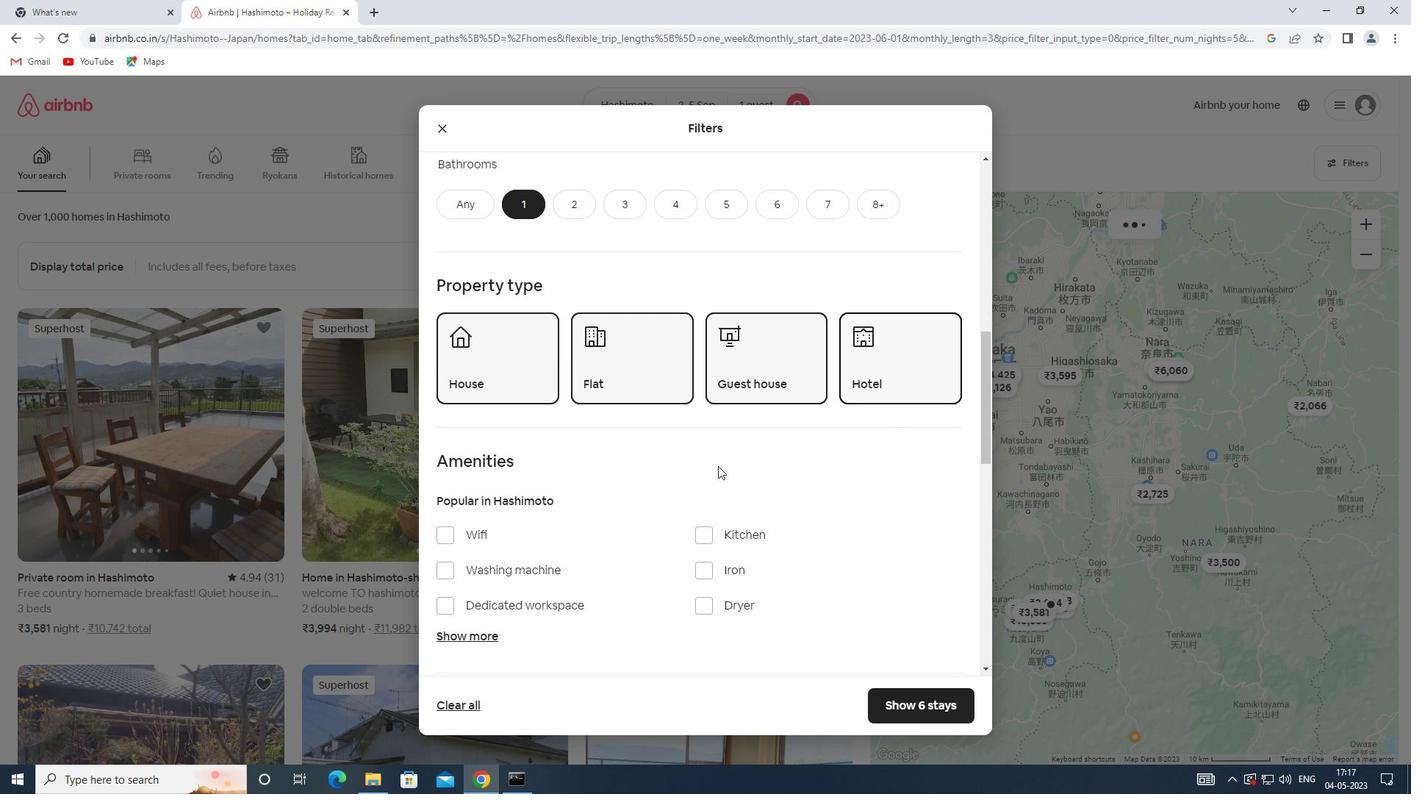 
Action: Mouse scrolled (718, 465) with delta (0, 0)
Screenshot: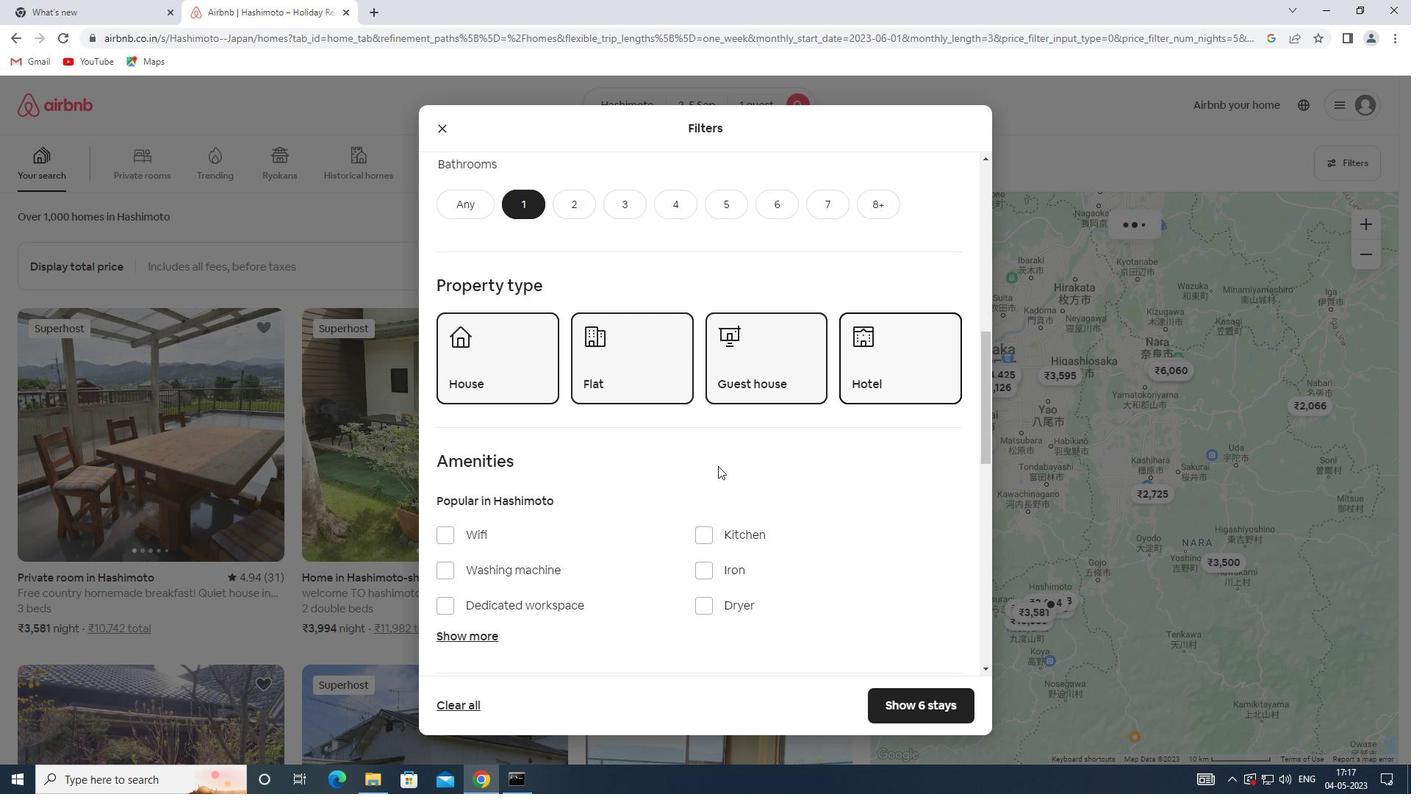 
Action: Mouse moved to (925, 515)
Screenshot: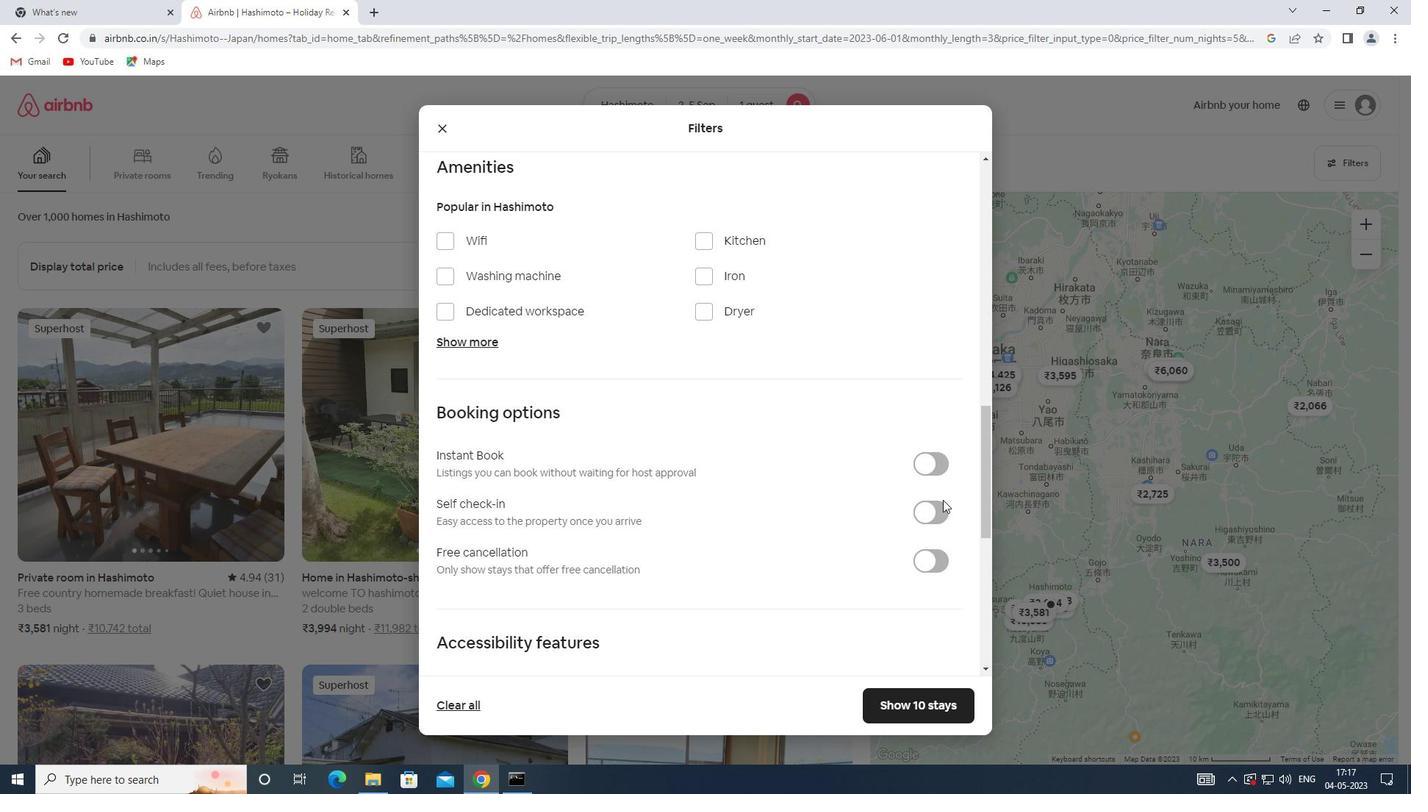 
Action: Mouse pressed left at (925, 515)
Screenshot: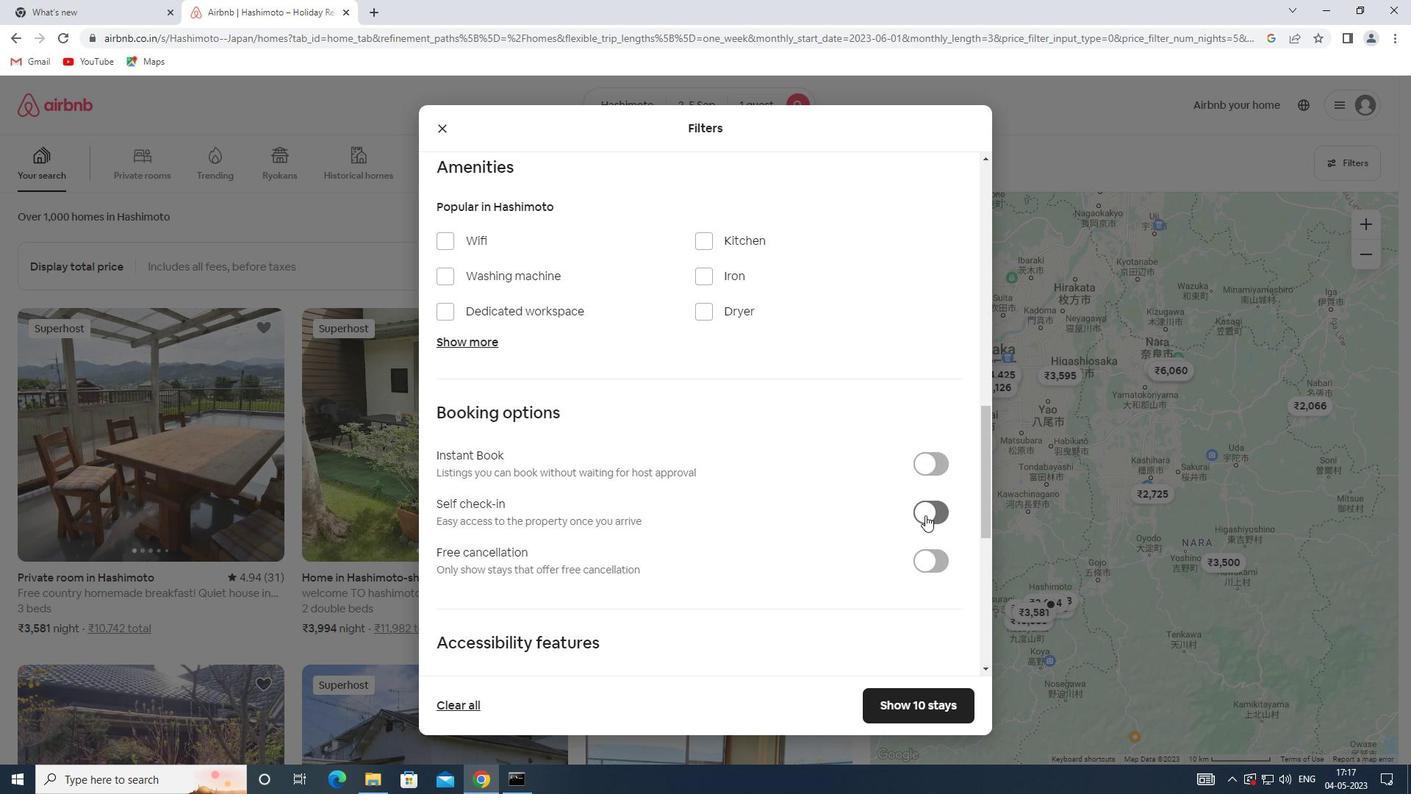 
Action: Mouse moved to (679, 487)
Screenshot: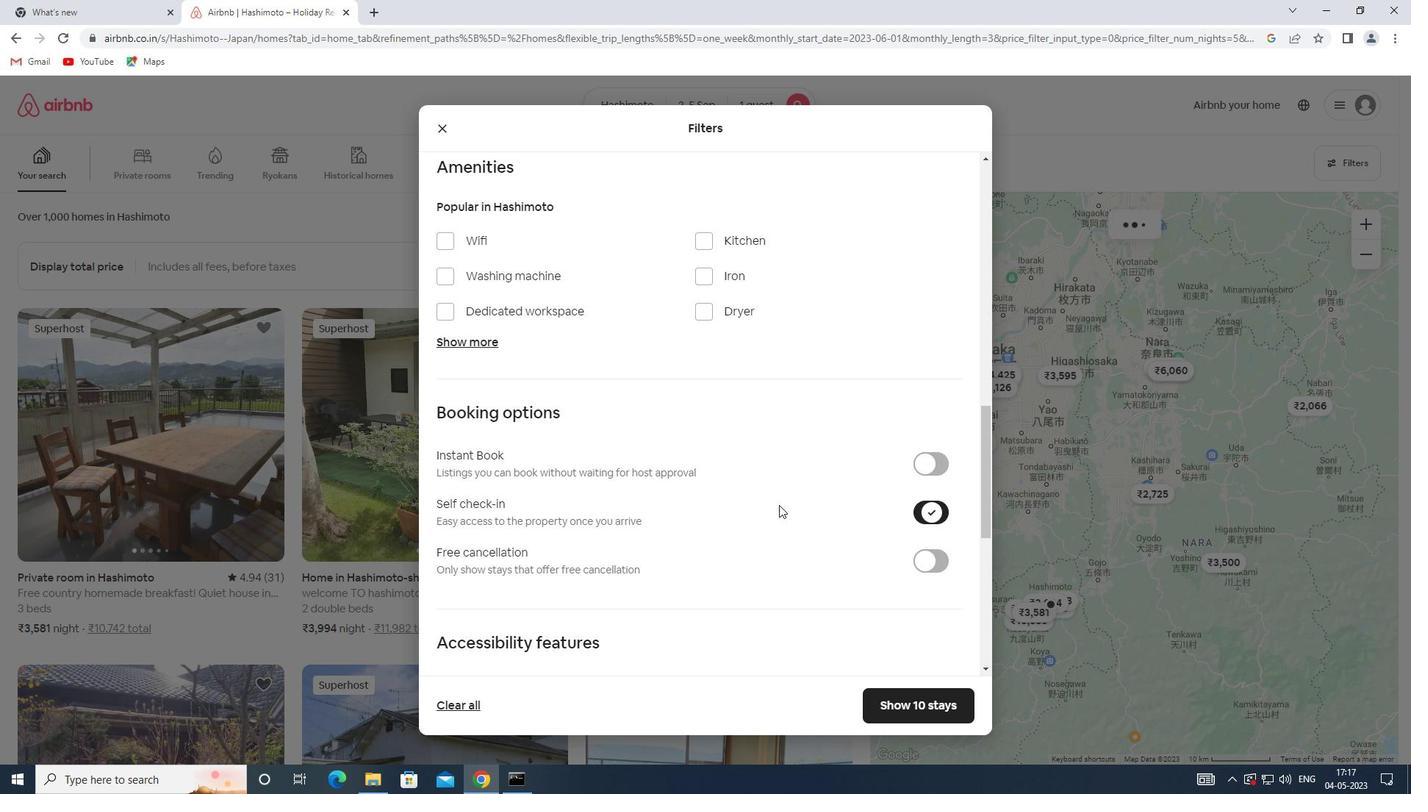 
Action: Mouse scrolled (679, 486) with delta (0, 0)
Screenshot: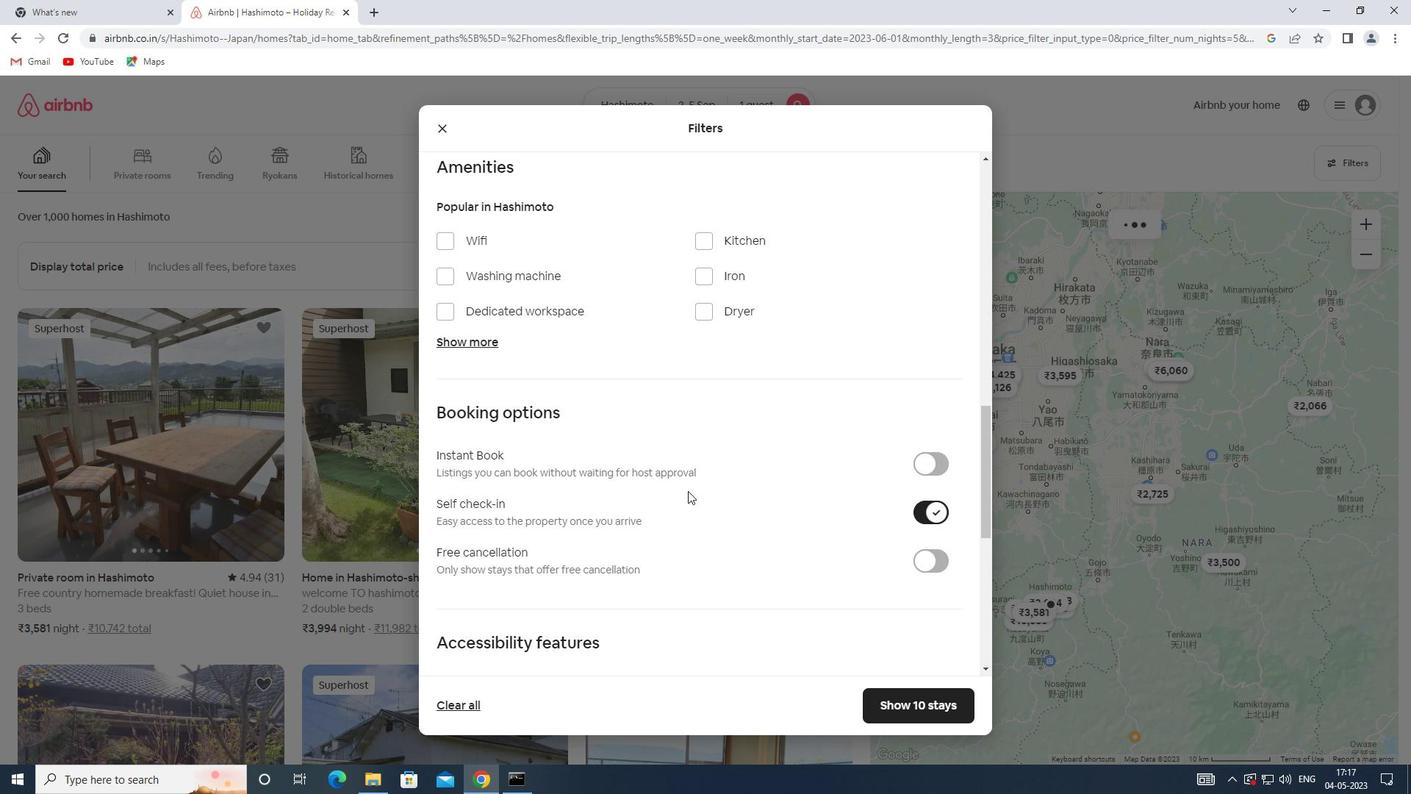 
Action: Mouse scrolled (679, 486) with delta (0, 0)
Screenshot: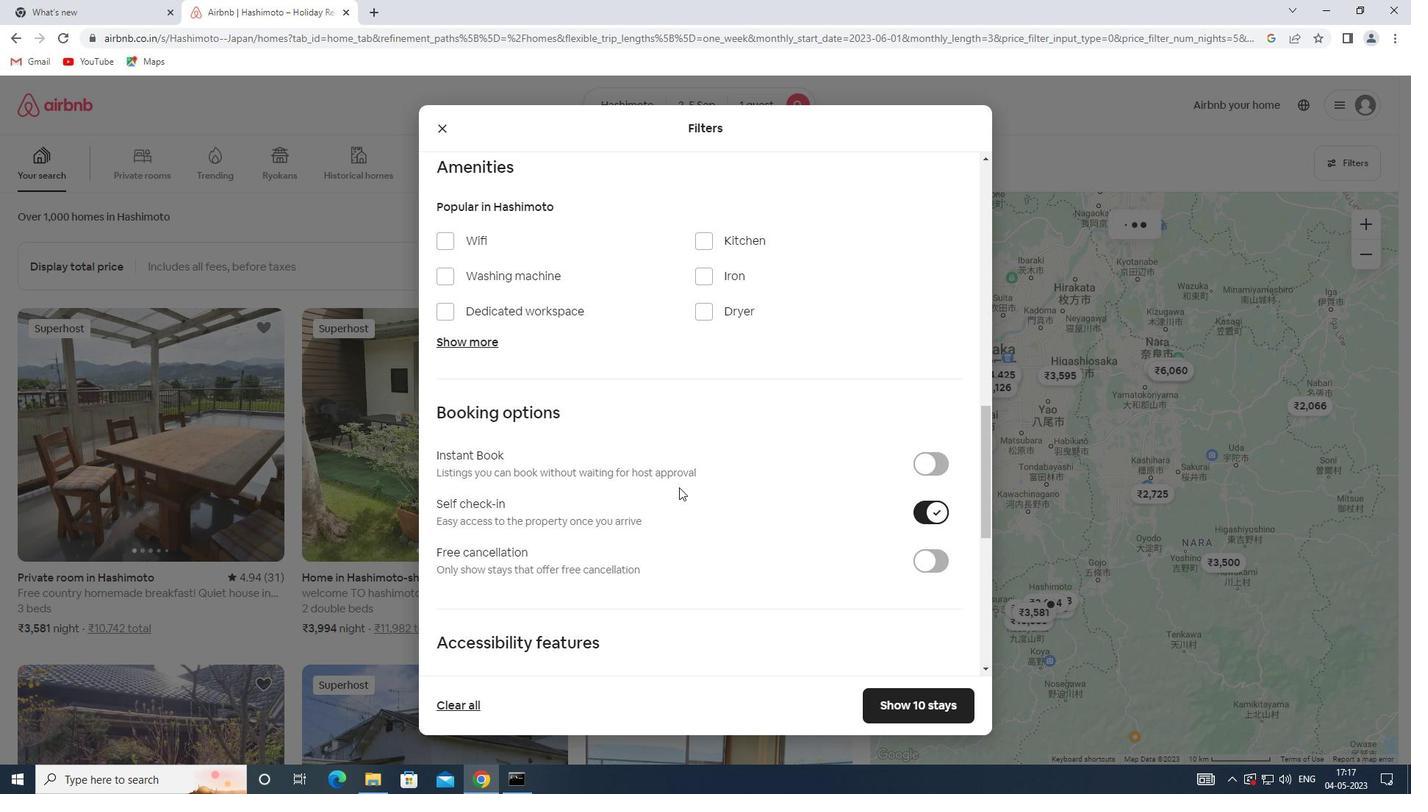 
Action: Mouse scrolled (679, 486) with delta (0, 0)
Screenshot: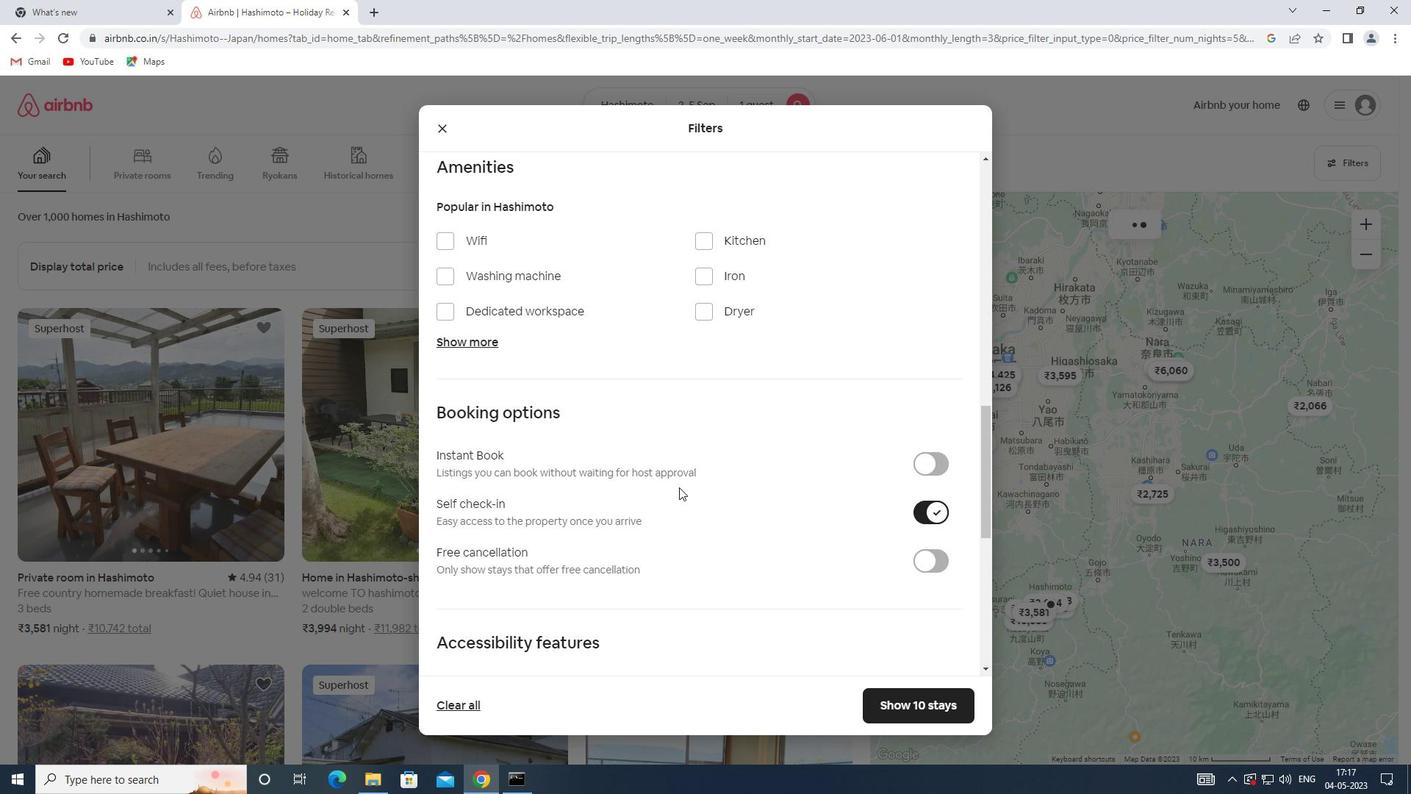 
Action: Mouse scrolled (679, 486) with delta (0, 0)
Screenshot: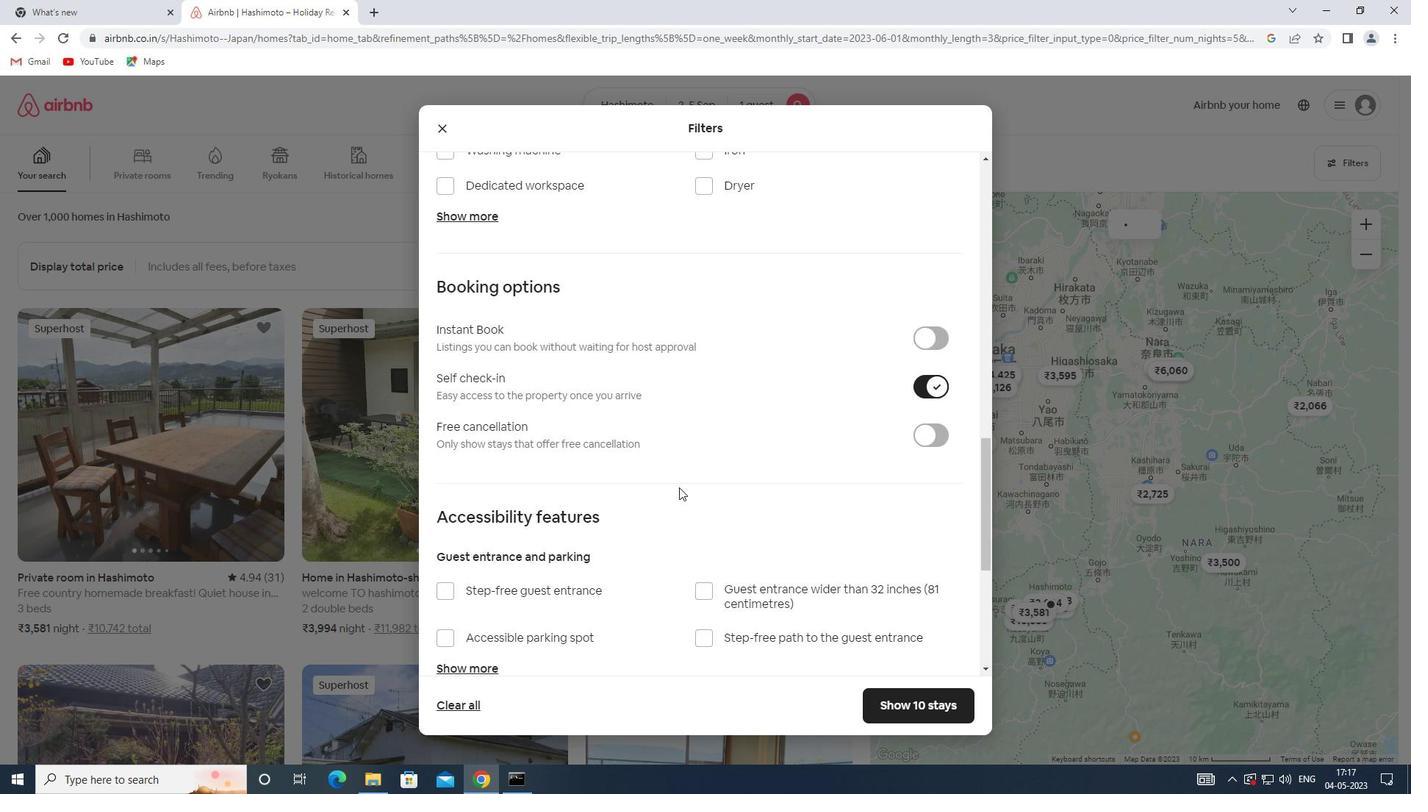 
Action: Mouse scrolled (679, 486) with delta (0, 0)
Screenshot: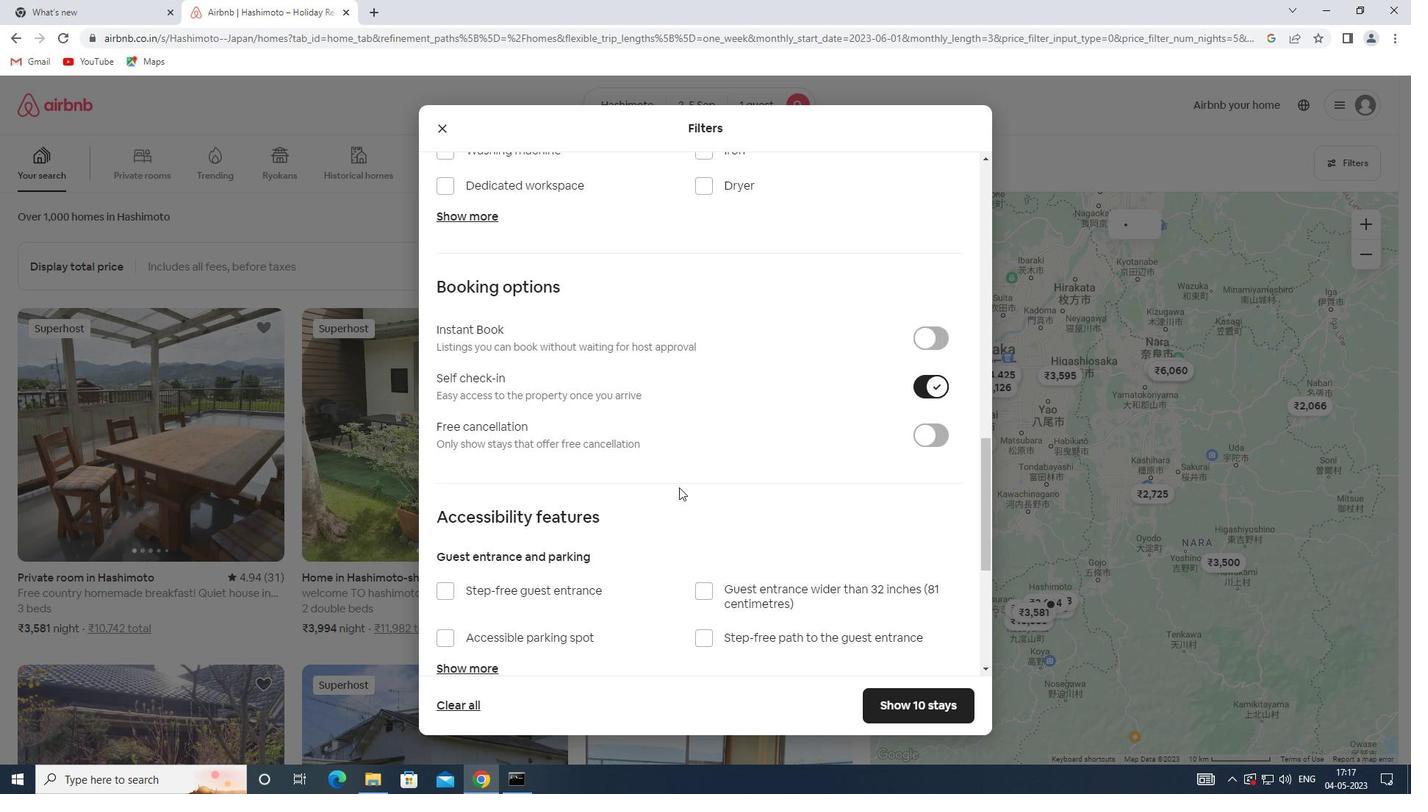 
Action: Mouse scrolled (679, 486) with delta (0, 0)
Screenshot: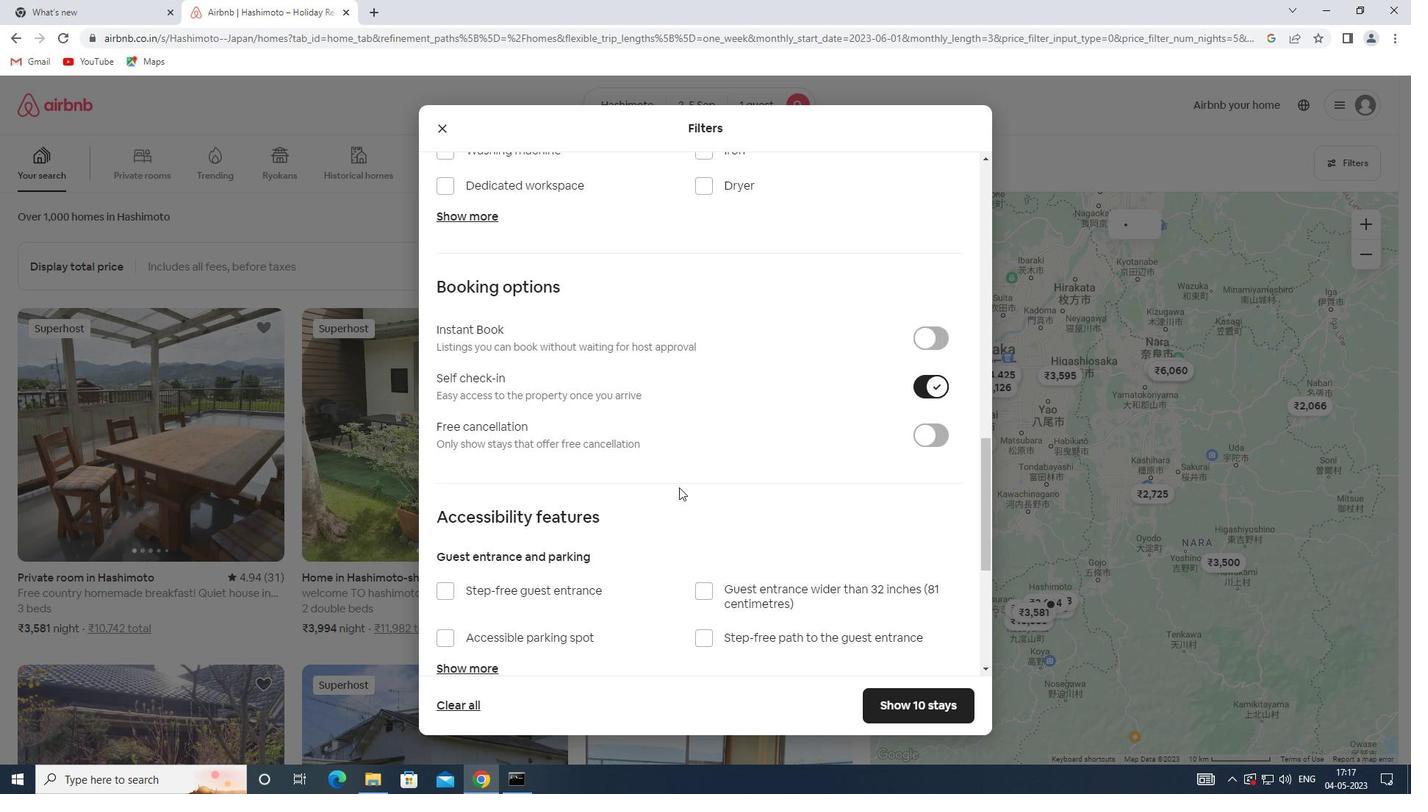 
Action: Mouse moved to (781, 504)
Screenshot: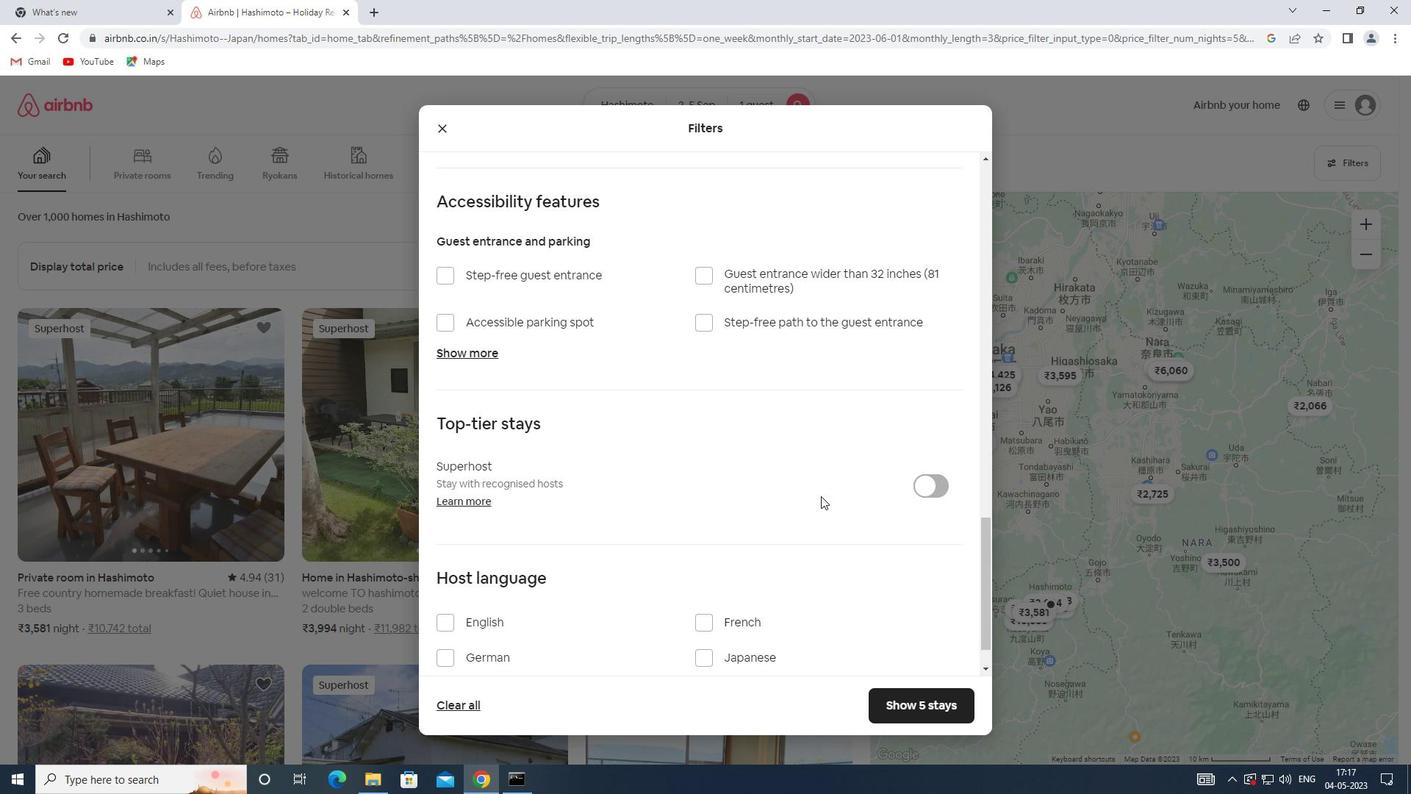 
Action: Mouse scrolled (781, 503) with delta (0, 0)
Screenshot: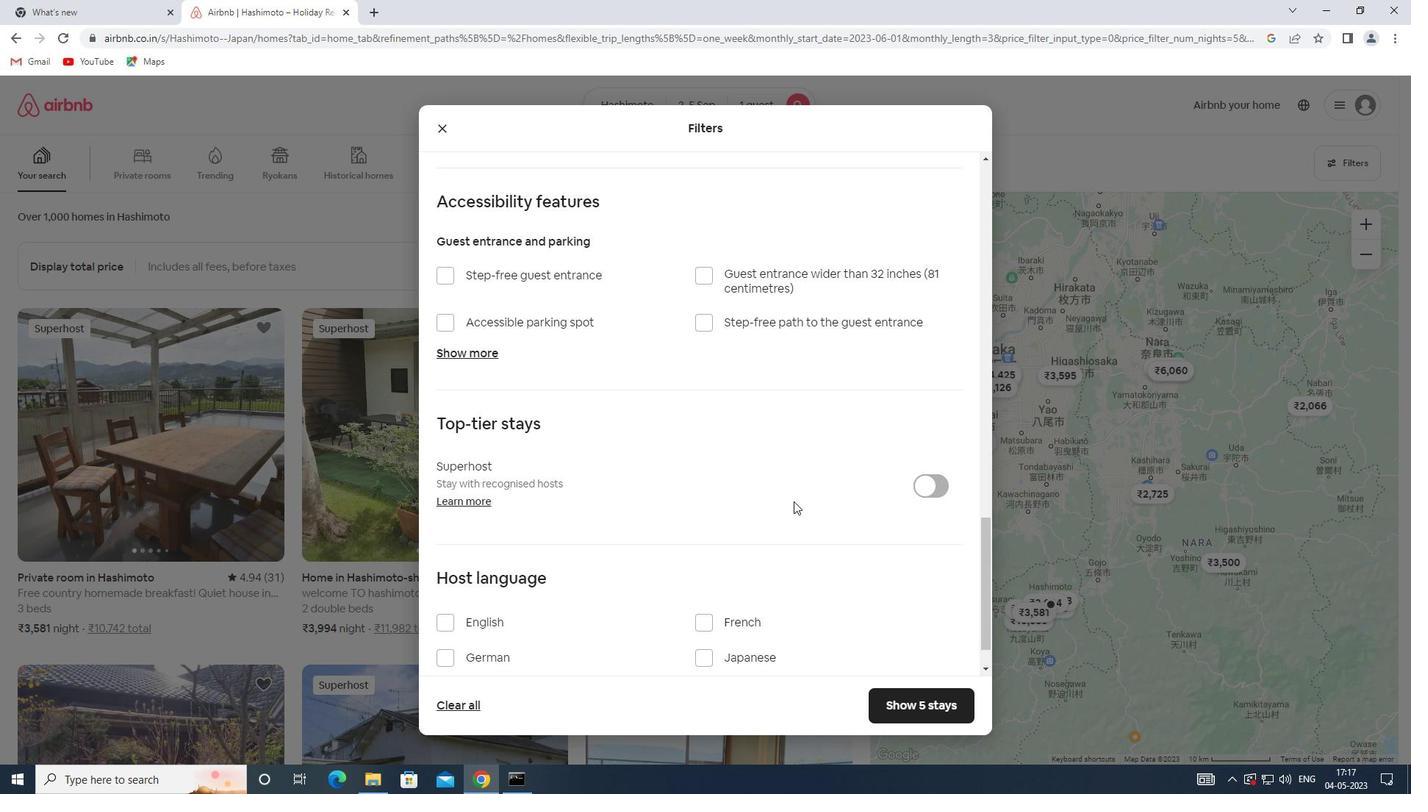 
Action: Mouse scrolled (781, 503) with delta (0, 0)
Screenshot: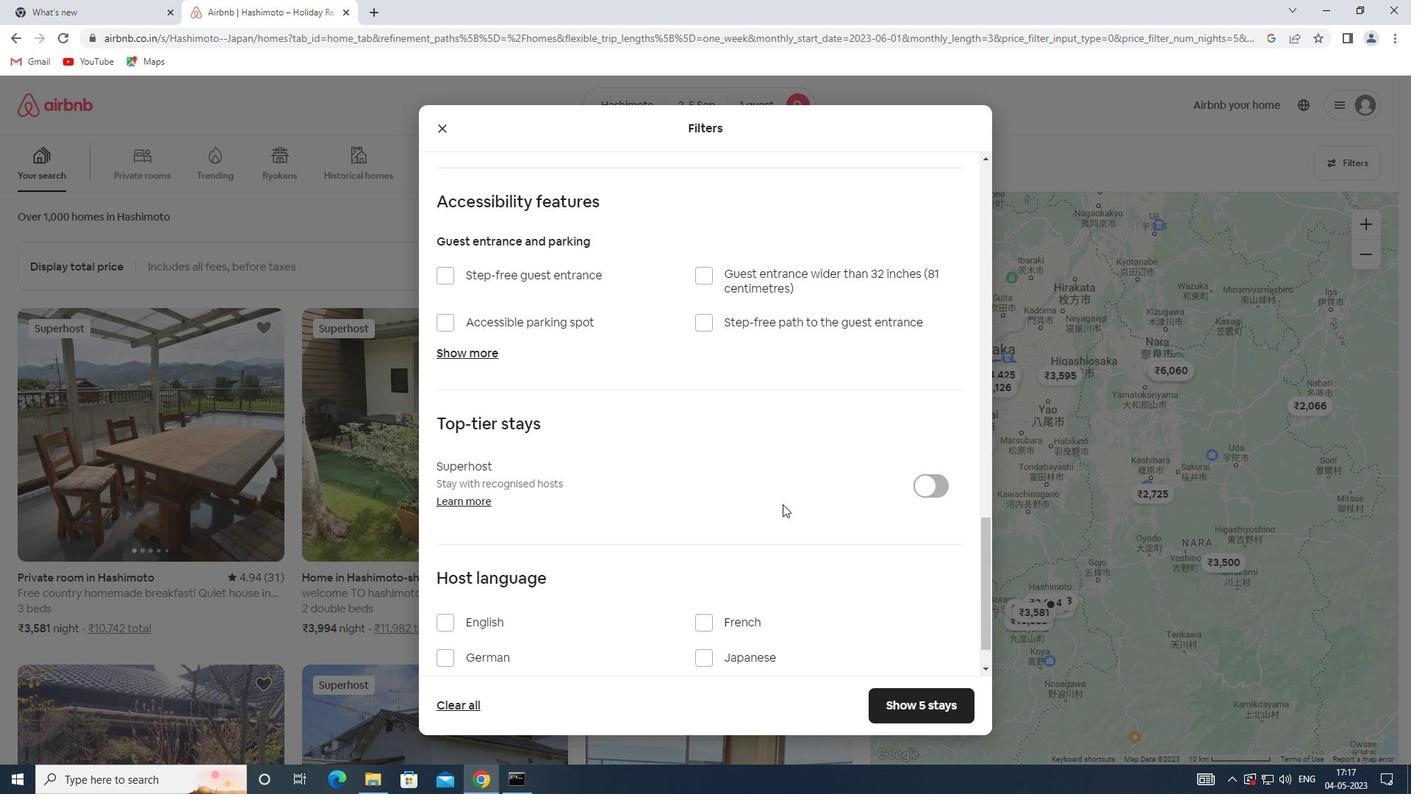 
Action: Mouse scrolled (781, 503) with delta (0, 0)
Screenshot: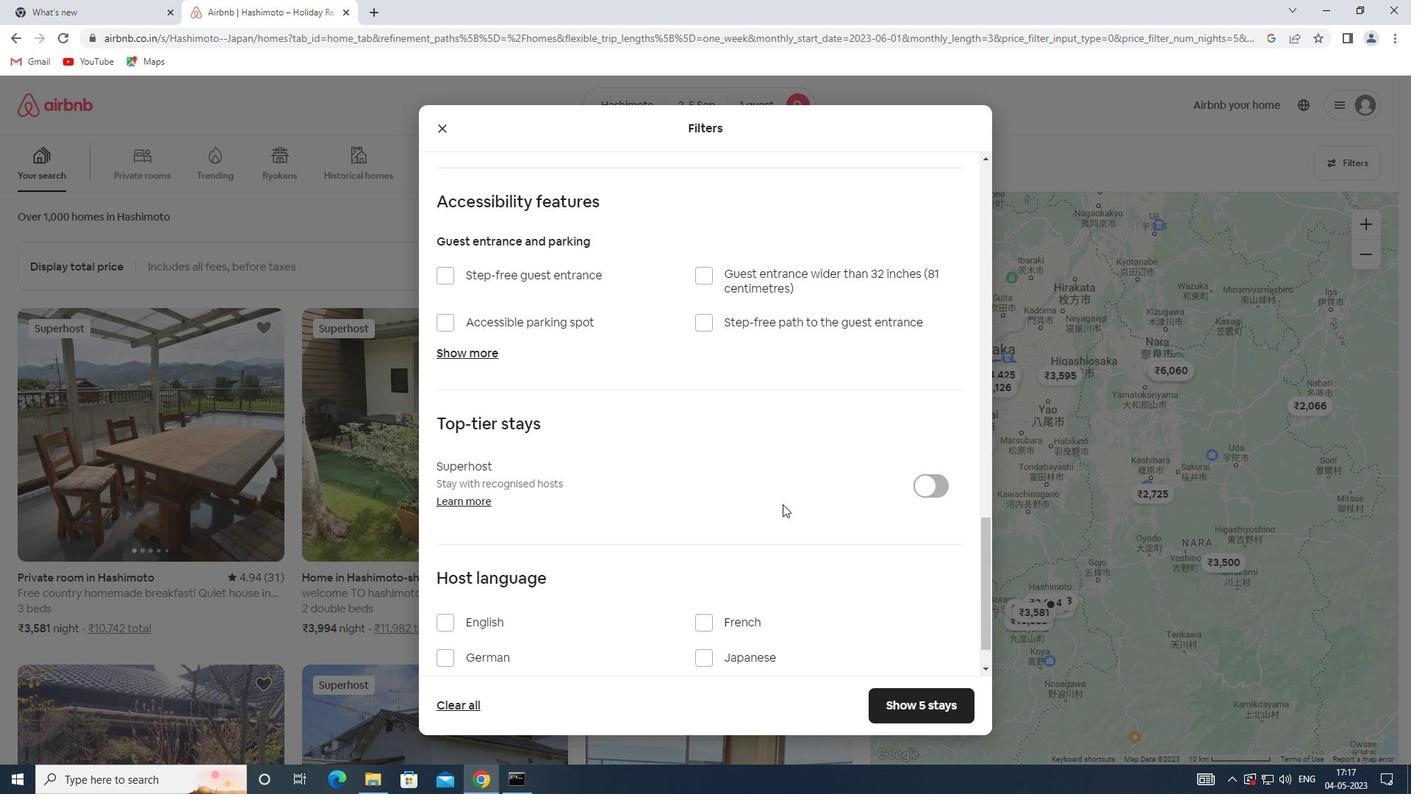 
Action: Mouse scrolled (781, 503) with delta (0, 0)
Screenshot: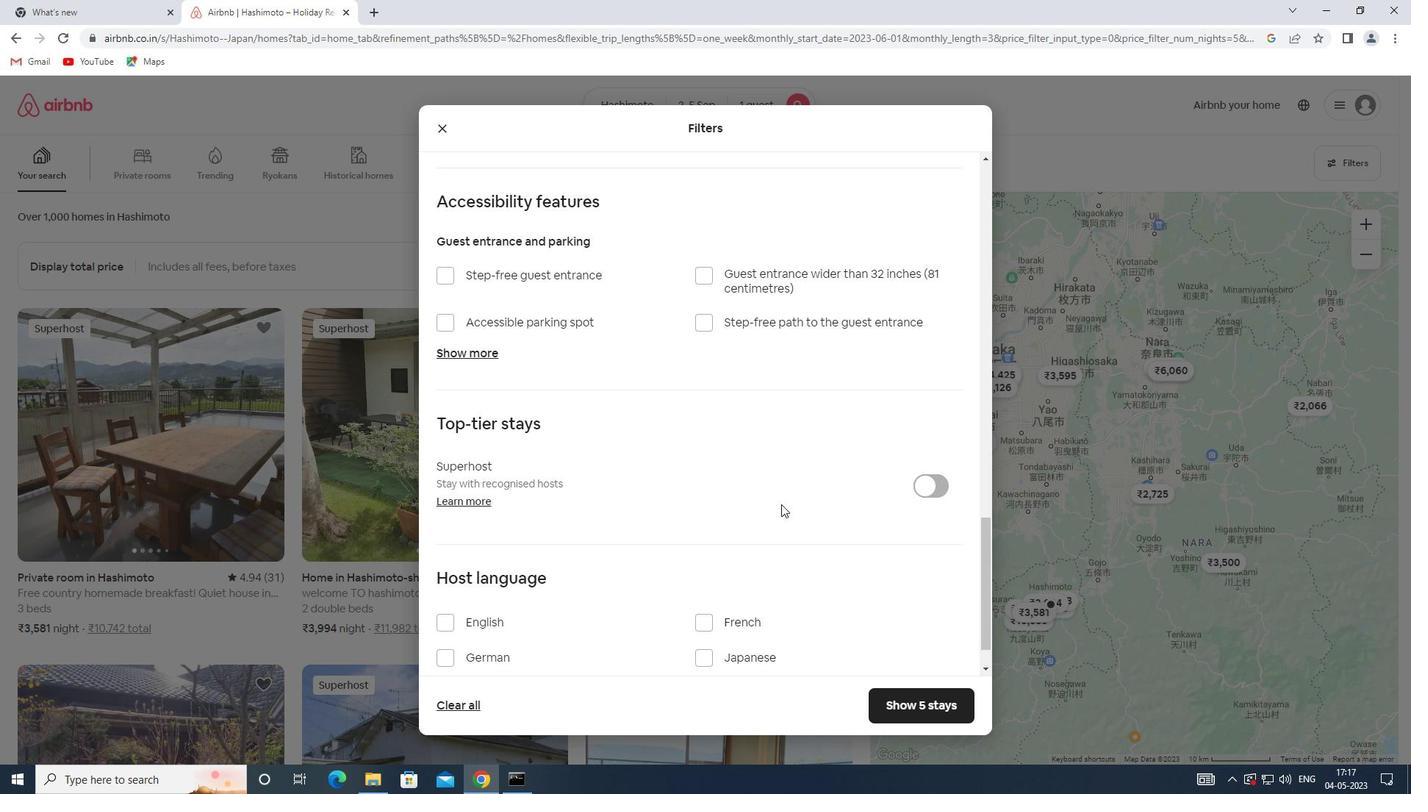 
Action: Mouse moved to (457, 569)
Screenshot: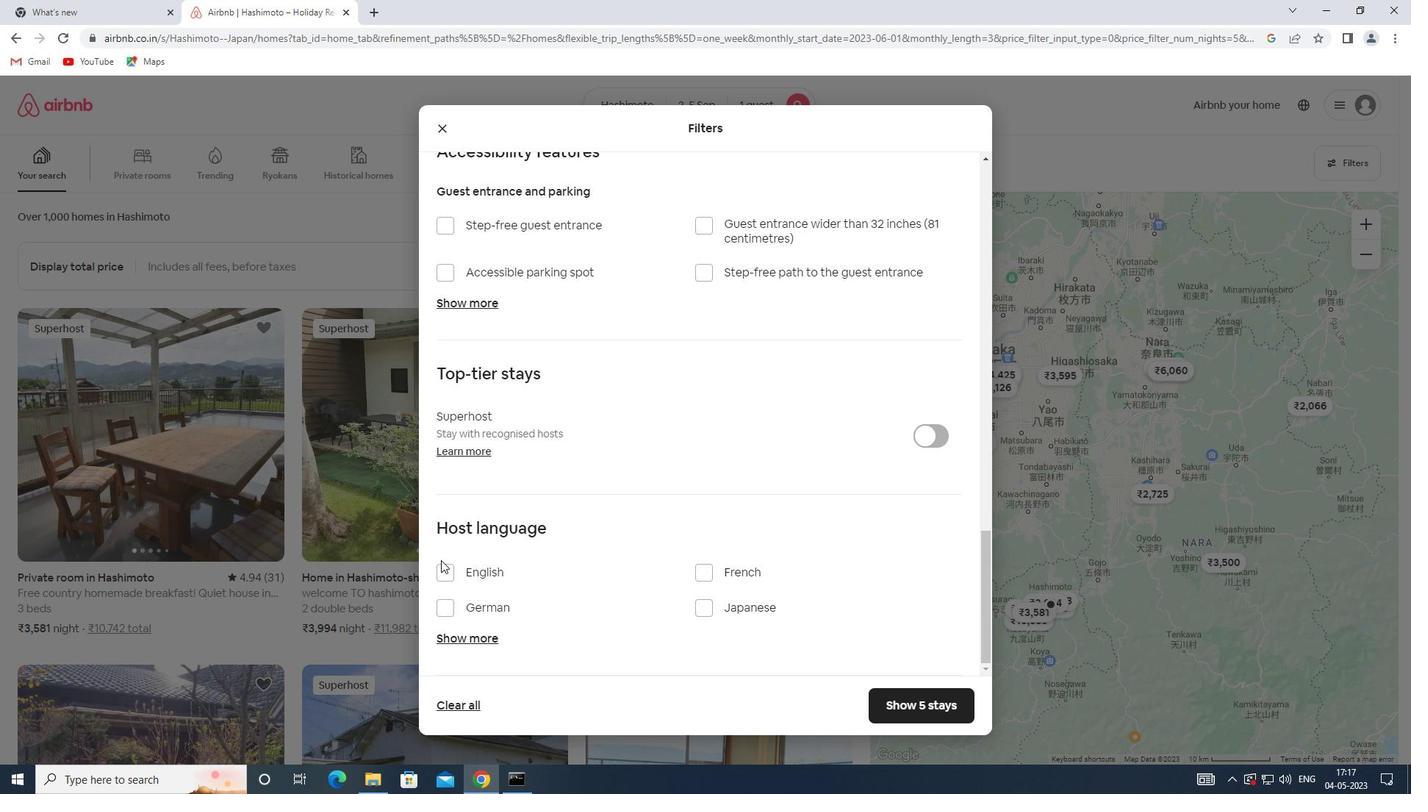 
Action: Mouse pressed left at (457, 569)
Screenshot: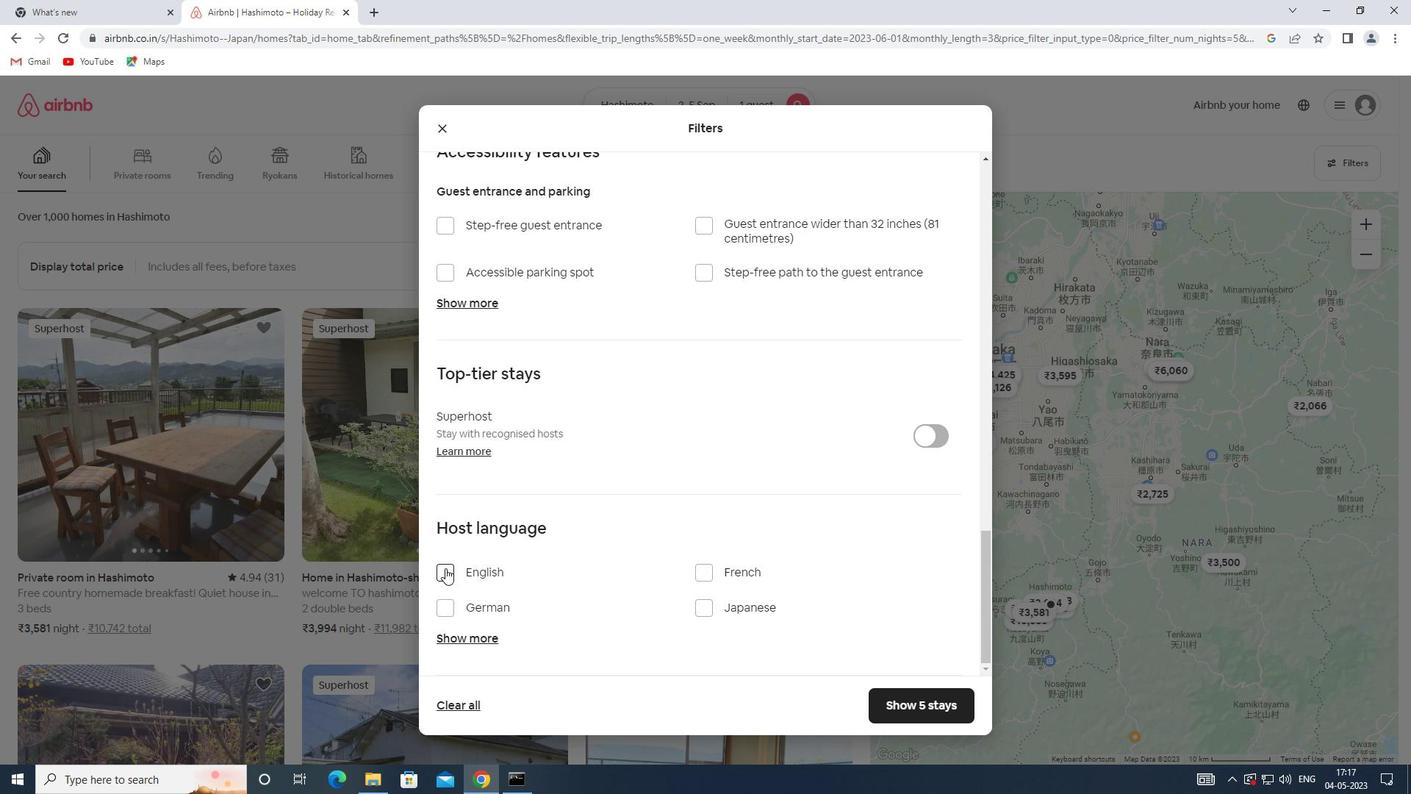 
Action: Mouse moved to (935, 712)
Screenshot: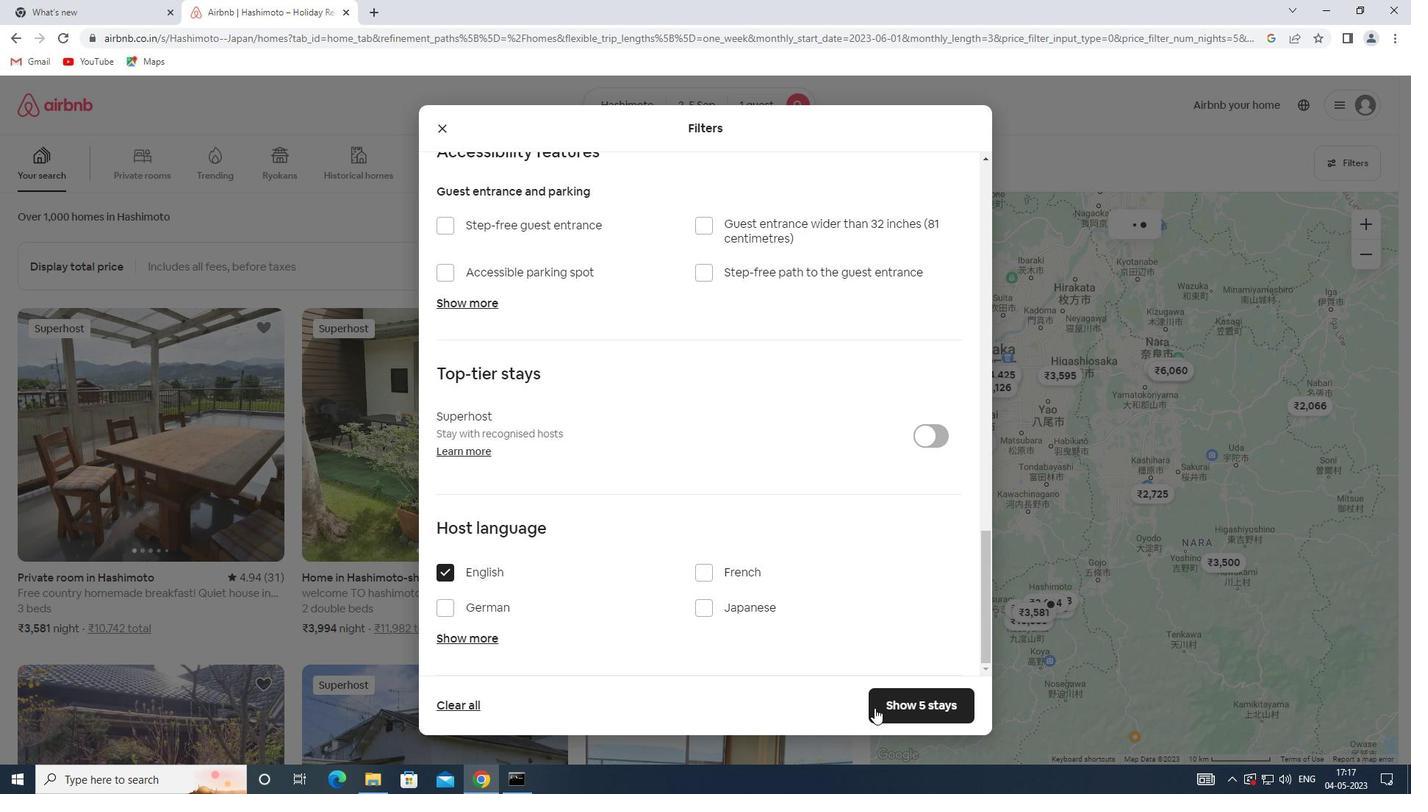 
Action: Mouse pressed left at (935, 712)
Screenshot: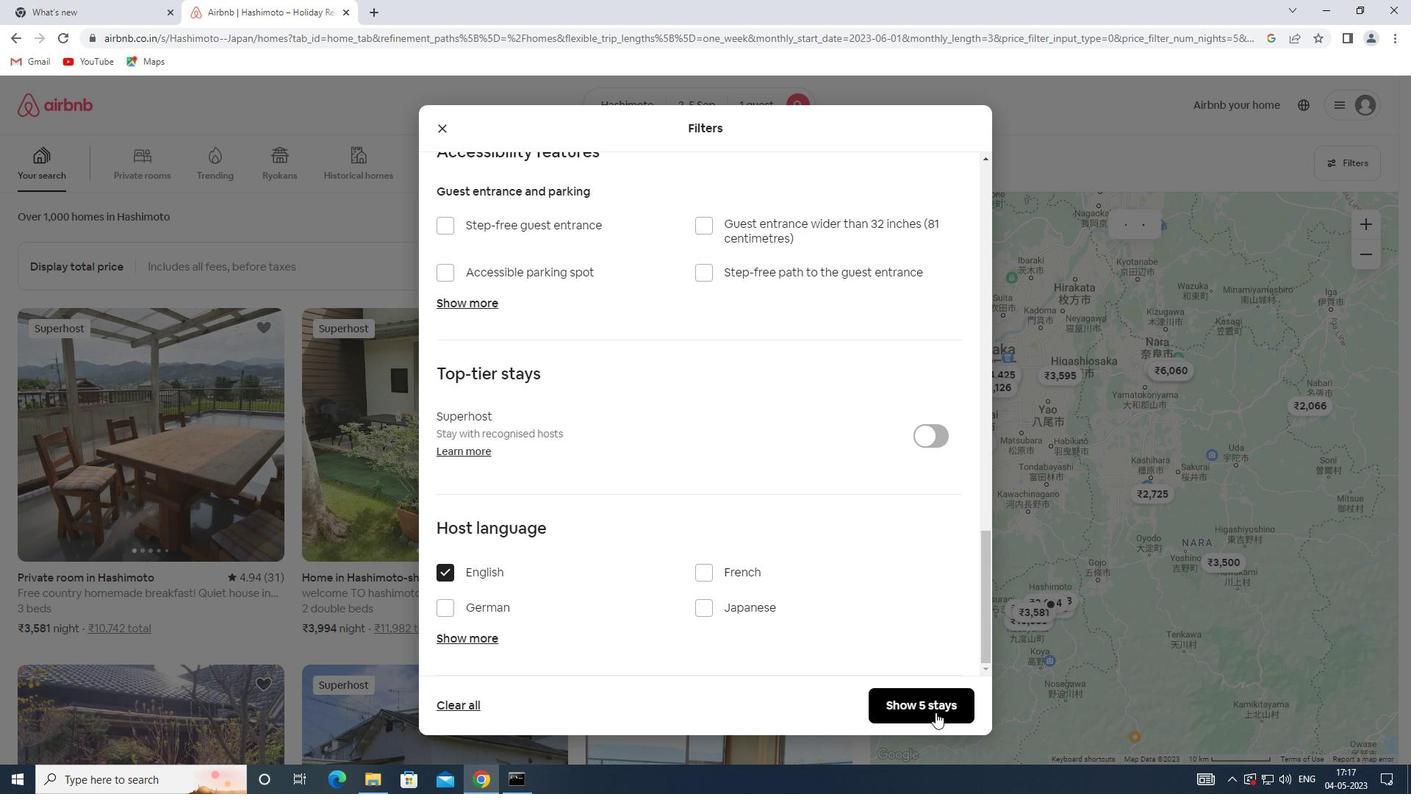 
